 Task: Add a signature Gus Powell containing Best wishes for a happy Presidents Day, Gus Powell to email address softage.5@softage.net and add a folder Journaling
Action: Mouse moved to (114, 161)
Screenshot: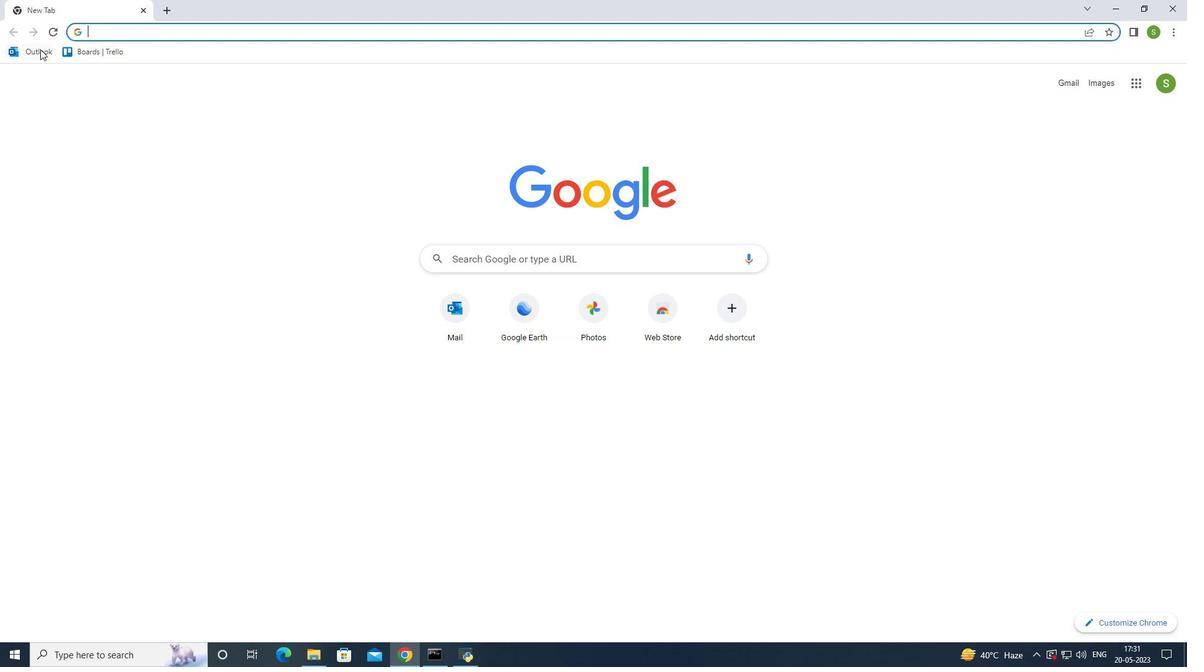 
Action: Mouse pressed left at (114, 161)
Screenshot: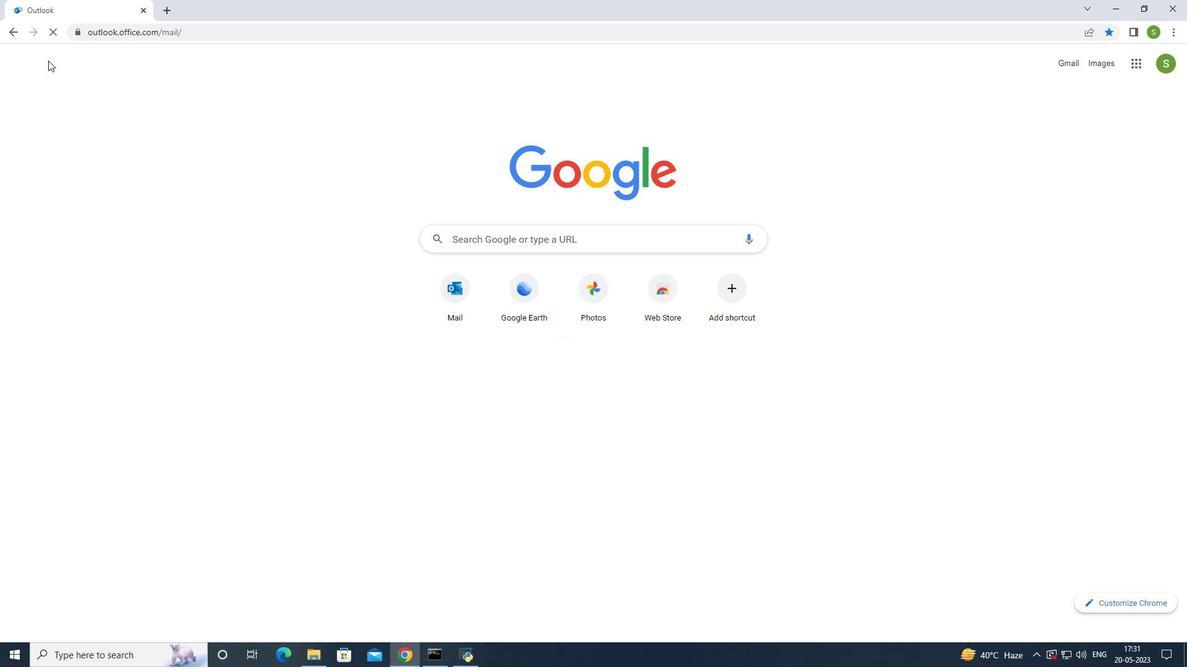 
Action: Mouse moved to (959, 166)
Screenshot: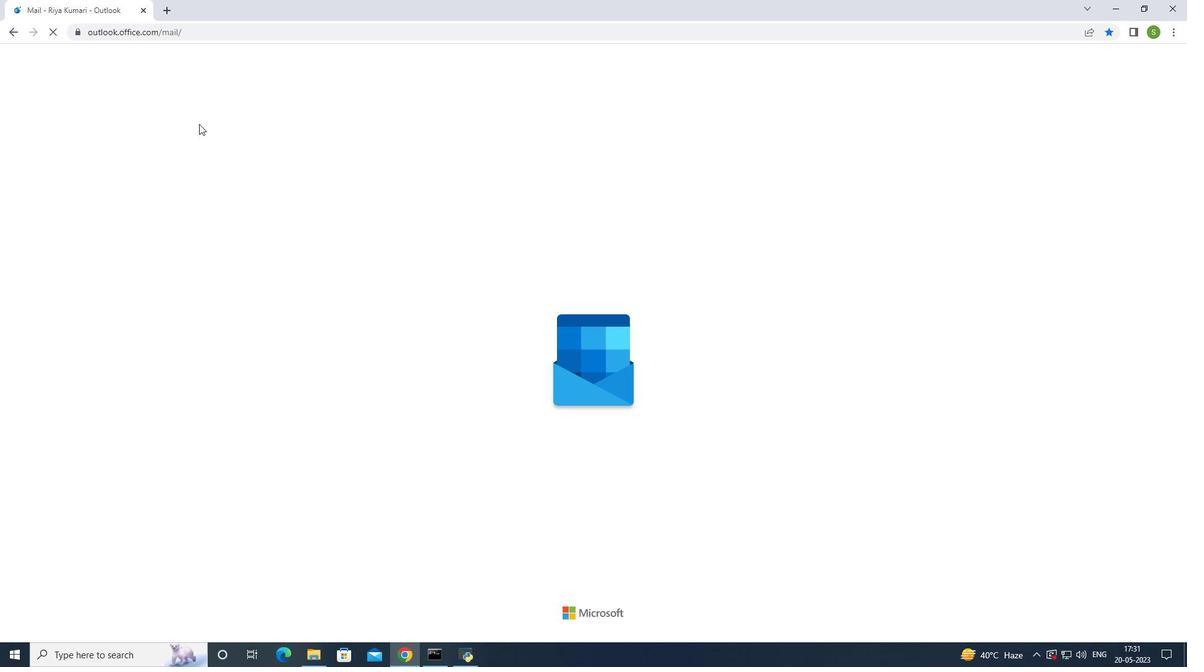 
Action: Mouse pressed left at (959, 166)
Screenshot: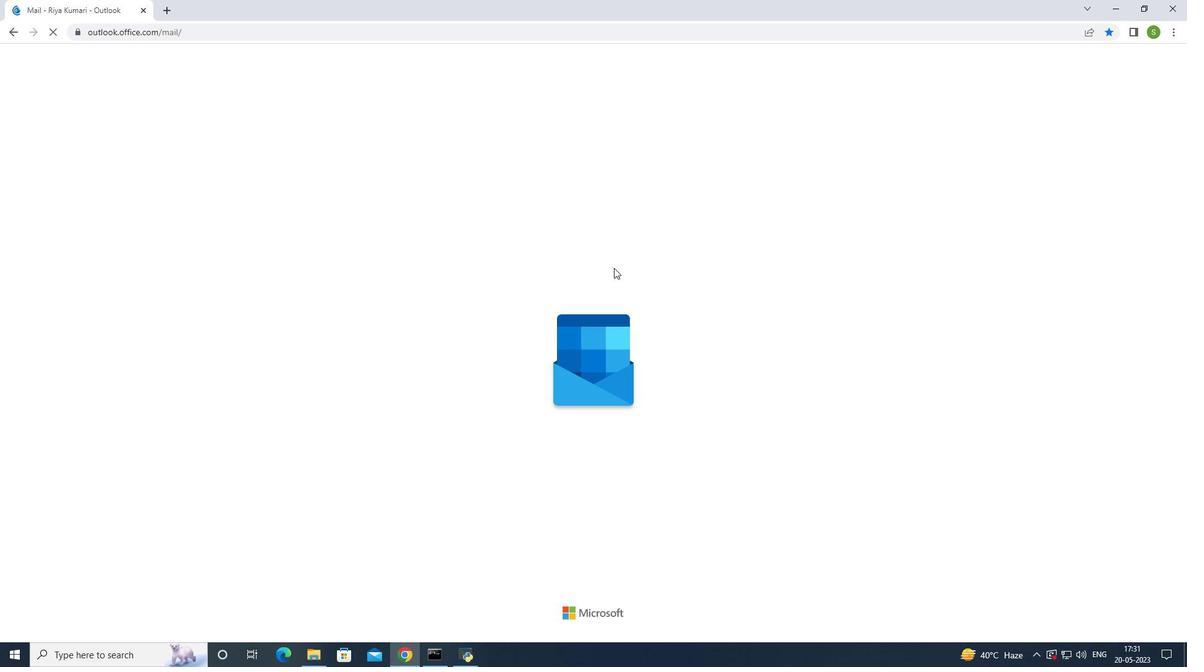 
Action: Mouse moved to (913, 565)
Screenshot: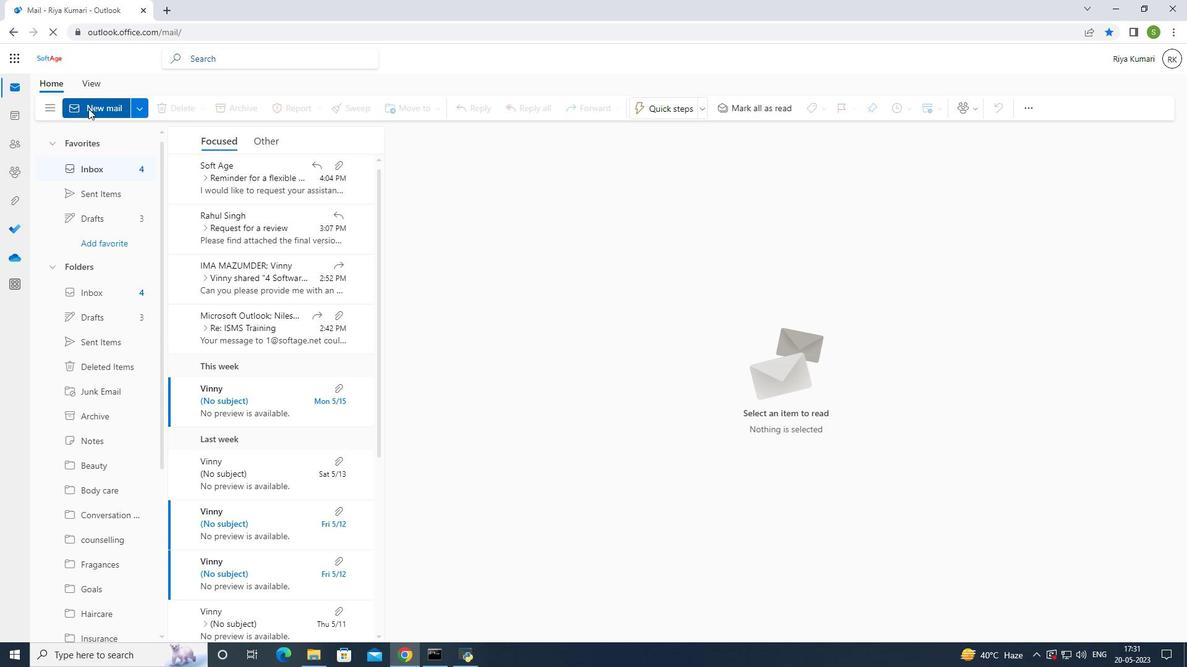 
Action: Mouse pressed left at (913, 565)
Screenshot: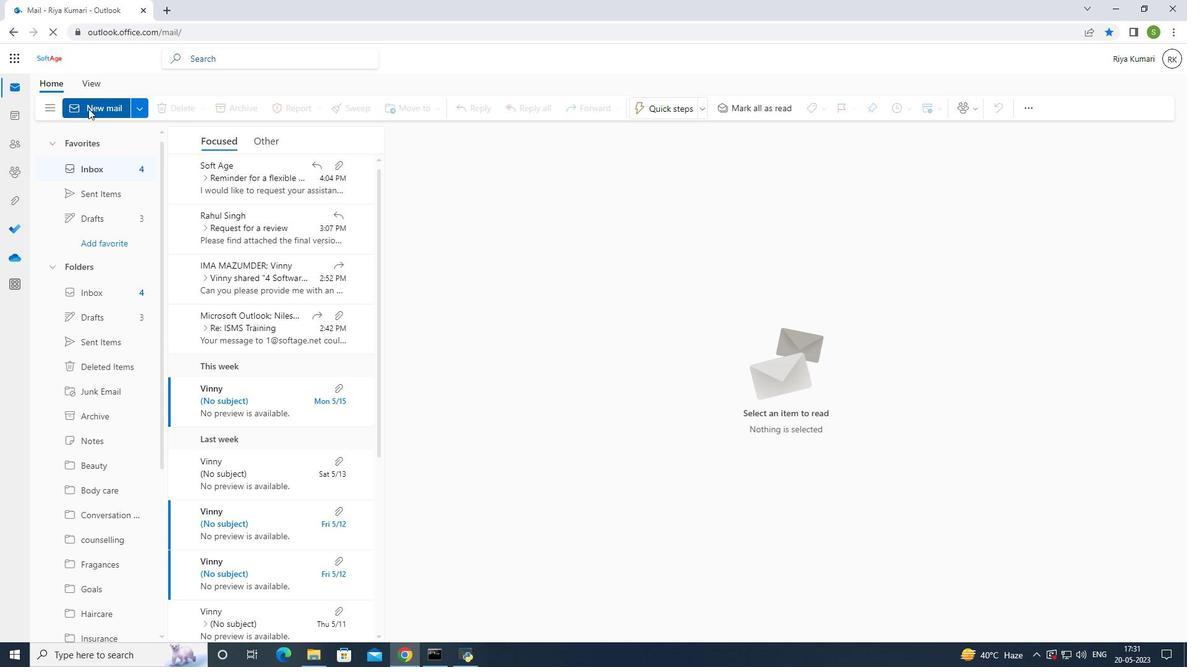 
Action: Mouse moved to (607, 275)
Screenshot: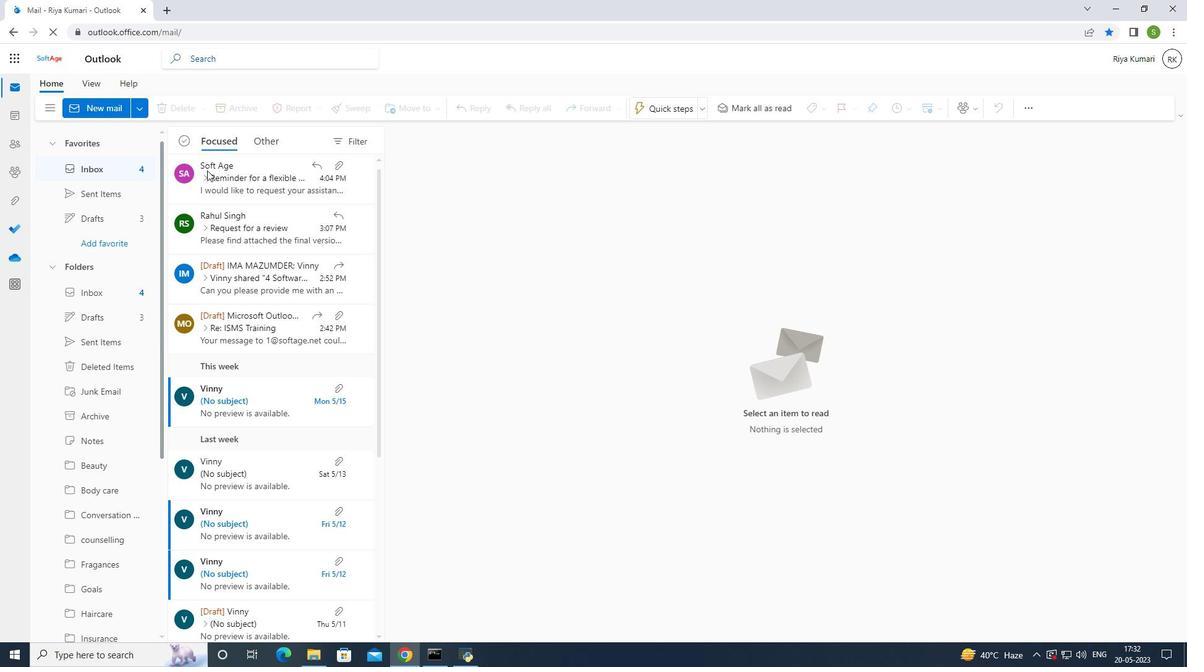 
Action: Mouse pressed left at (607, 275)
Screenshot: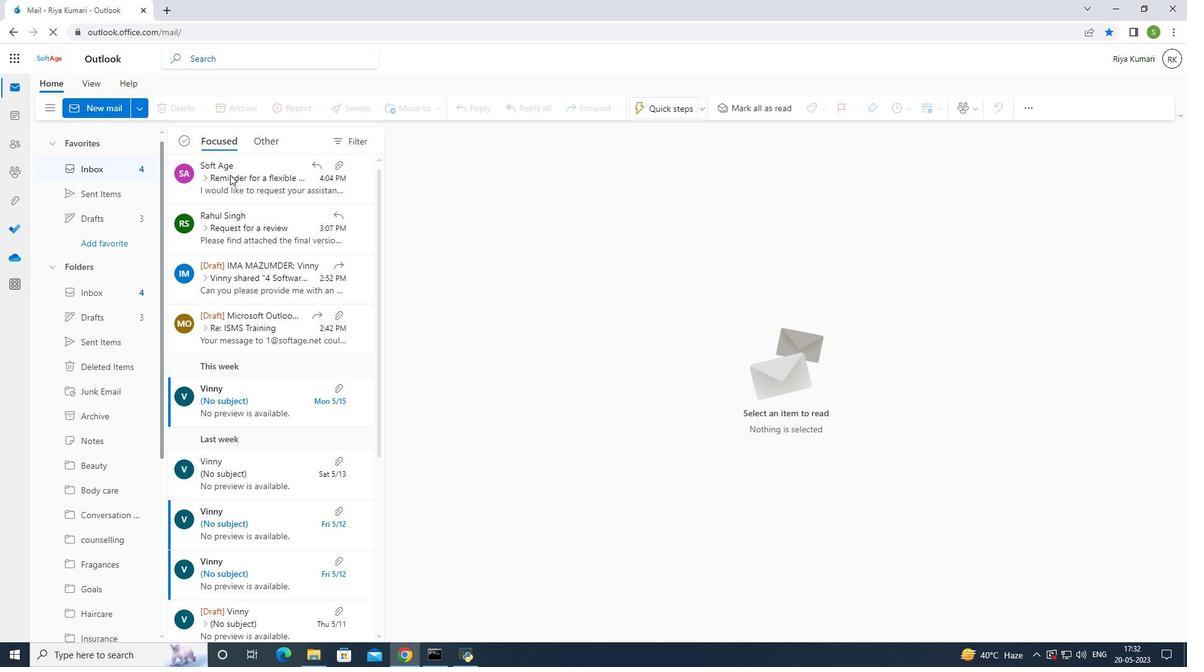 
Action: Mouse moved to (700, 288)
Screenshot: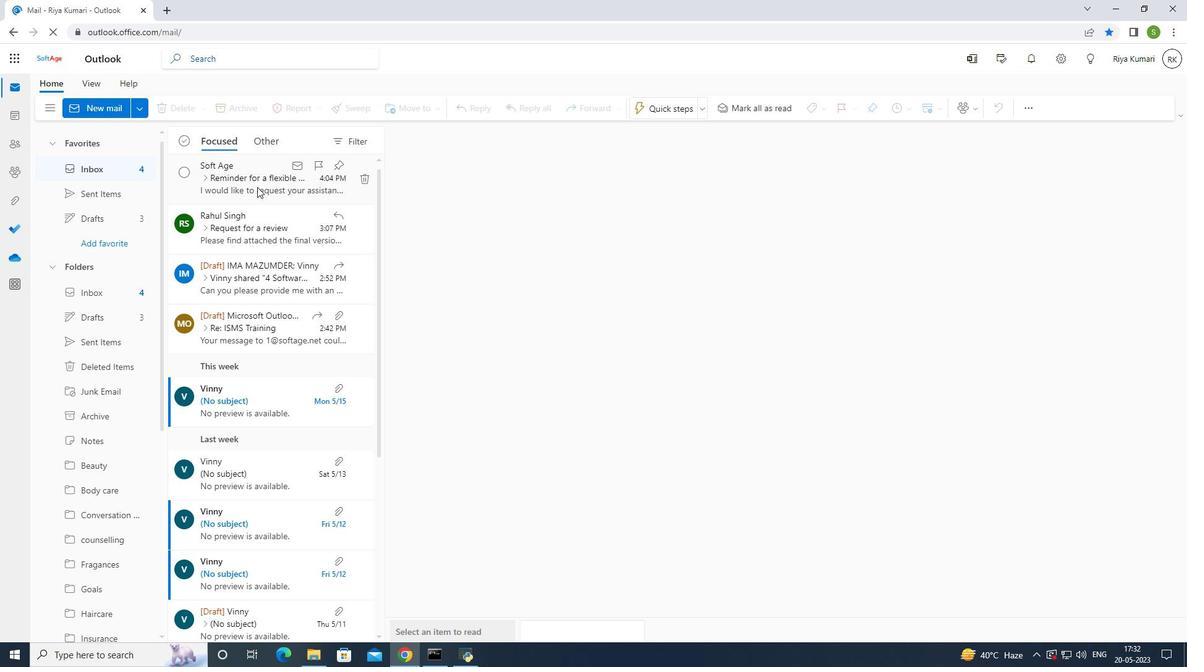 
Action: Mouse pressed left at (700, 288)
Screenshot: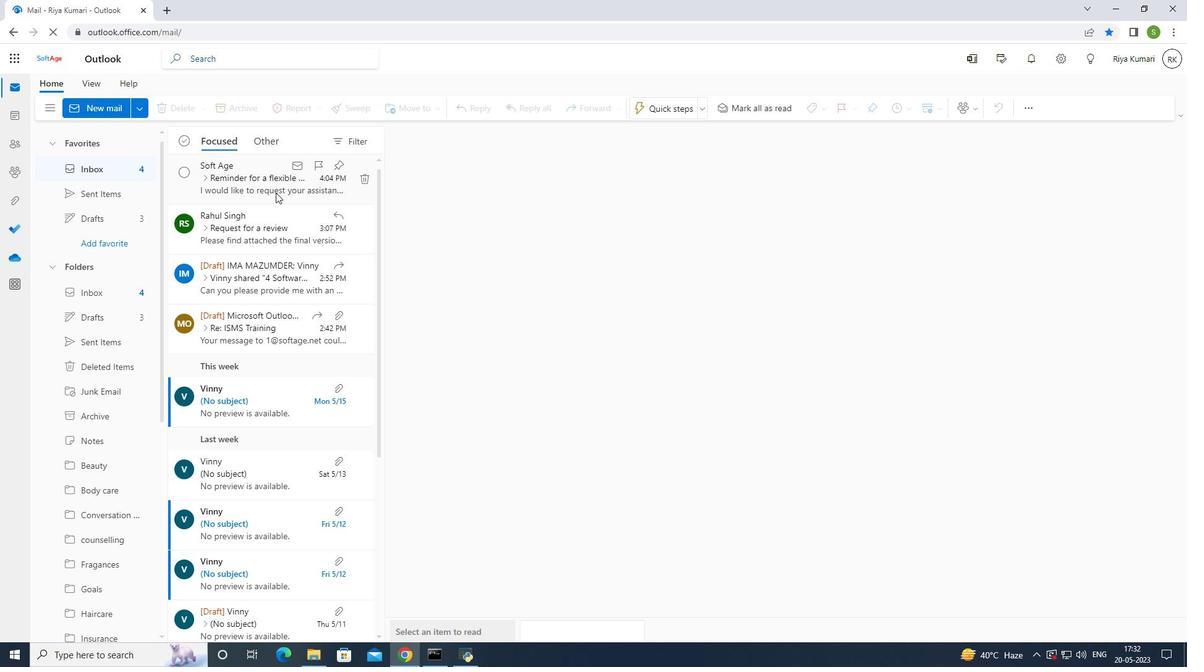
Action: Mouse moved to (843, 277)
Screenshot: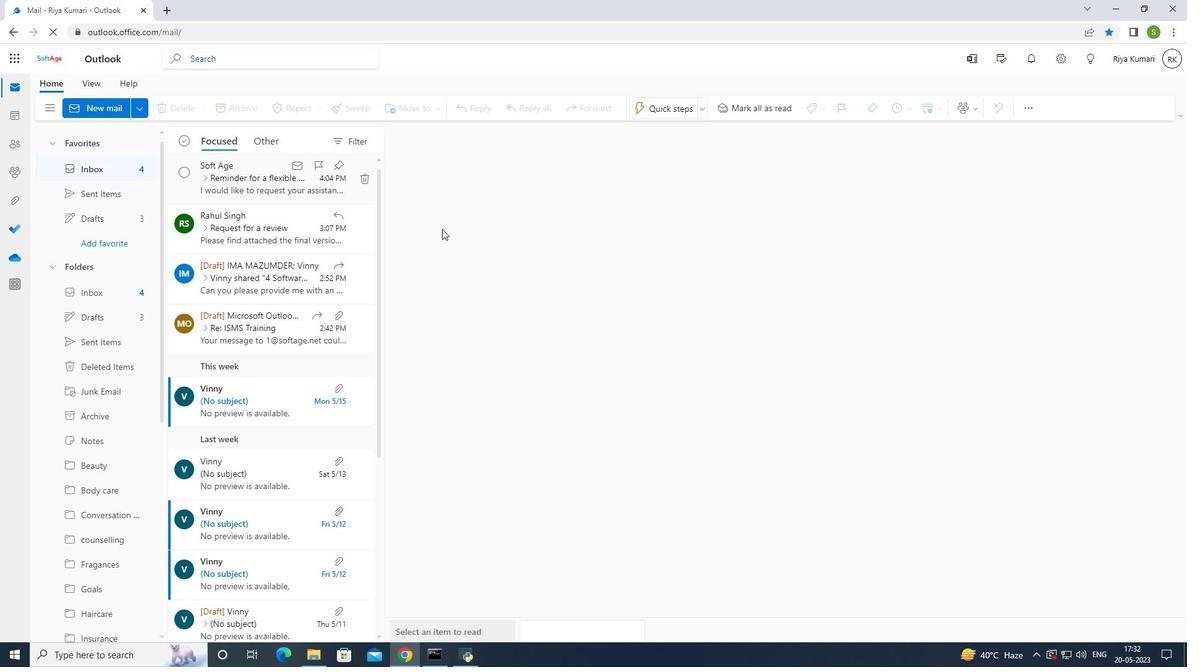
Action: Mouse pressed left at (843, 277)
Screenshot: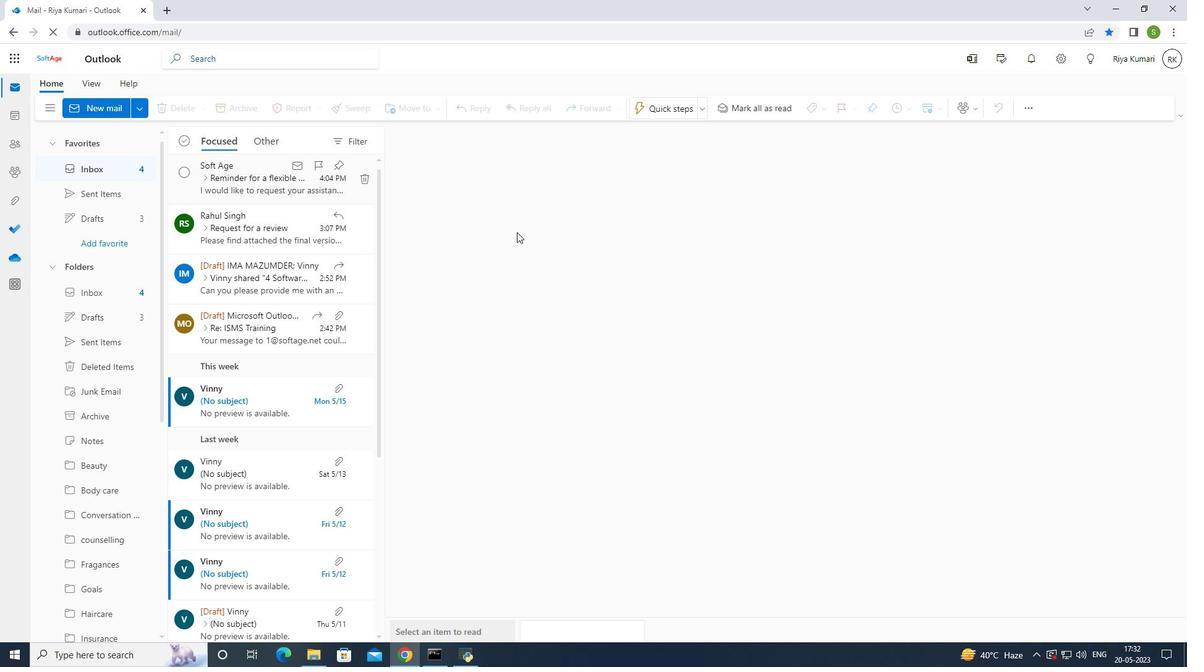 
Action: Mouse moved to (738, 283)
Screenshot: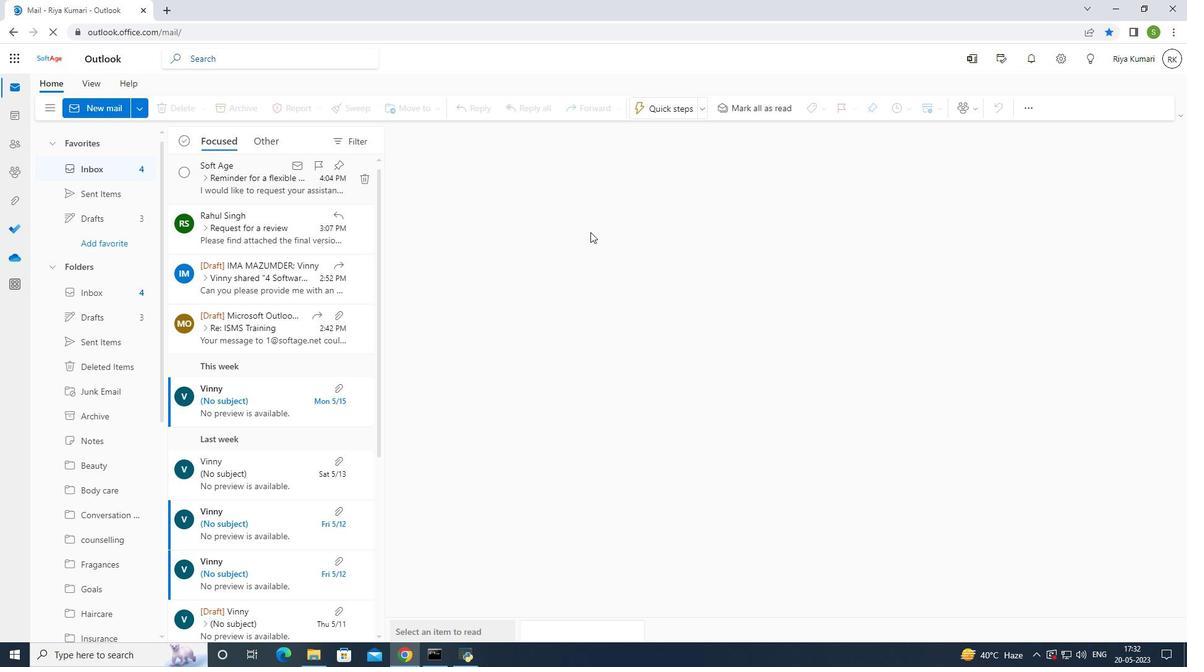 
Action: Mouse pressed left at (738, 283)
Screenshot: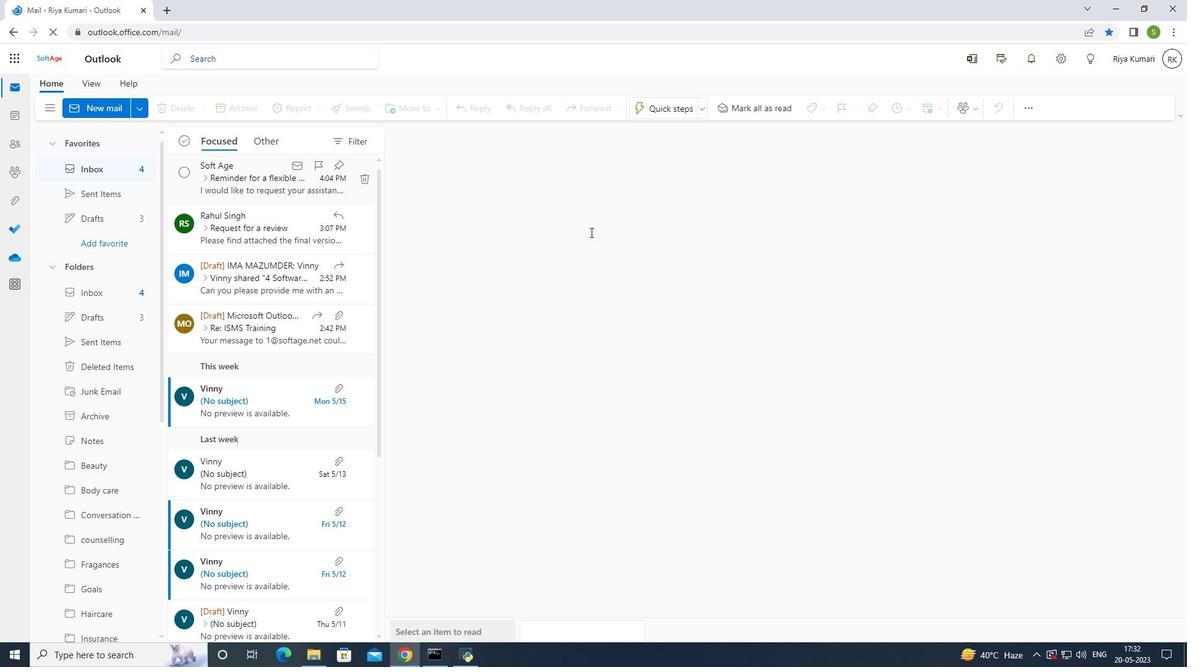 
Action: Mouse moved to (737, 282)
Screenshot: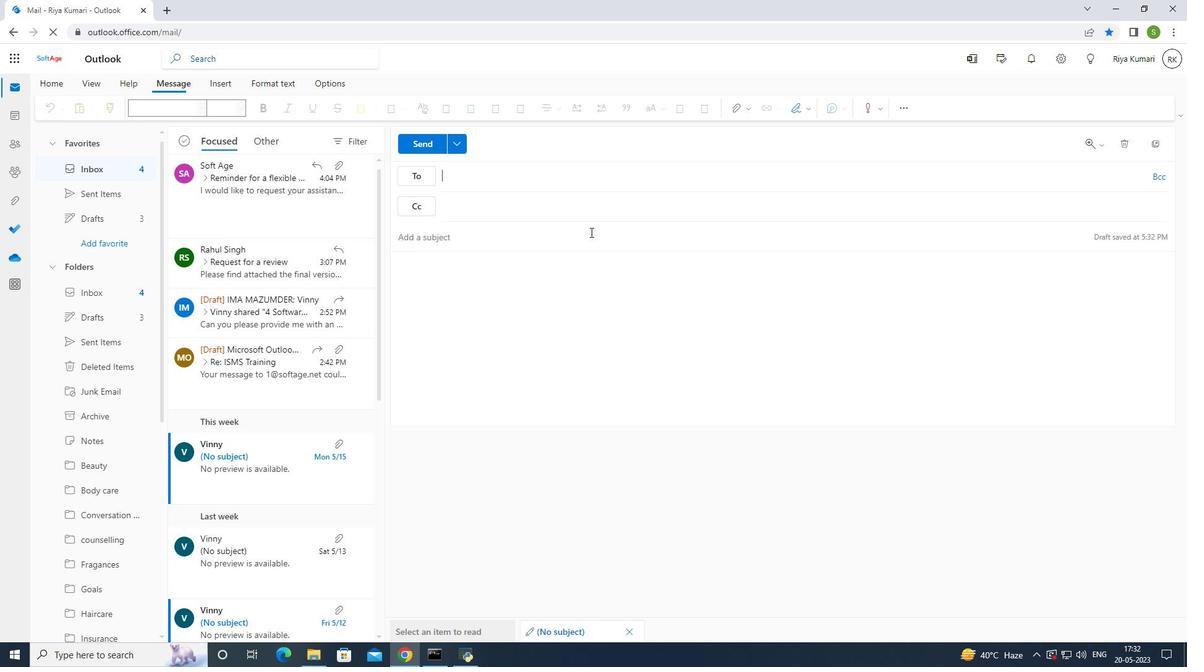 
Action: Key pressed <Key.backspace><Key.backspace><Key.backspace><Key.backspace><Key.backspace><Key.backspace><Key.backspace><Key.backspace><Key.shift>Gus<Key.space><Key.shift>Powell<Key.space>
Screenshot: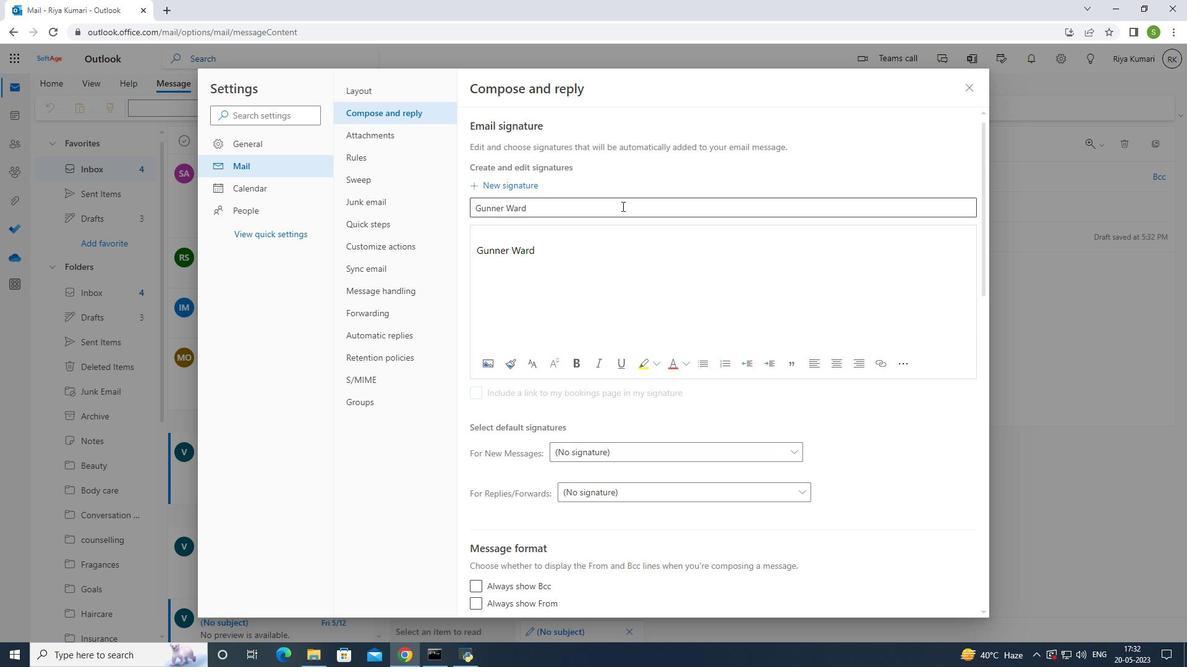 
Action: Mouse moved to (511, 316)
Screenshot: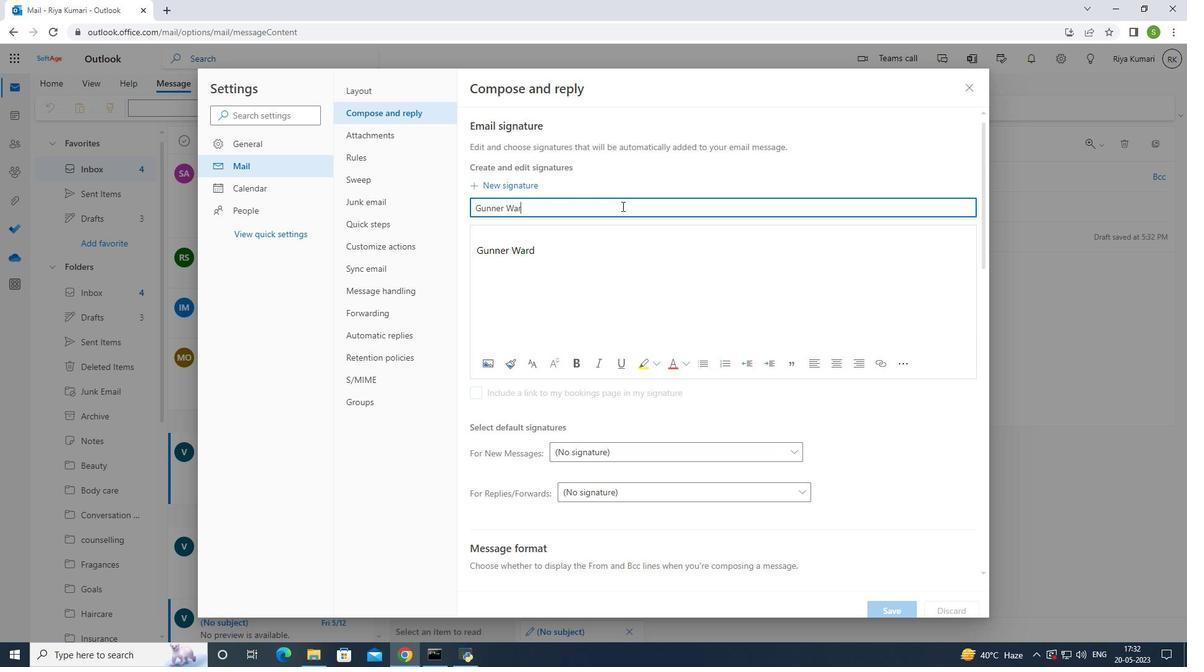 
Action: Mouse pressed left at (511, 316)
Screenshot: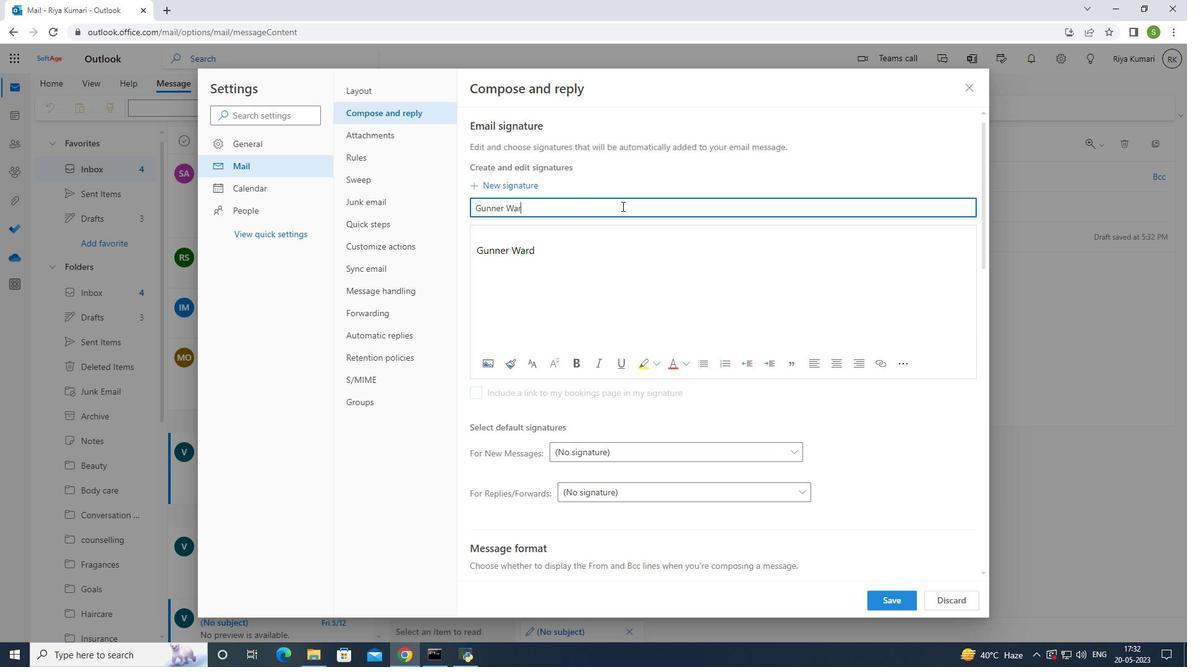 
Action: Key pressed <Key.shift>Gus<Key.space><Key.shift>Powell
Screenshot: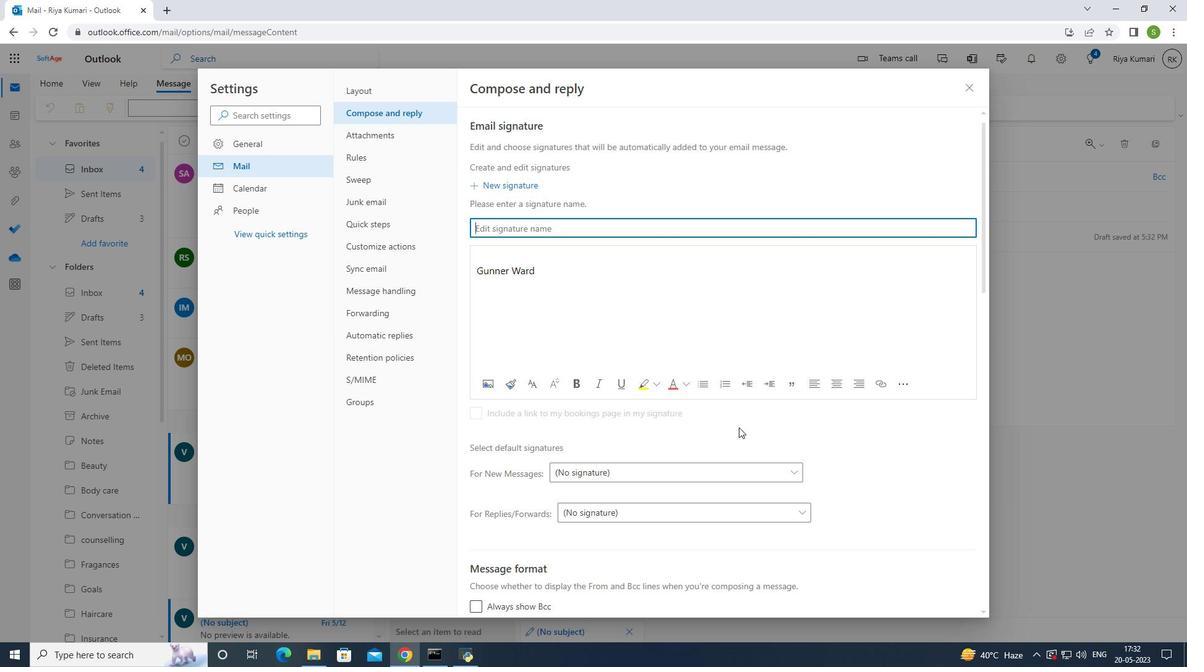 
Action: Mouse moved to (977, 582)
Screenshot: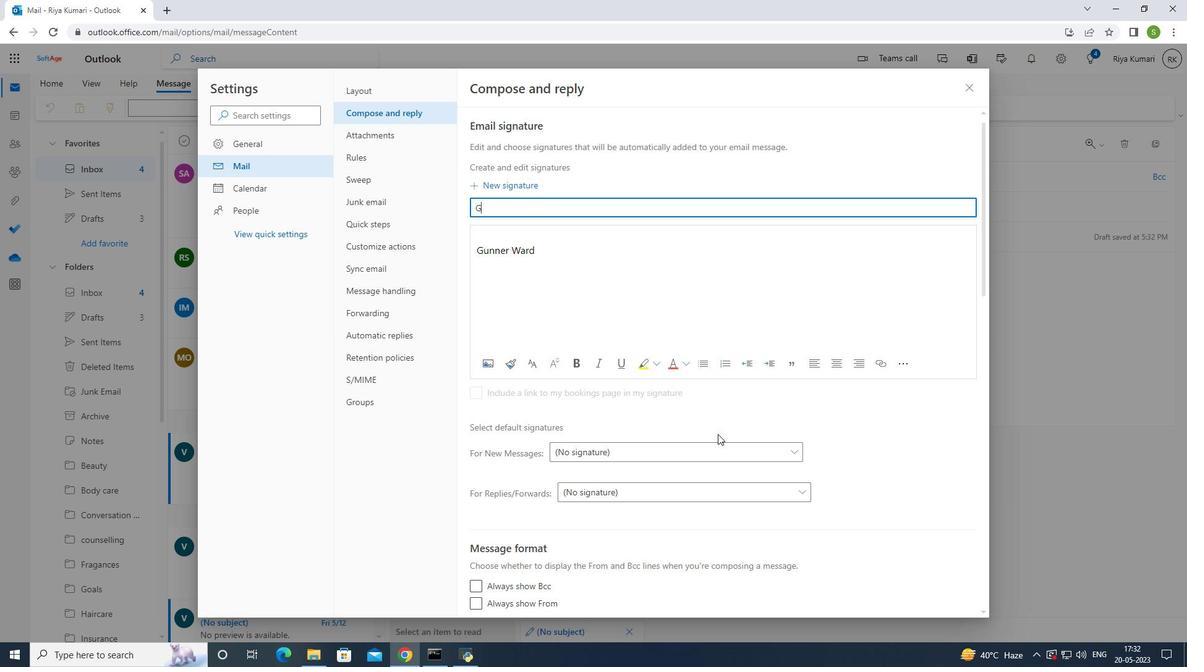 
Action: Mouse pressed left at (977, 582)
Screenshot: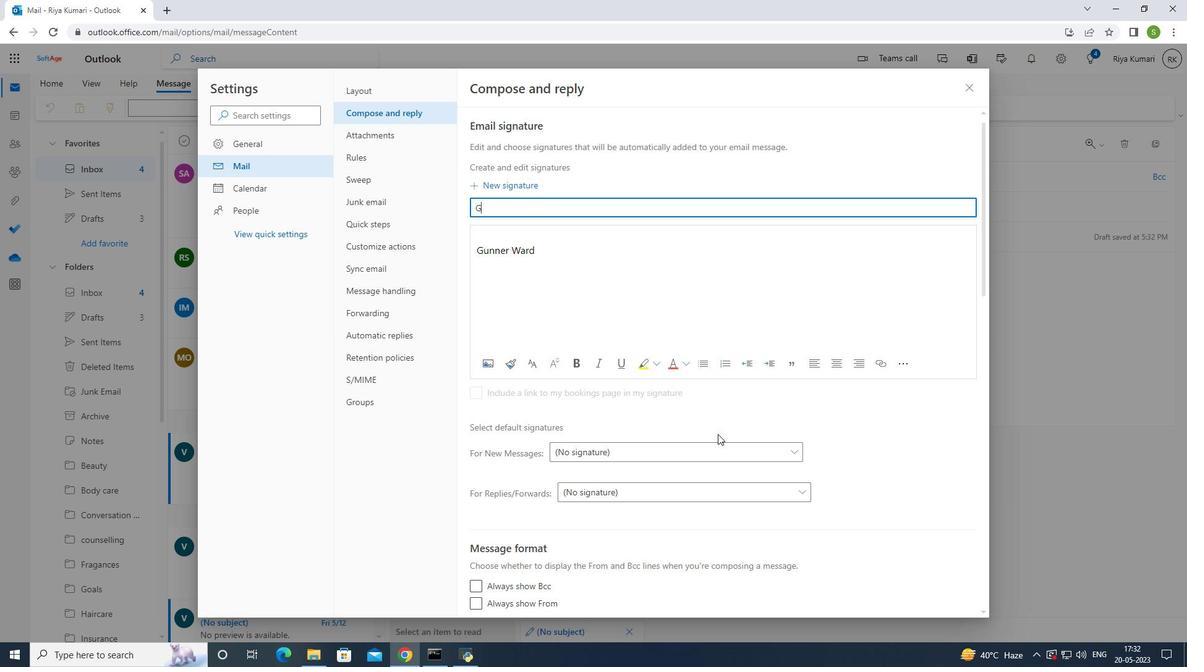 
Action: Mouse moved to (852, 385)
Screenshot: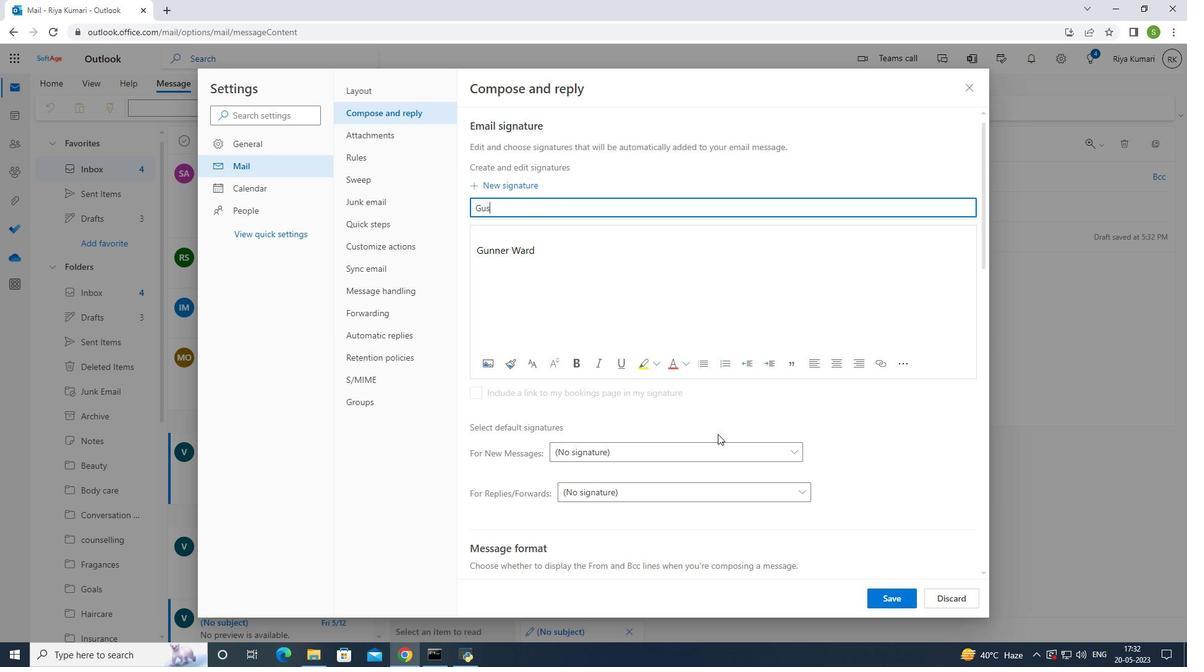 
Action: Mouse scrolled (852, 384) with delta (0, 0)
Screenshot: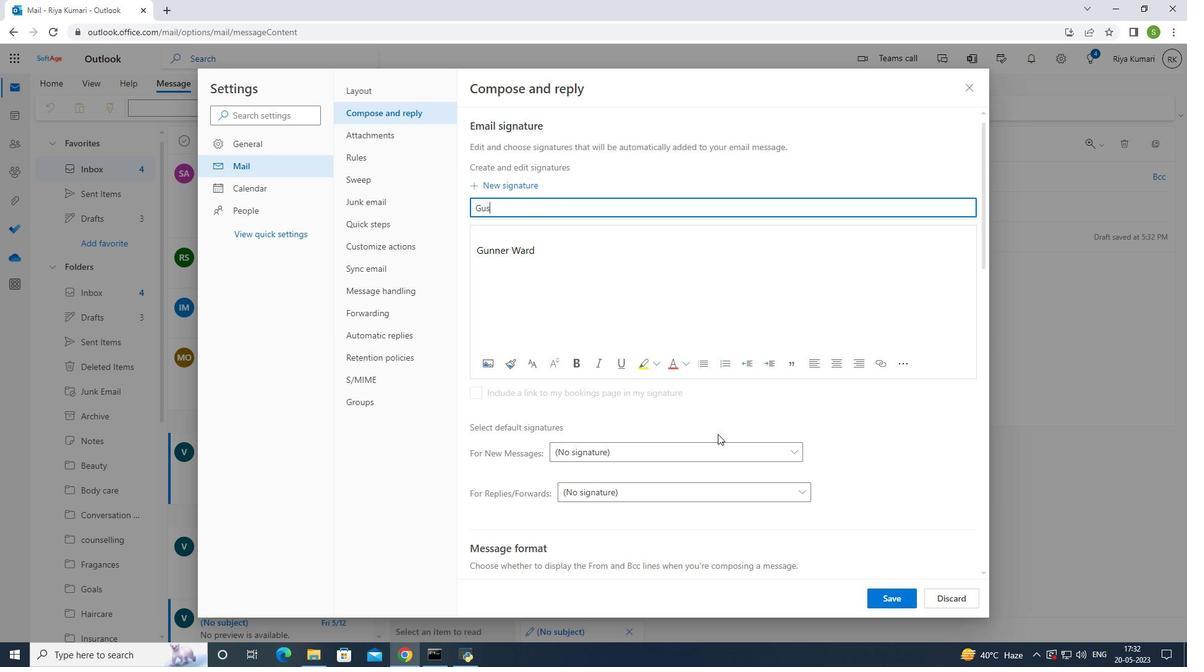 
Action: Mouse scrolled (852, 384) with delta (0, 0)
Screenshot: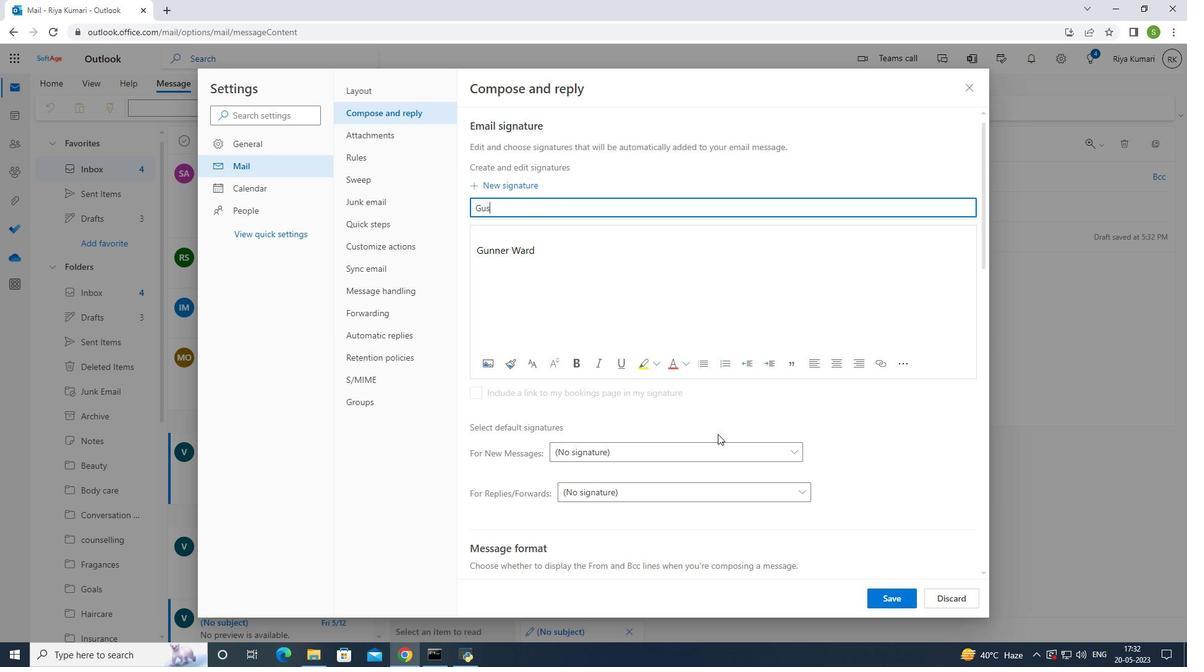 
Action: Mouse moved to (851, 384)
Screenshot: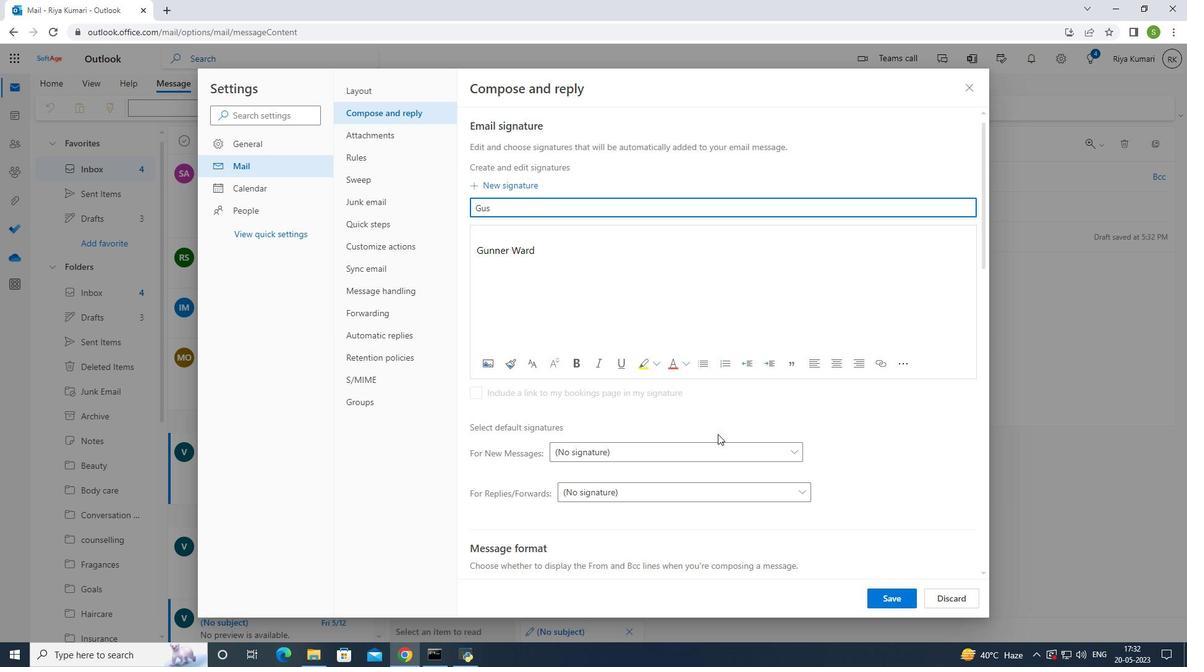 
Action: Mouse scrolled (851, 383) with delta (0, 0)
Screenshot: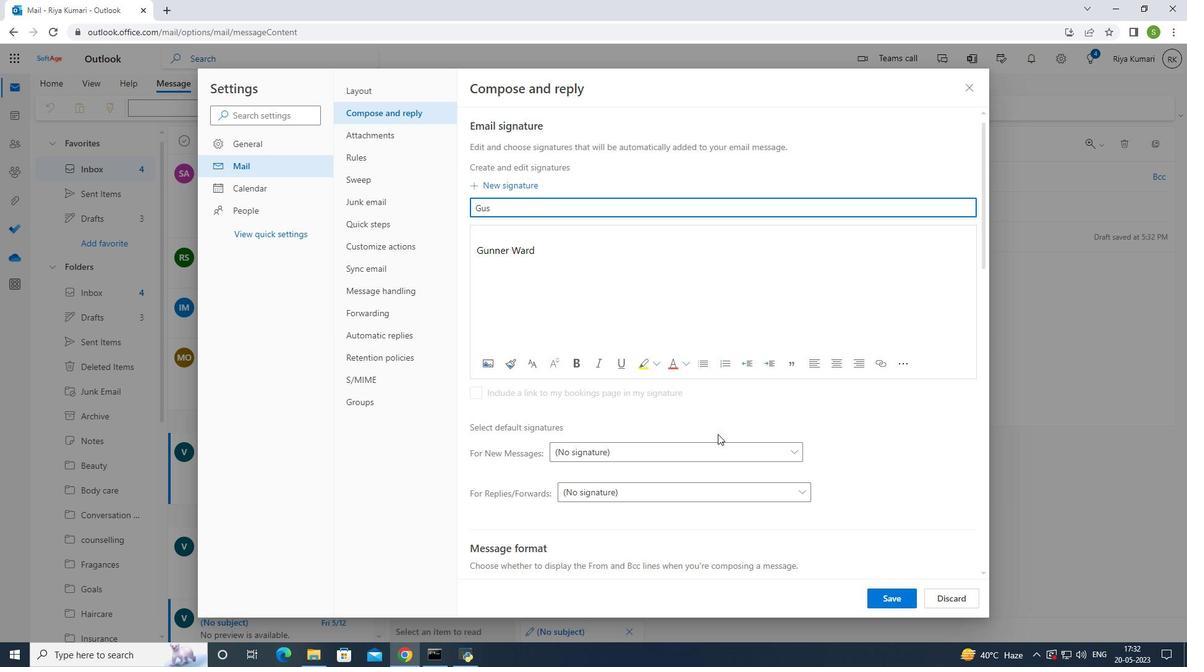 
Action: Mouse moved to (848, 381)
Screenshot: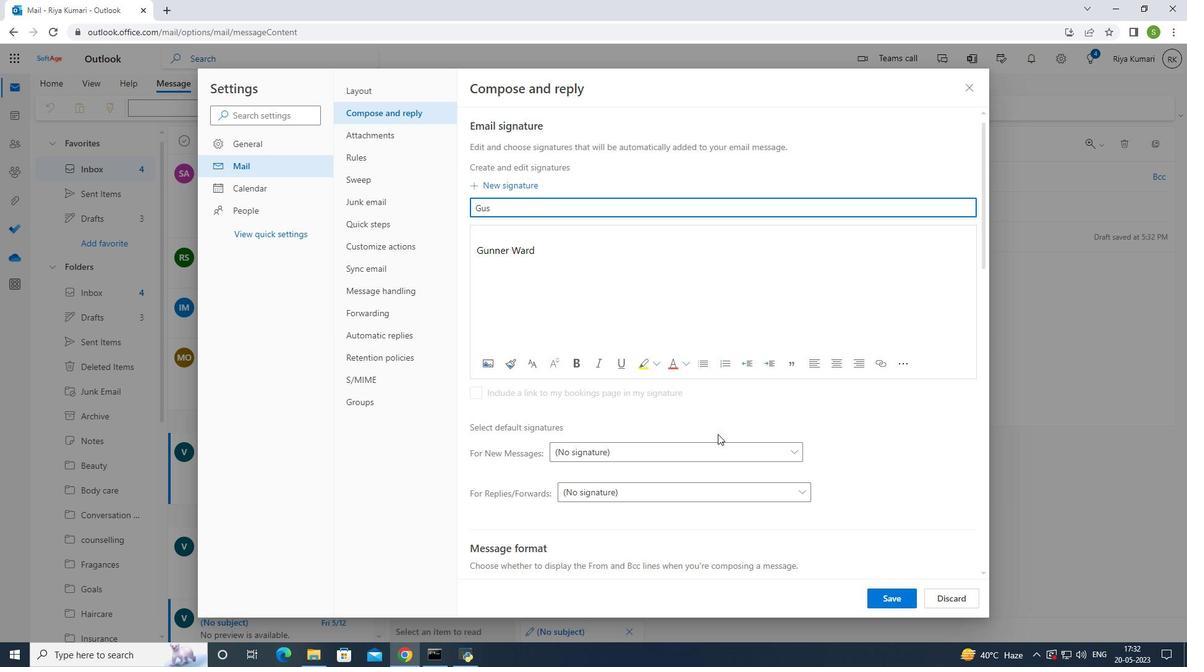 
Action: Mouse scrolled (848, 380) with delta (0, 0)
Screenshot: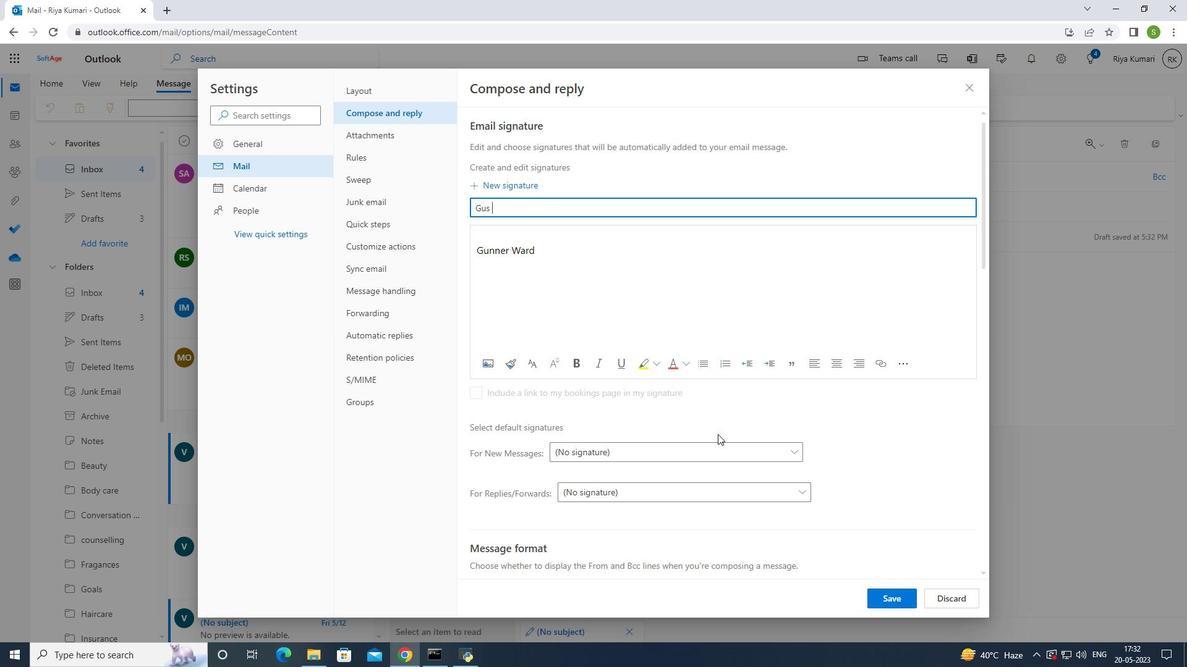 
Action: Mouse scrolled (848, 380) with delta (0, 0)
Screenshot: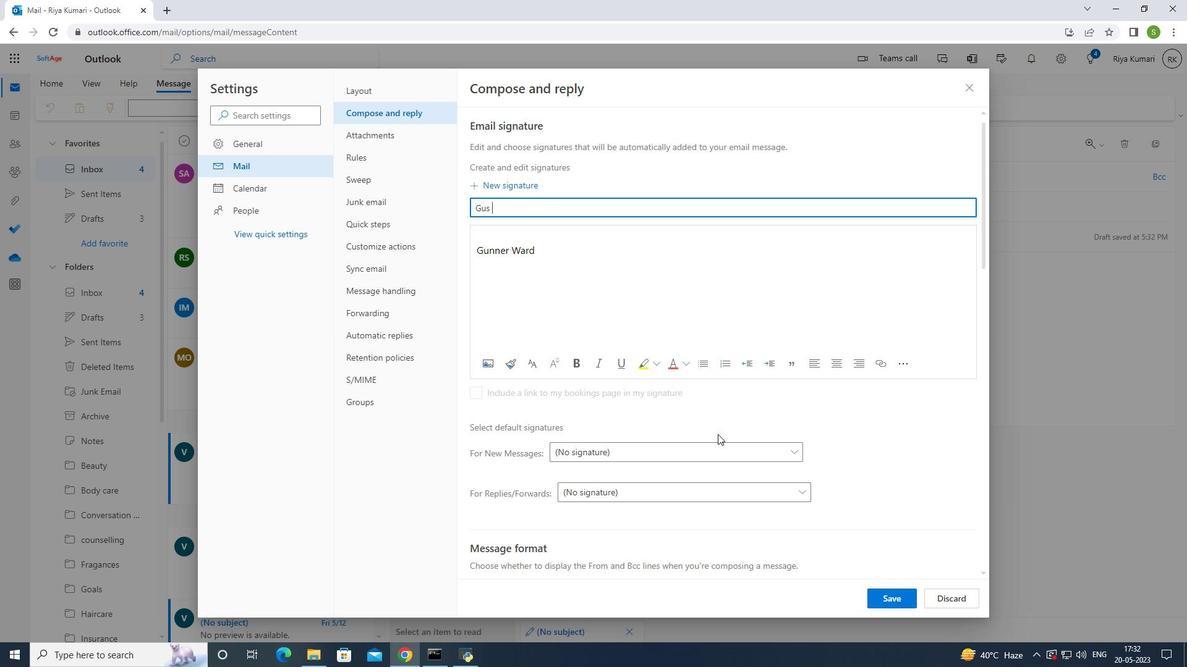 
Action: Mouse moved to (782, 200)
Screenshot: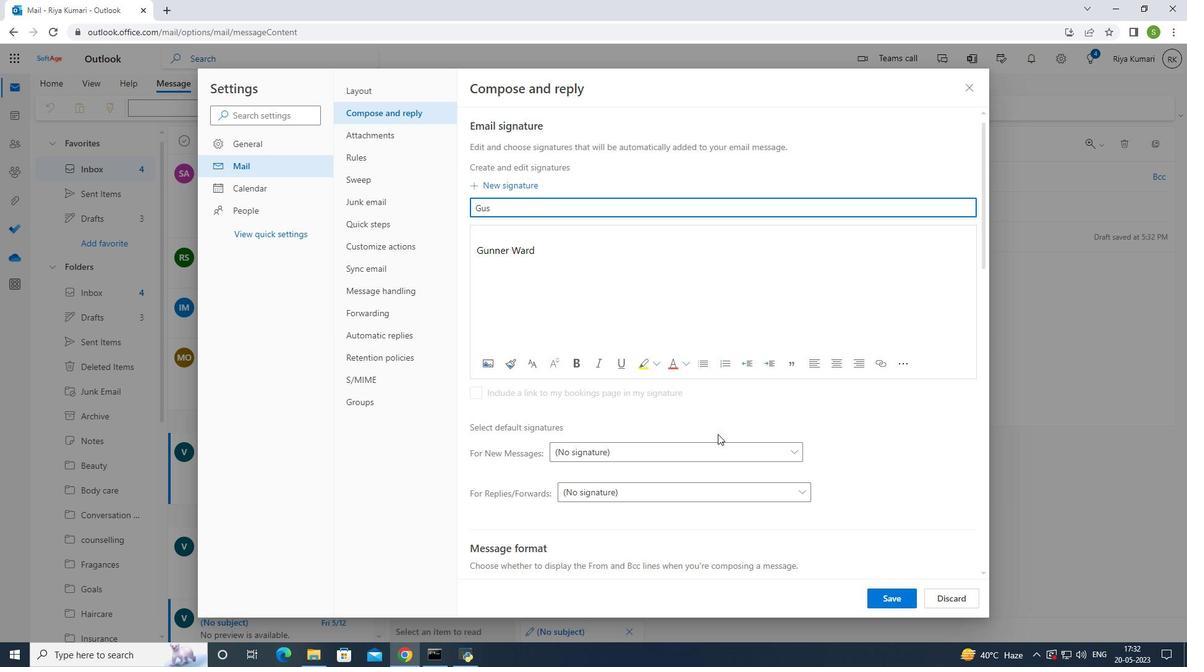 
Action: Mouse pressed left at (782, 200)
Screenshot: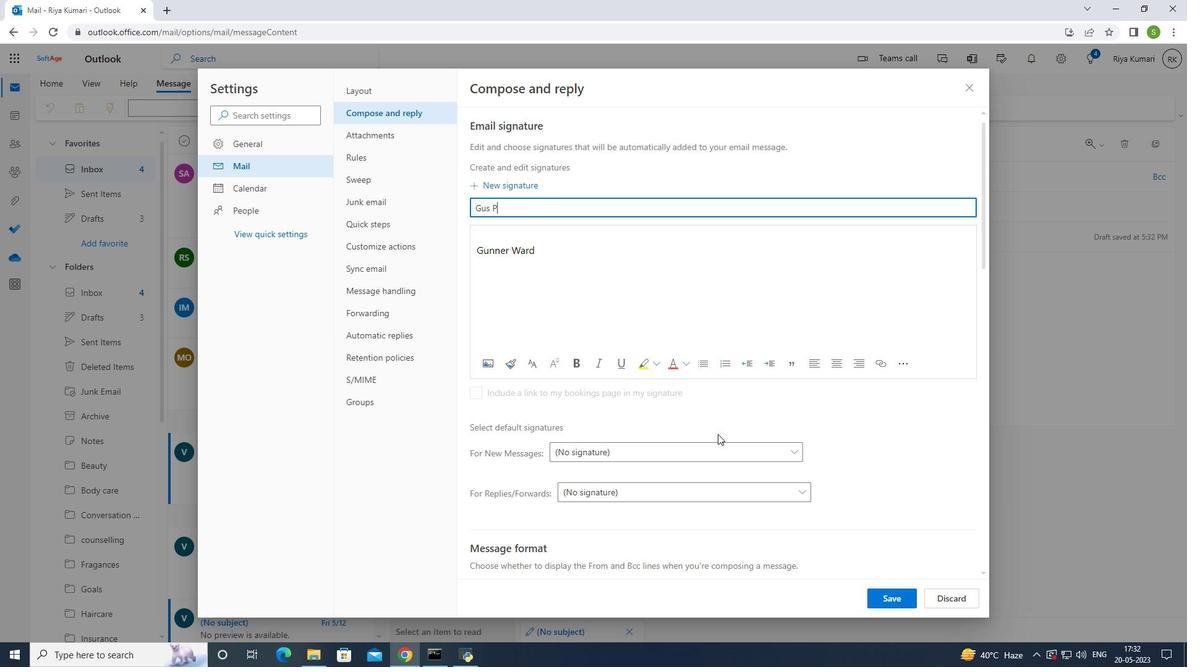 
Action: Mouse moved to (962, 598)
Screenshot: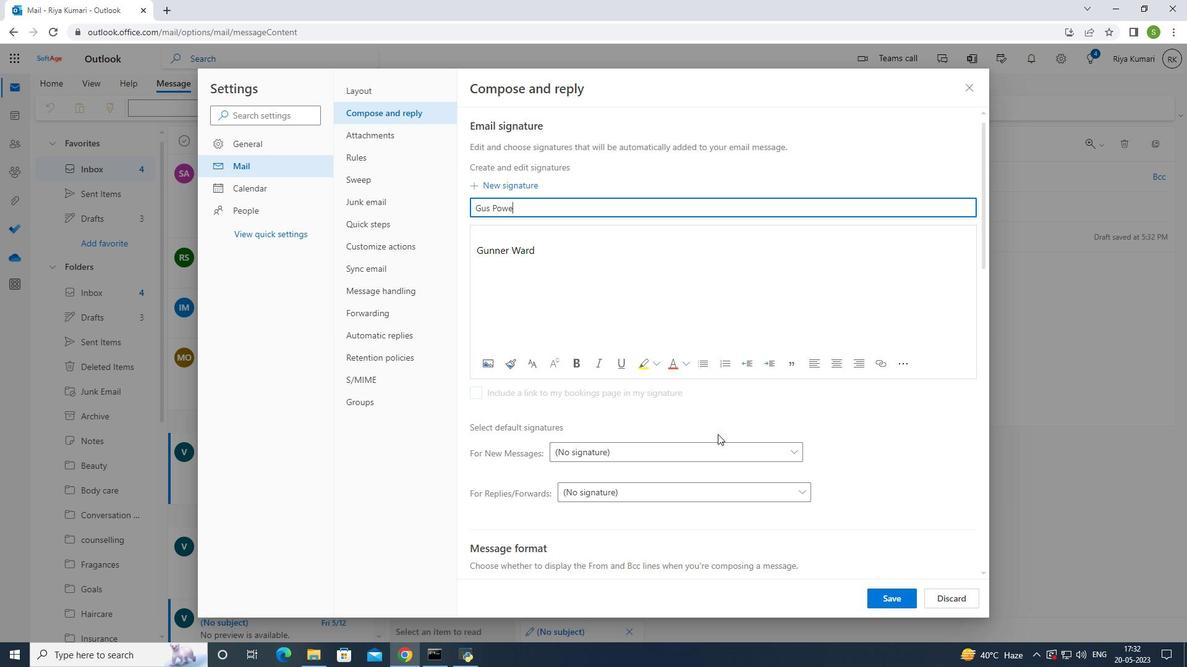 
Action: Mouse pressed left at (962, 598)
Screenshot: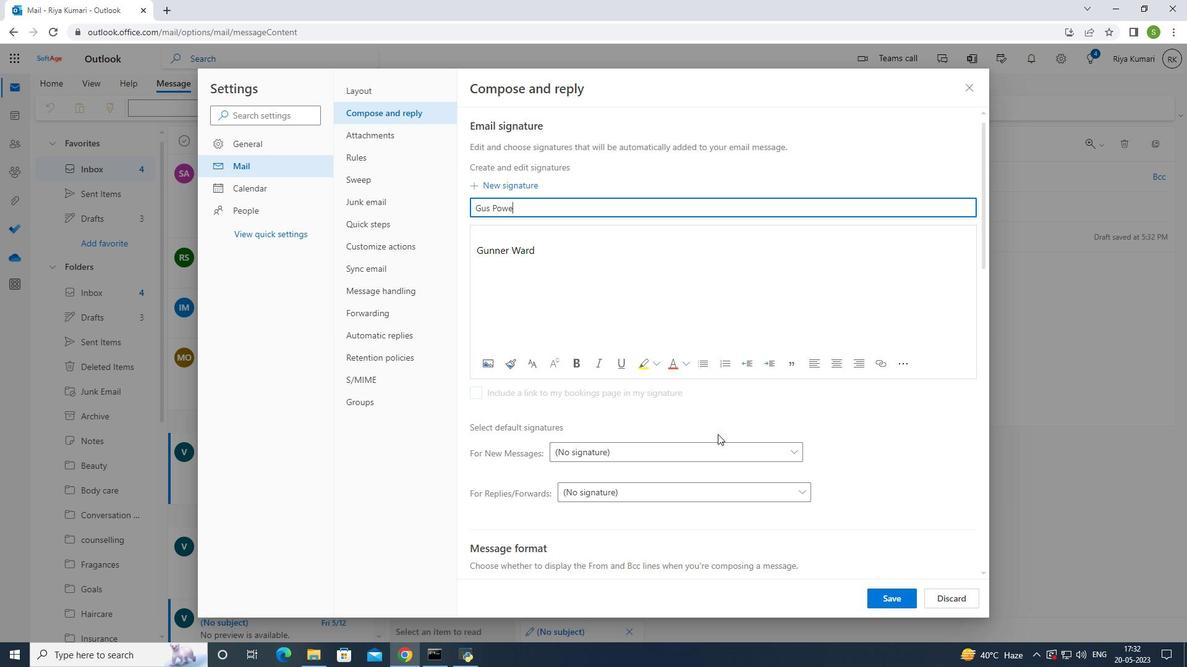 
Action: Mouse moved to (968, 581)
Screenshot: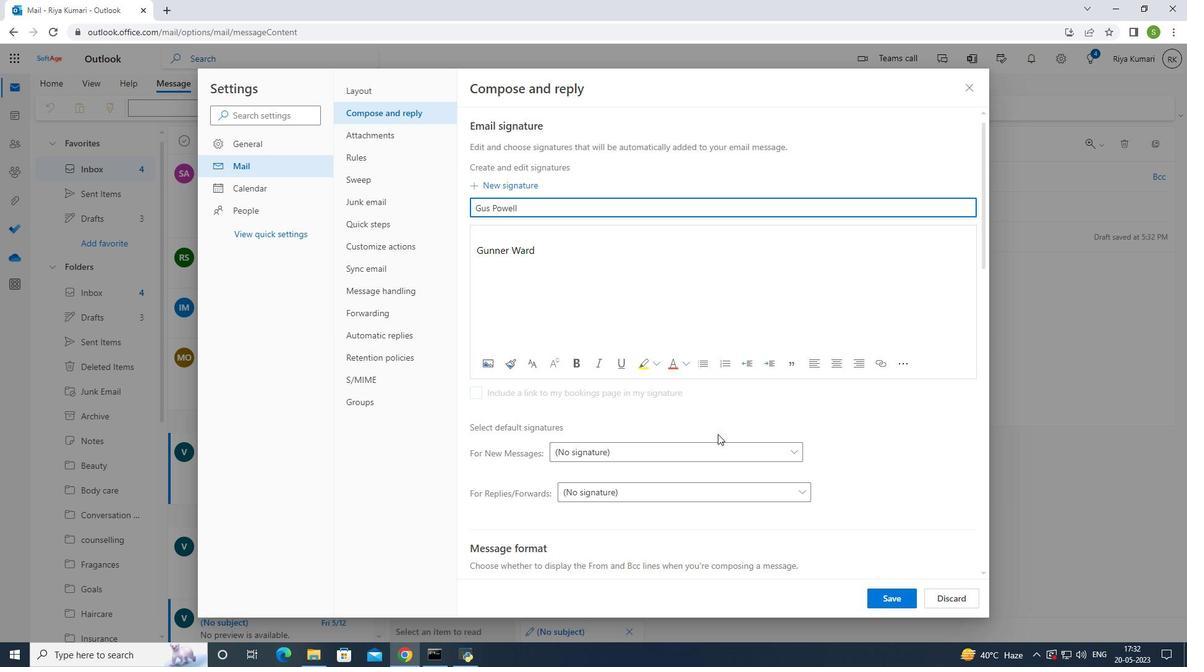
Action: Mouse pressed left at (968, 581)
Screenshot: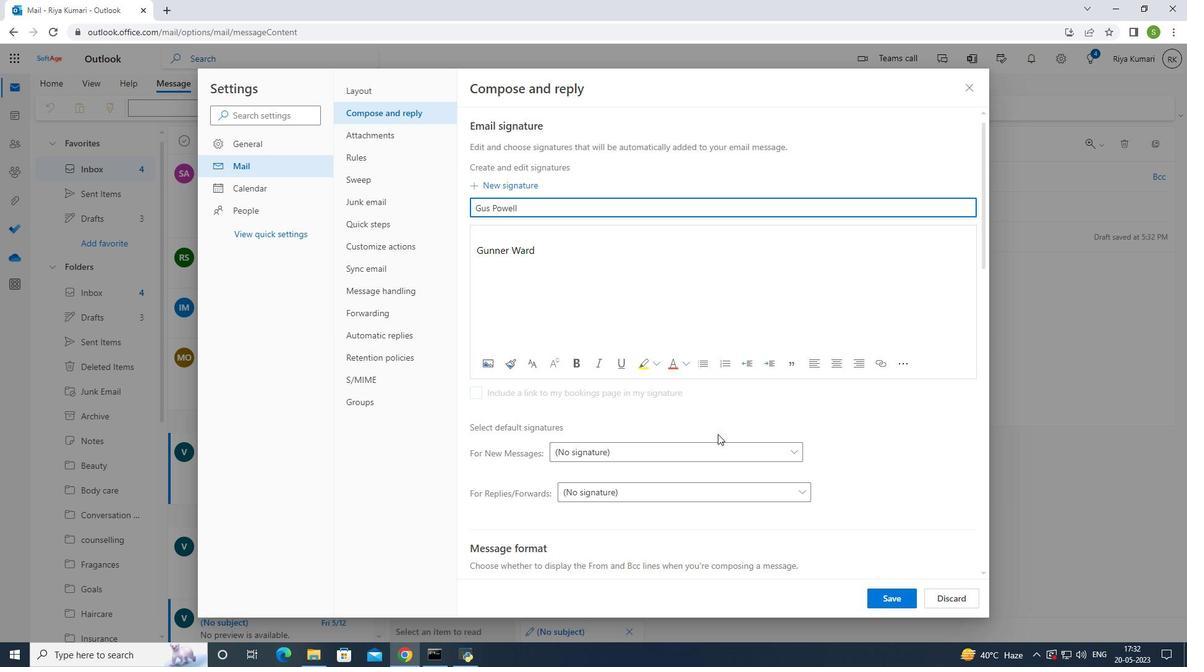 
Action: Mouse moved to (1035, 191)
Screenshot: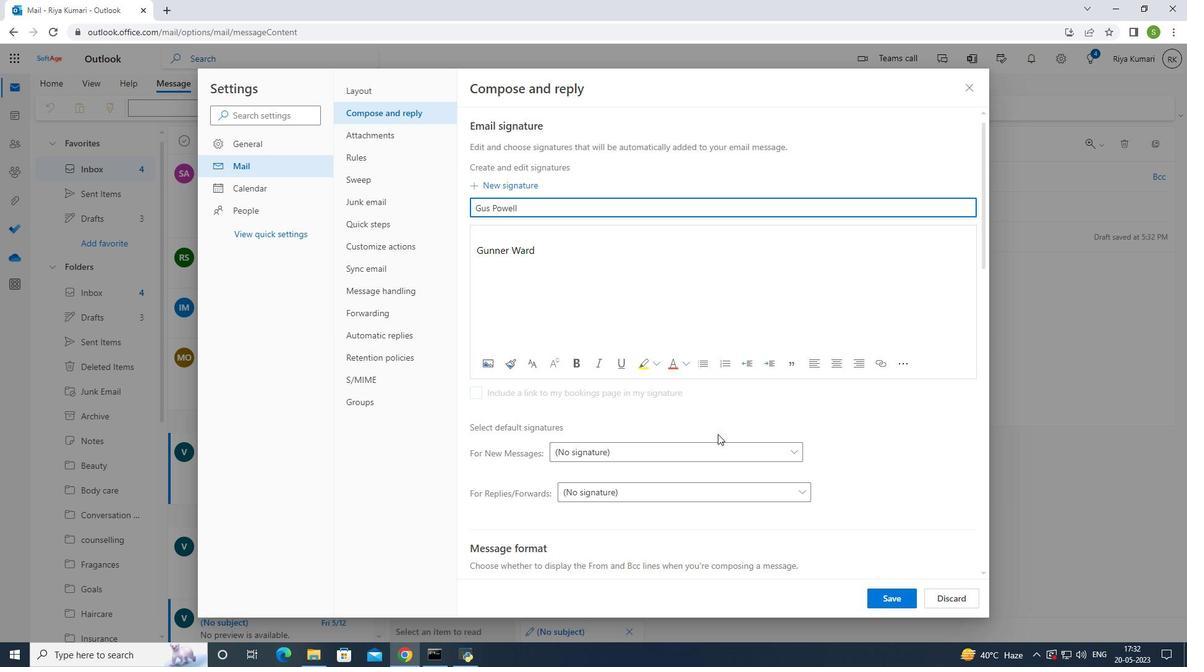 
Action: Mouse scrolled (1035, 191) with delta (0, 0)
Screenshot: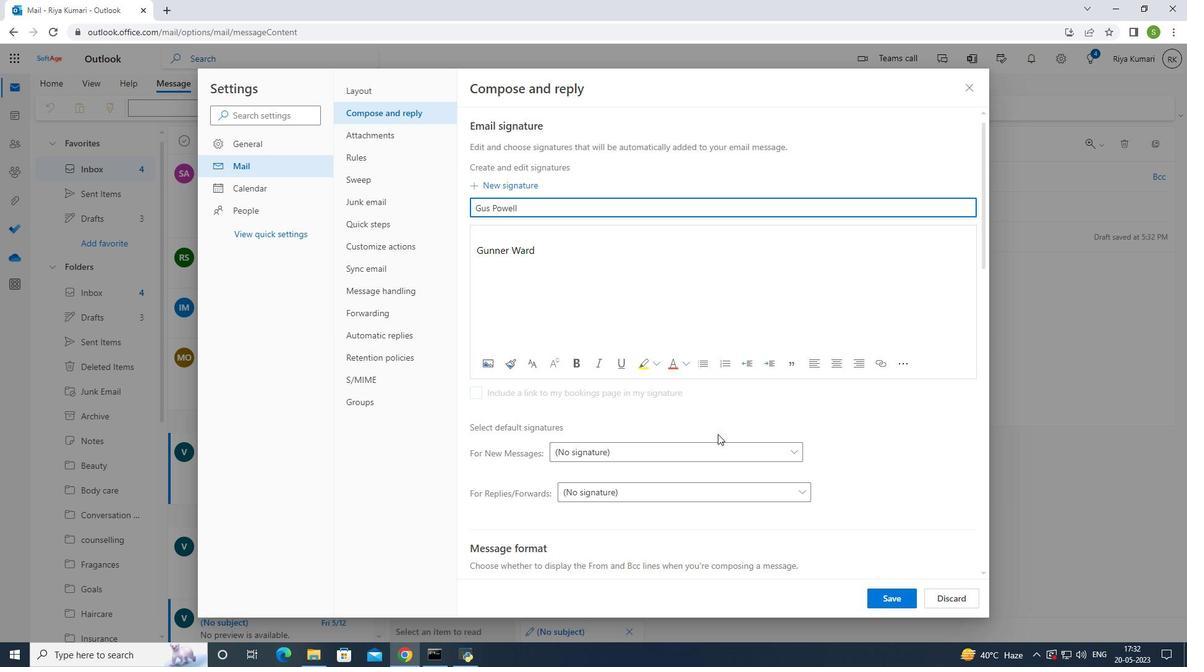 
Action: Mouse scrolled (1035, 191) with delta (0, 0)
Screenshot: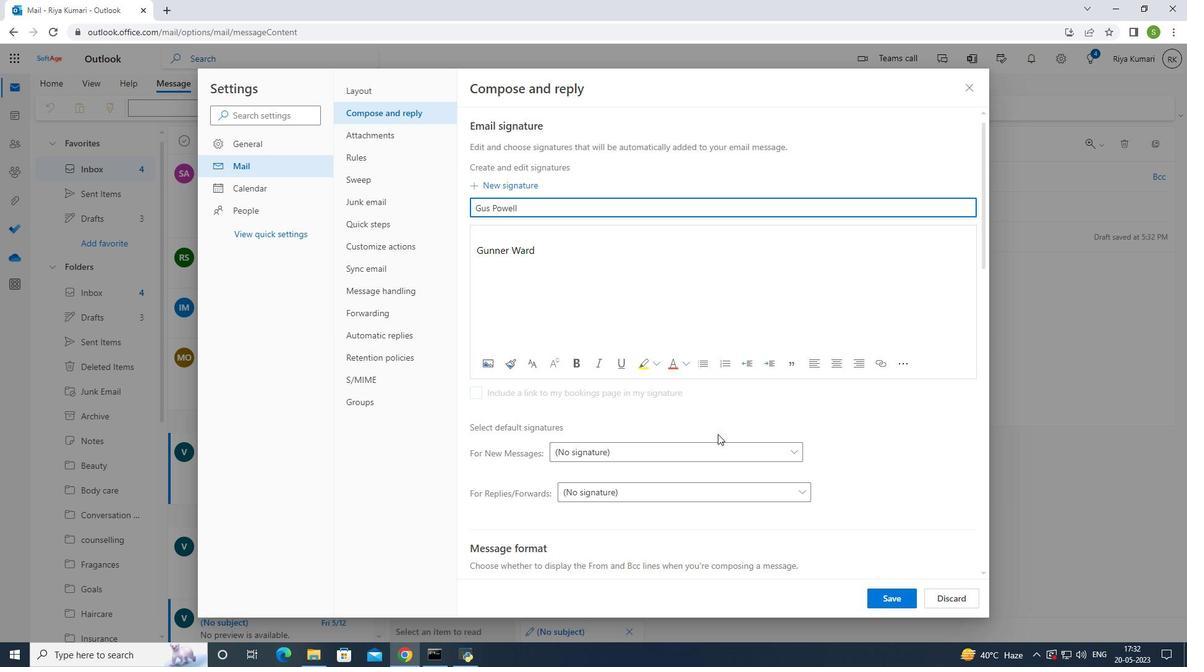 
Action: Mouse scrolled (1035, 191) with delta (0, 0)
Screenshot: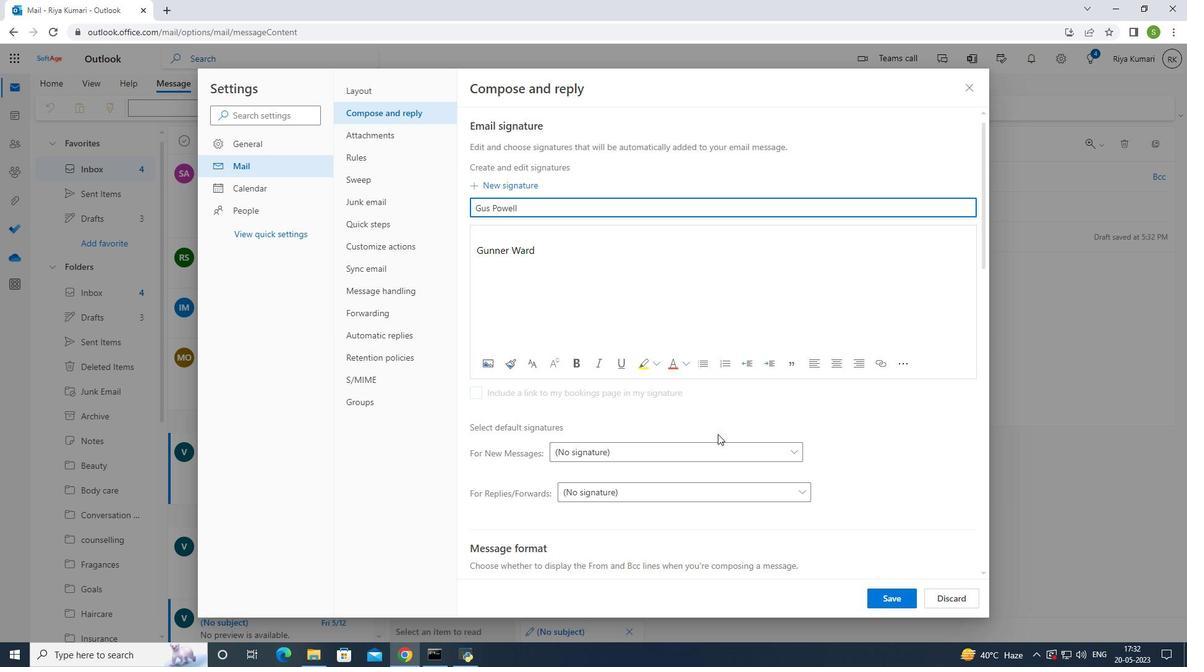 
Action: Mouse moved to (1035, 191)
Screenshot: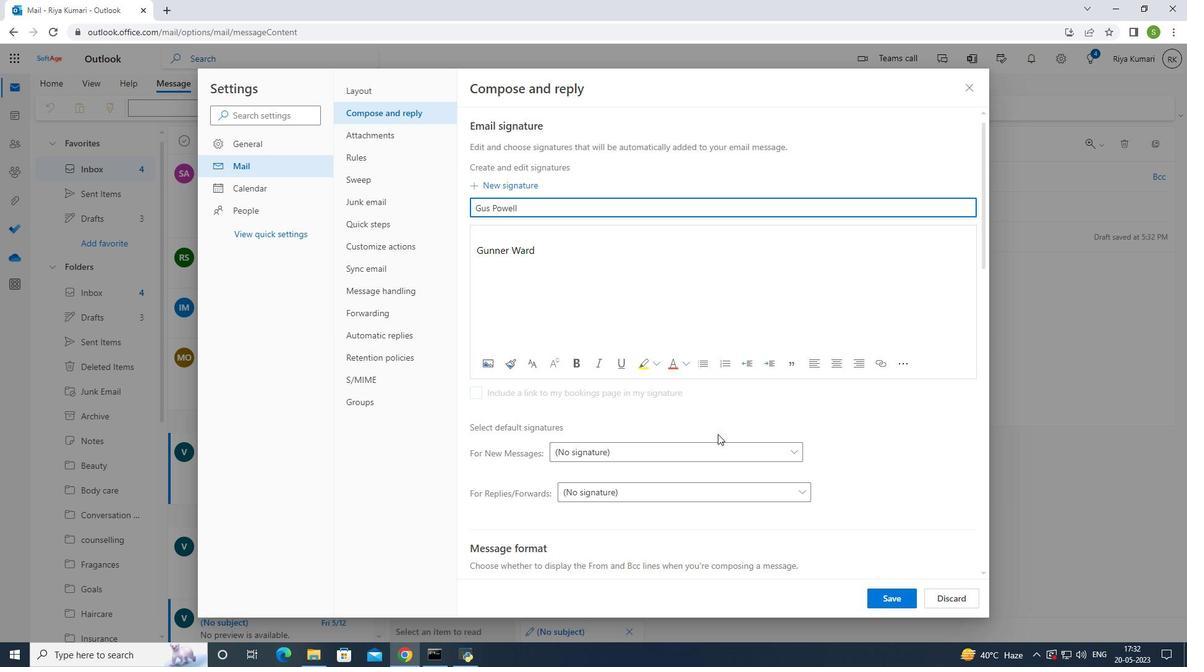 
Action: Mouse scrolled (1035, 191) with delta (0, 0)
Screenshot: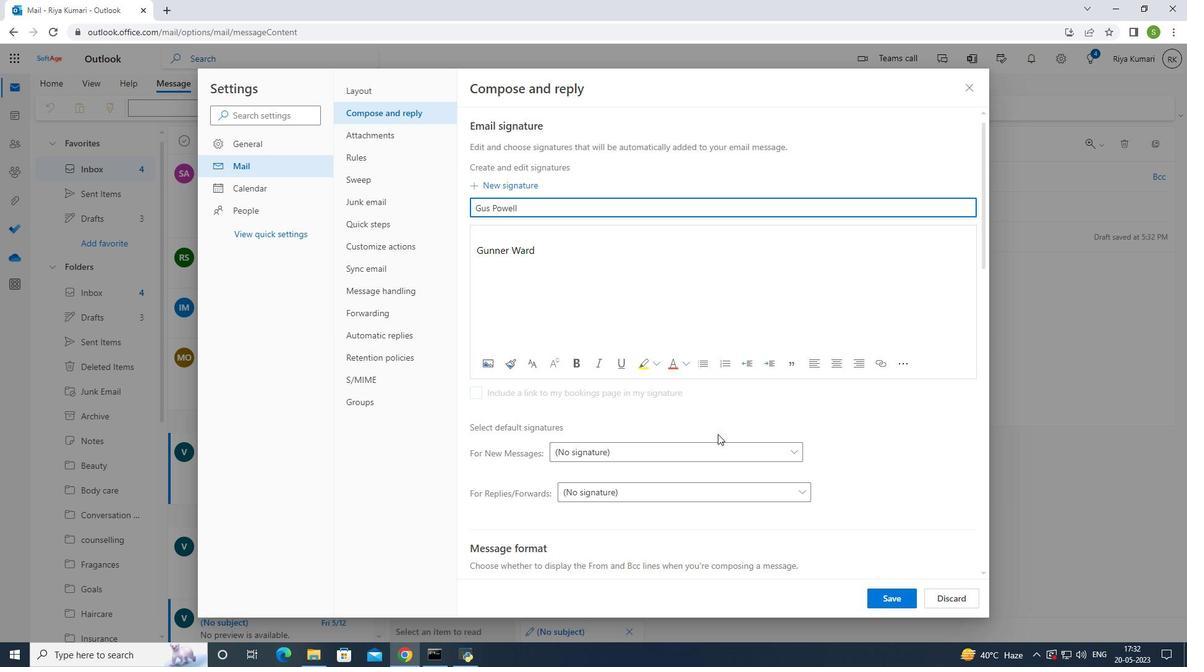 
Action: Mouse moved to (1063, 134)
Screenshot: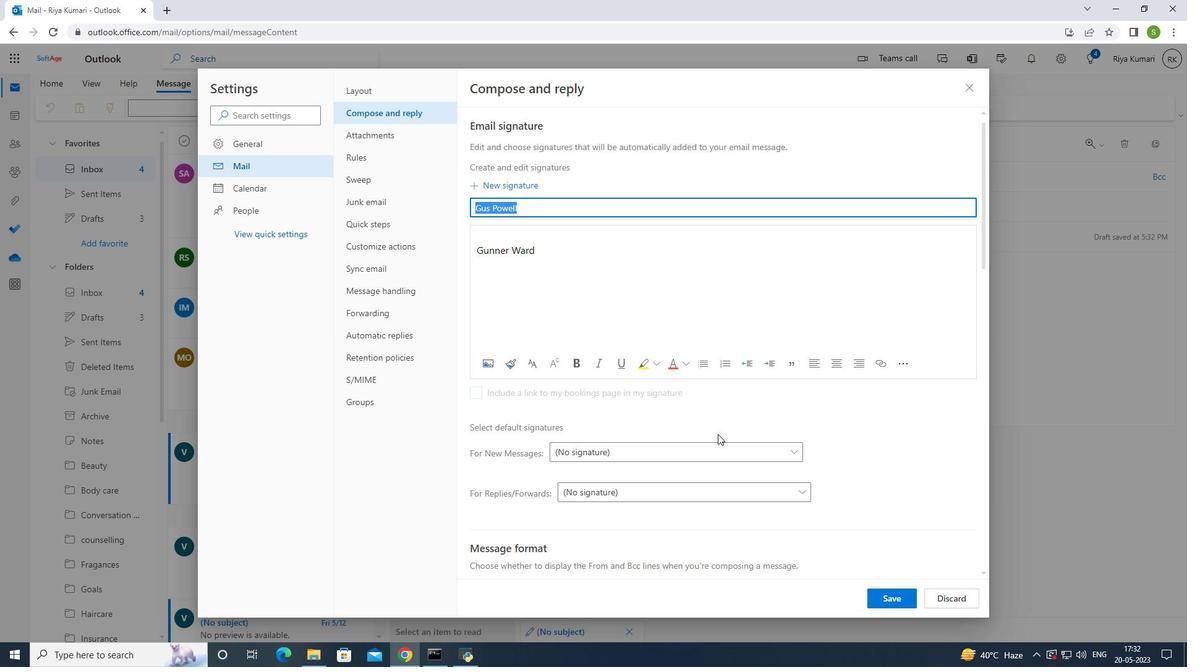 
Action: Mouse pressed left at (1063, 134)
Screenshot: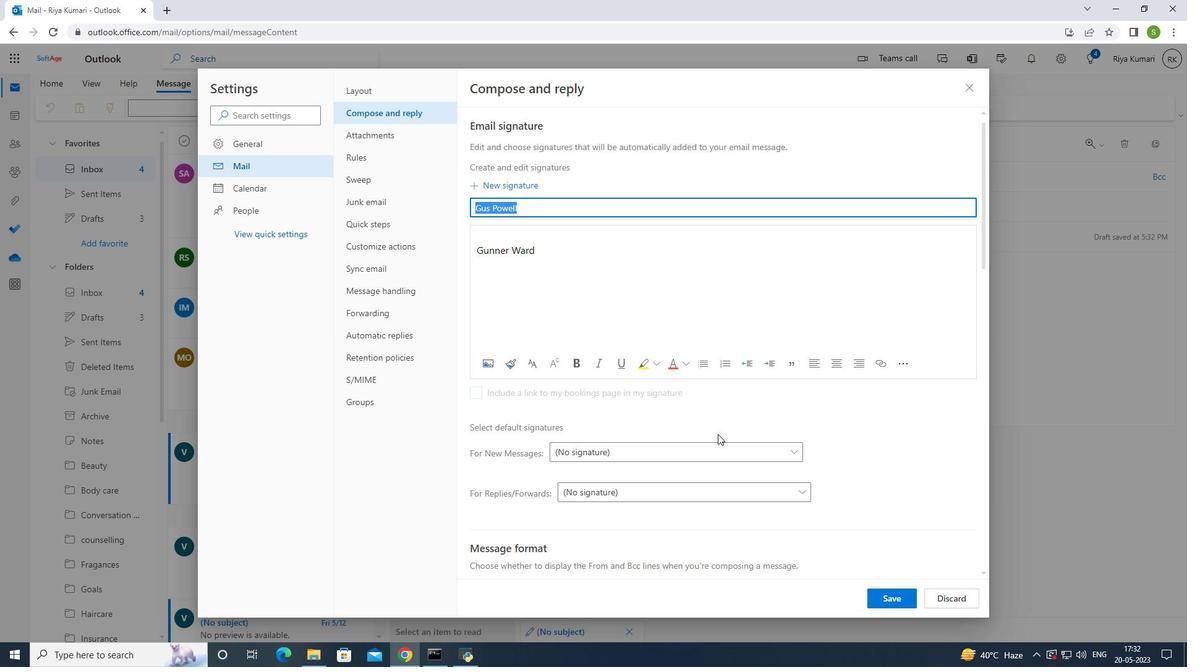 
Action: Mouse moved to (604, 387)
Screenshot: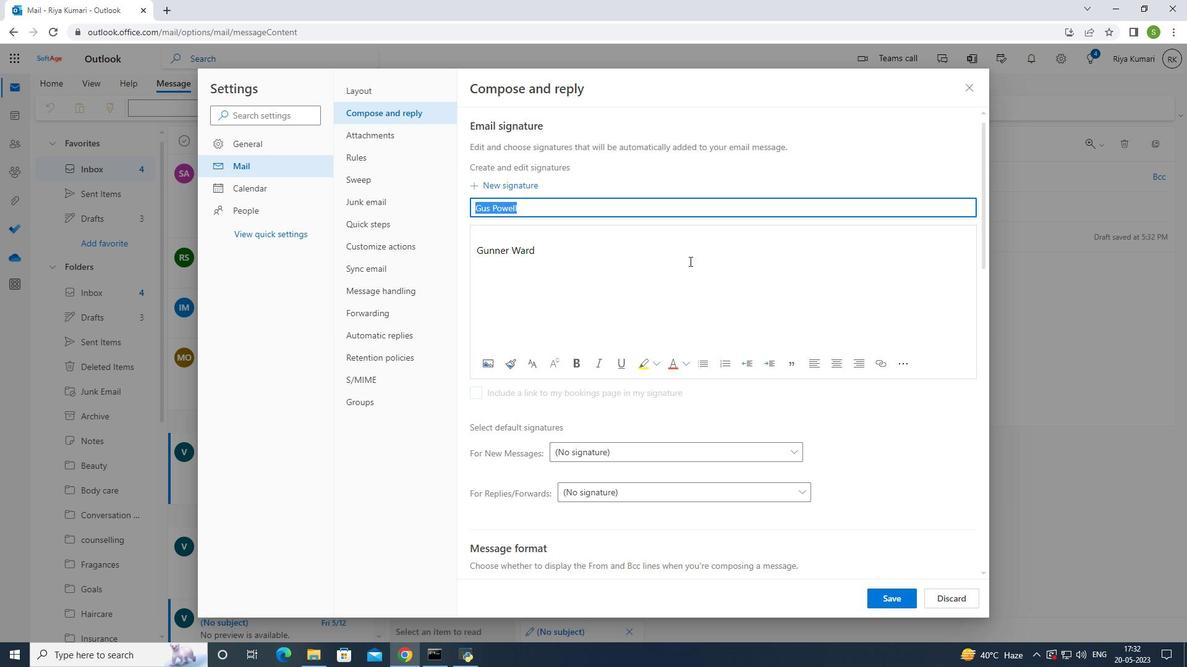
Action: Mouse pressed left at (604, 387)
Screenshot: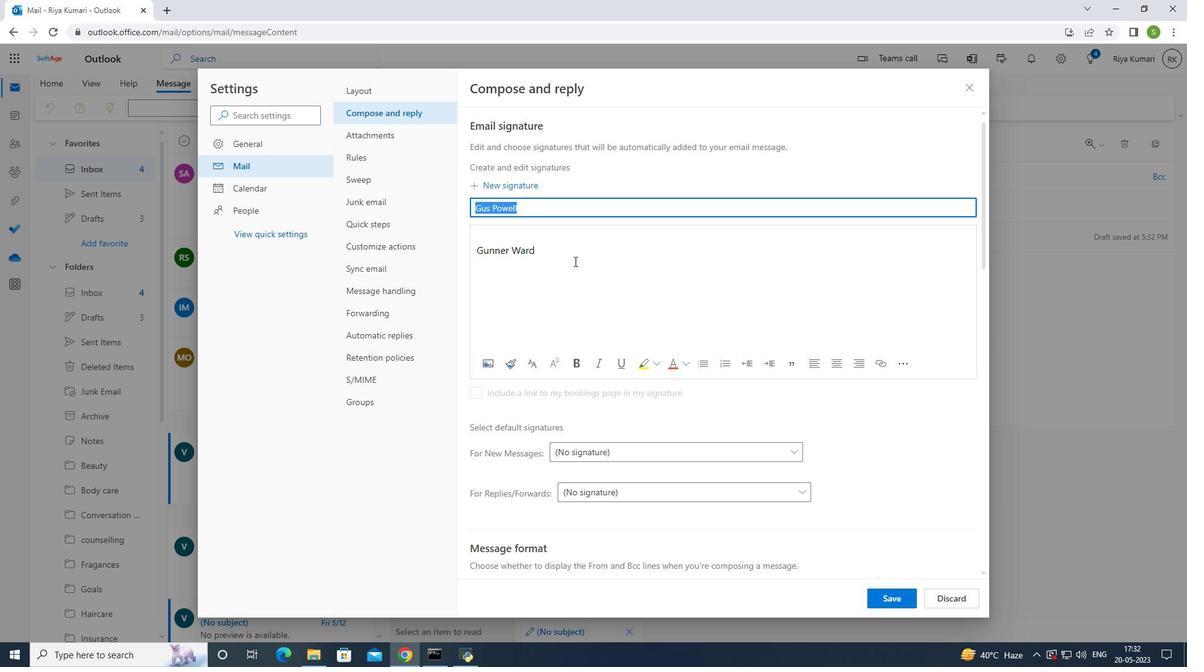 
Action: Mouse moved to (601, 388)
Screenshot: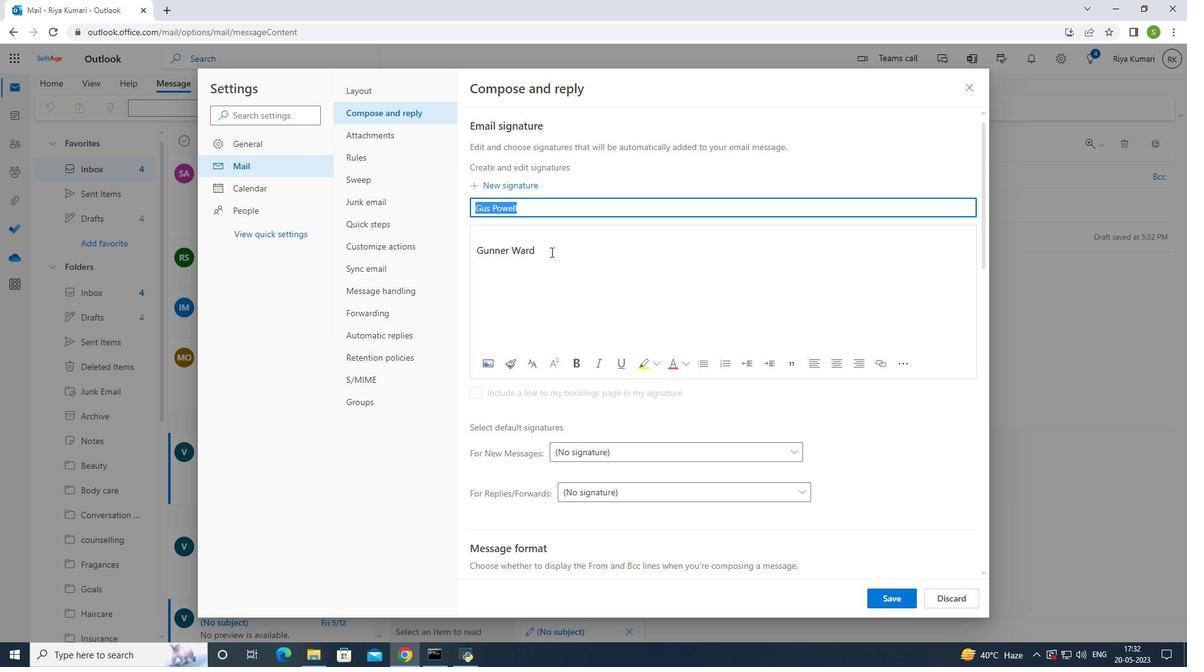 
Action: Key pressed <Key.backspace><Key.backspace><Key.backspace><Key.backspace><Key.backspace><Key.backspace><Key.backspace><Key.backspace><Key.backspace><Key.backspace><Key.backspace><Key.backspace><Key.backspace><Key.backspace><Key.backspace><Key.backspace><Key.backspace><Key.backspace><Key.backspace><Key.shift>Best<Key.space>wishes<Key.space>for<Key.space>a<Key.space>happy<Key.space><Key.shift>Presidents<Key.space>da<Key.backspace><Key.backspace><Key.shift>Day,<Key.space><Key.shift>Gus<Key.space><Key.shift>Powell
Screenshot: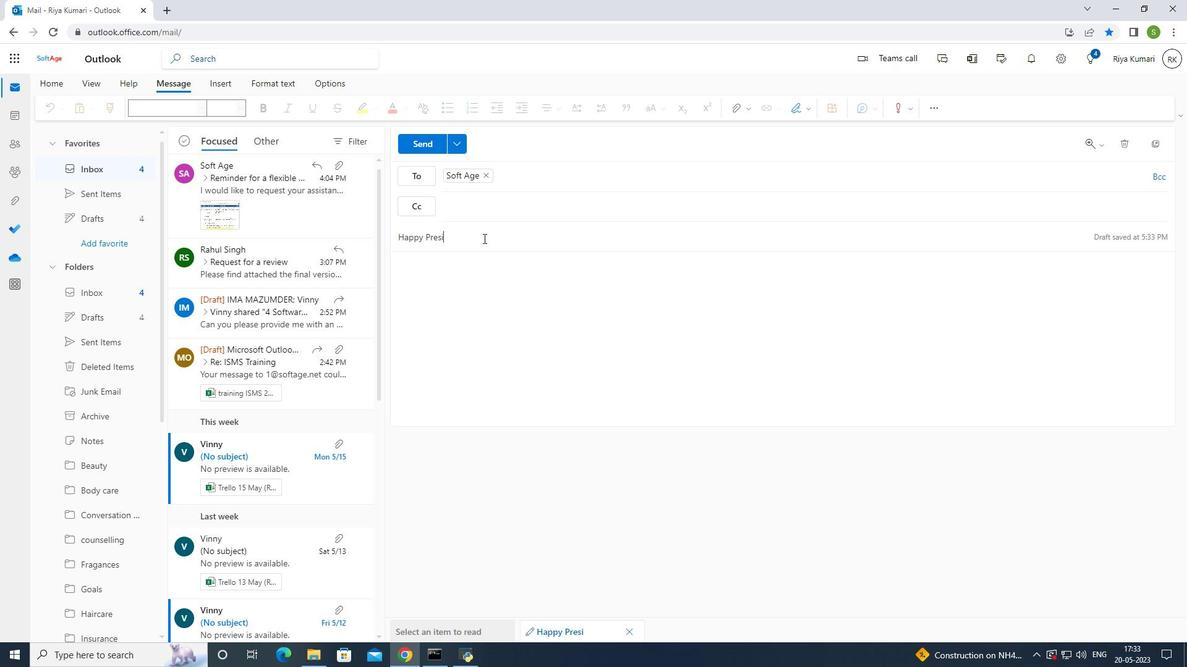 
Action: Mouse moved to (617, 247)
Screenshot: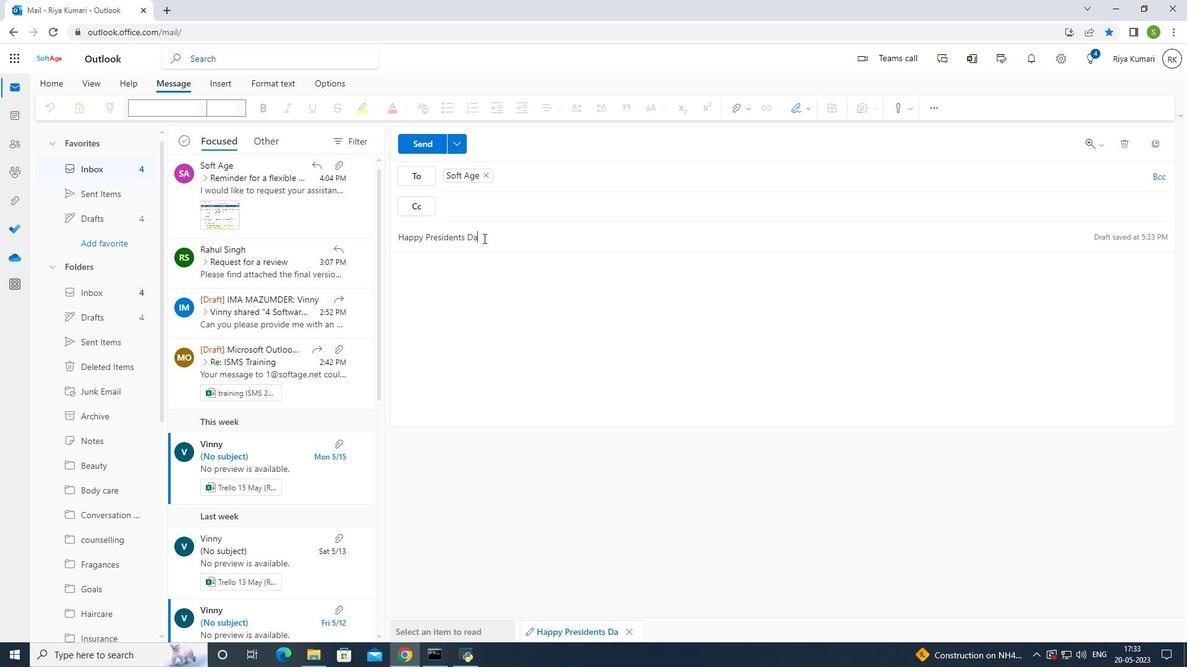 
Action: Mouse pressed left at (617, 247)
Screenshot: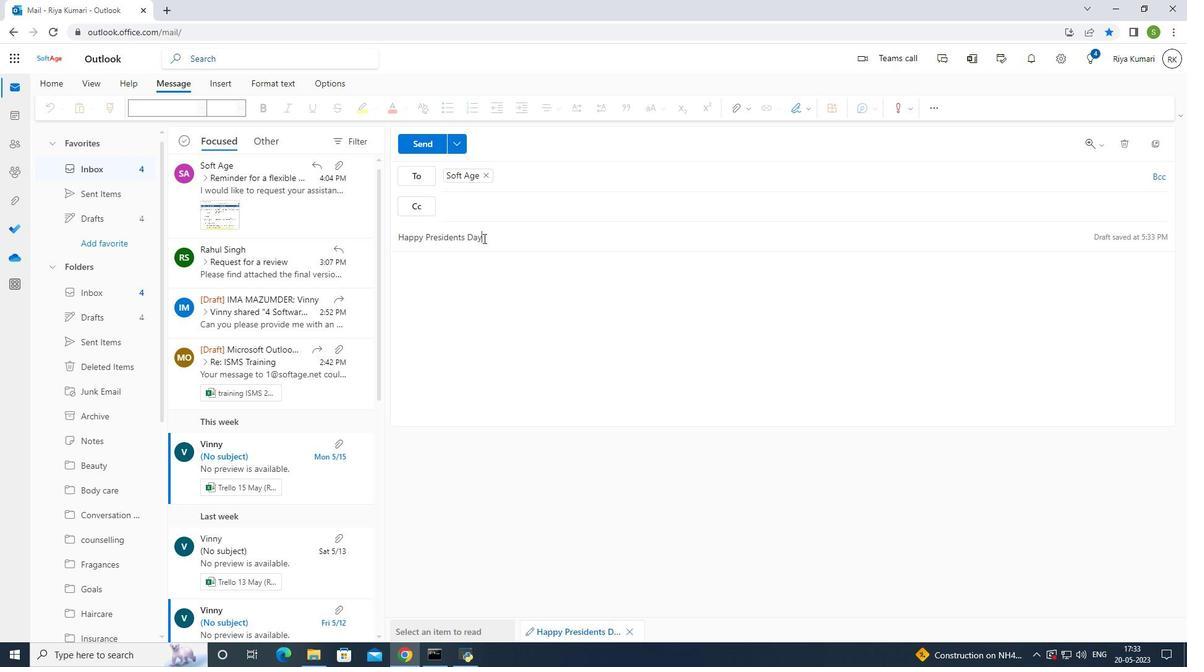 
Action: Key pressed softage.5<Key.shift>@softage.net
Screenshot: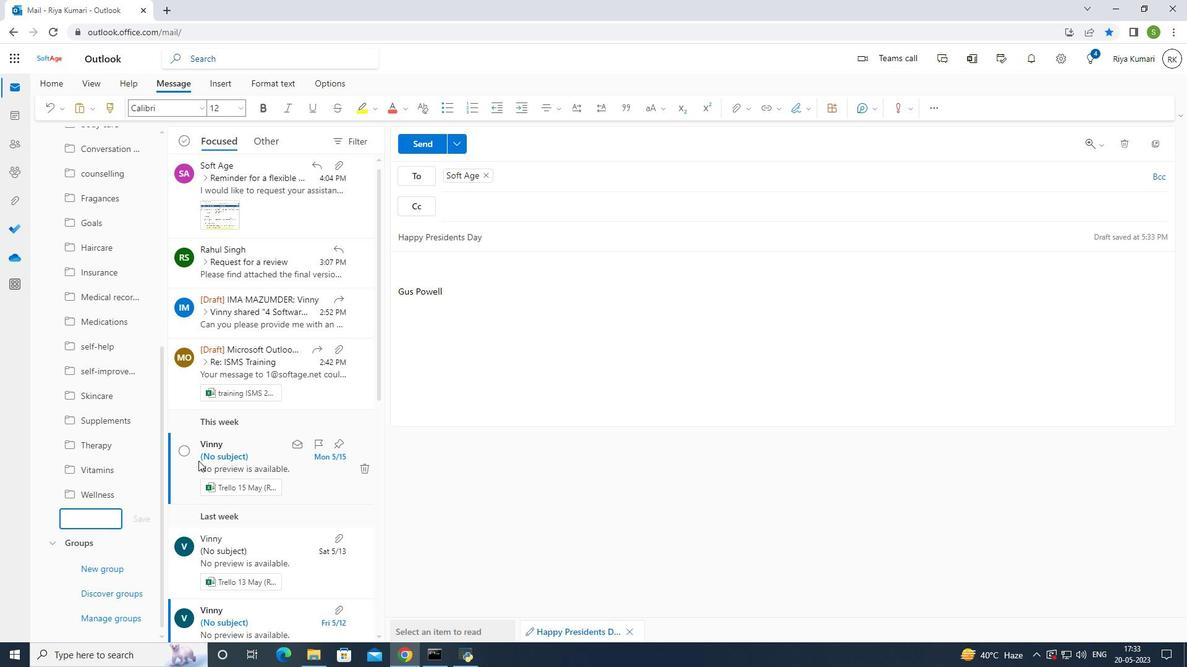 
Action: Mouse moved to (639, 278)
Screenshot: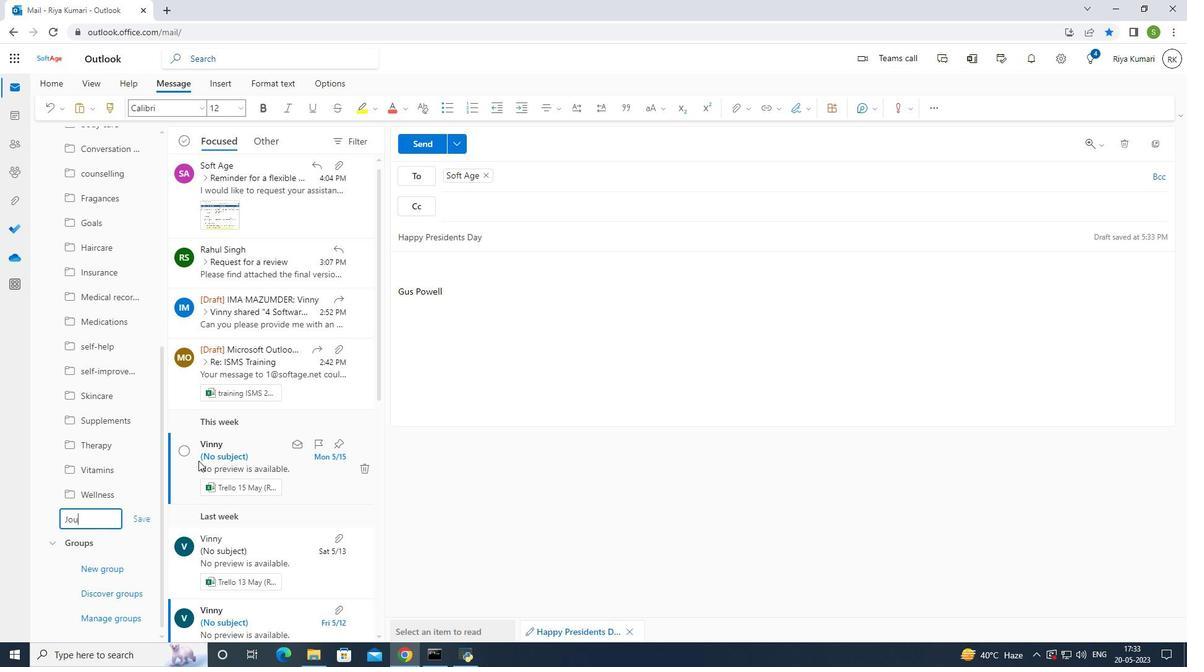 
Action: Mouse pressed left at (639, 278)
Screenshot: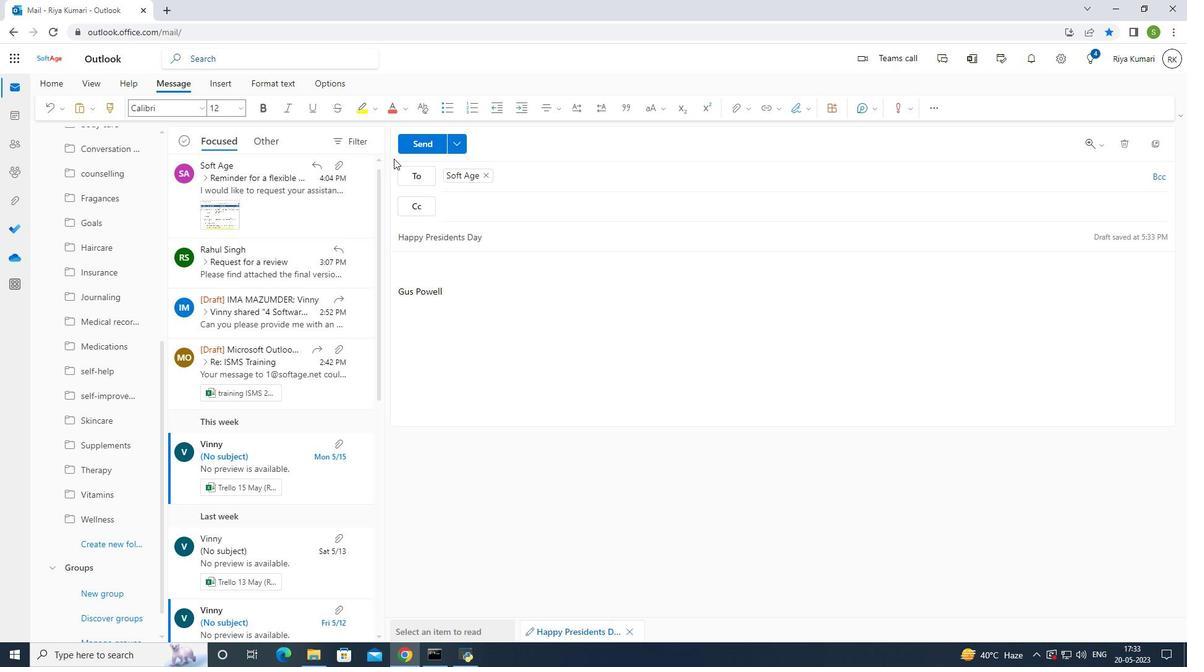 
Action: Mouse moved to (123, 541)
Screenshot: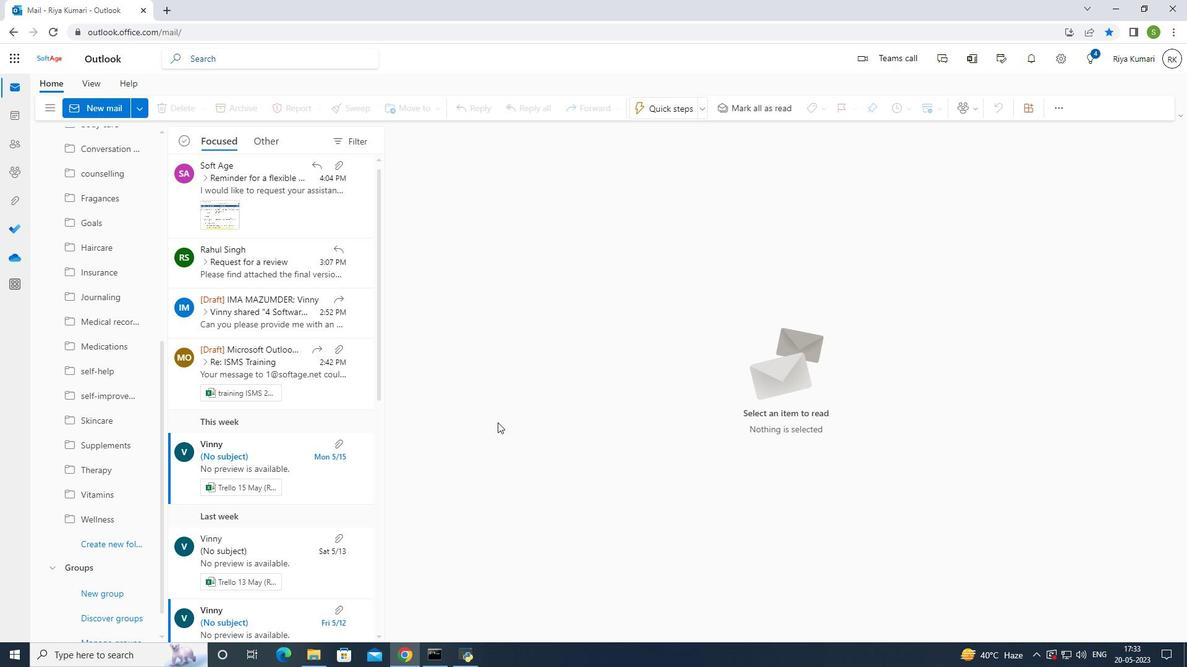 
Action: Mouse pressed left at (123, 541)
Screenshot: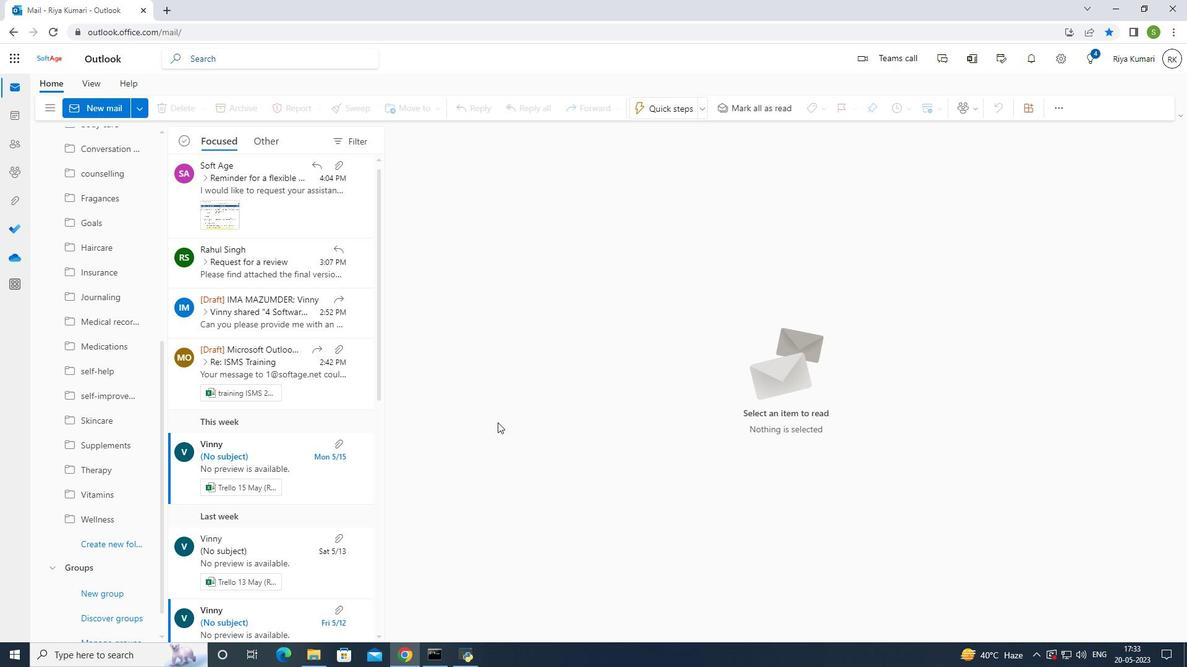 
Action: Key pressed <Key.shift><Key.shift><Key.shift>Journalin
Screenshot: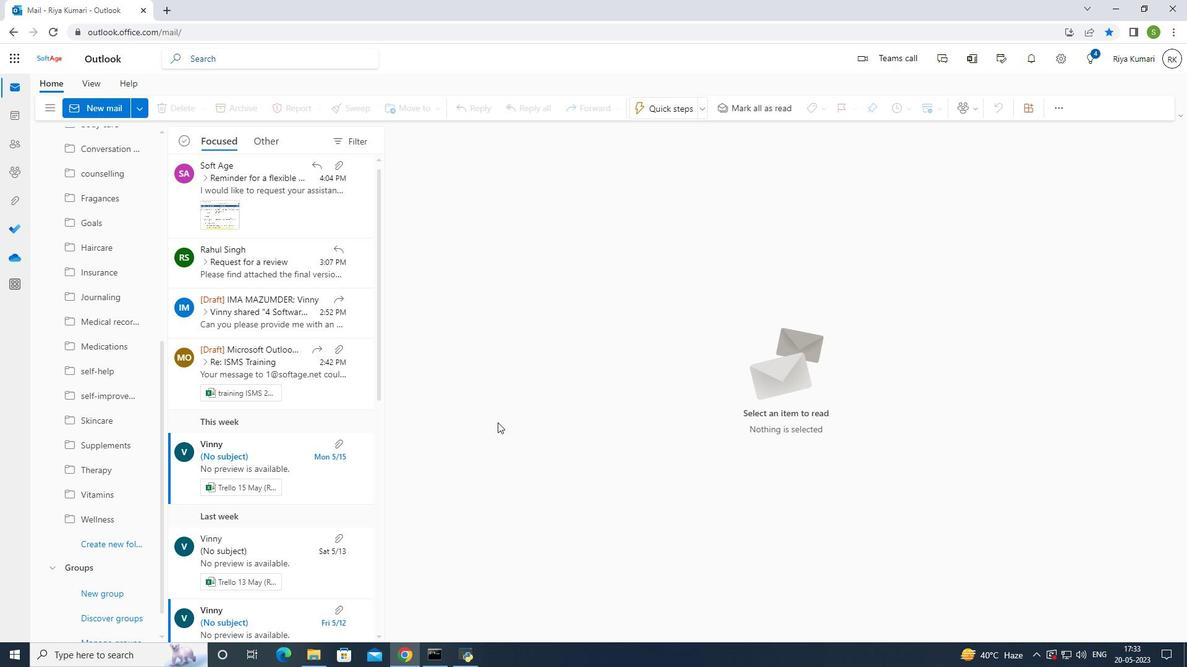 
Action: Mouse moved to (153, 76)
Screenshot: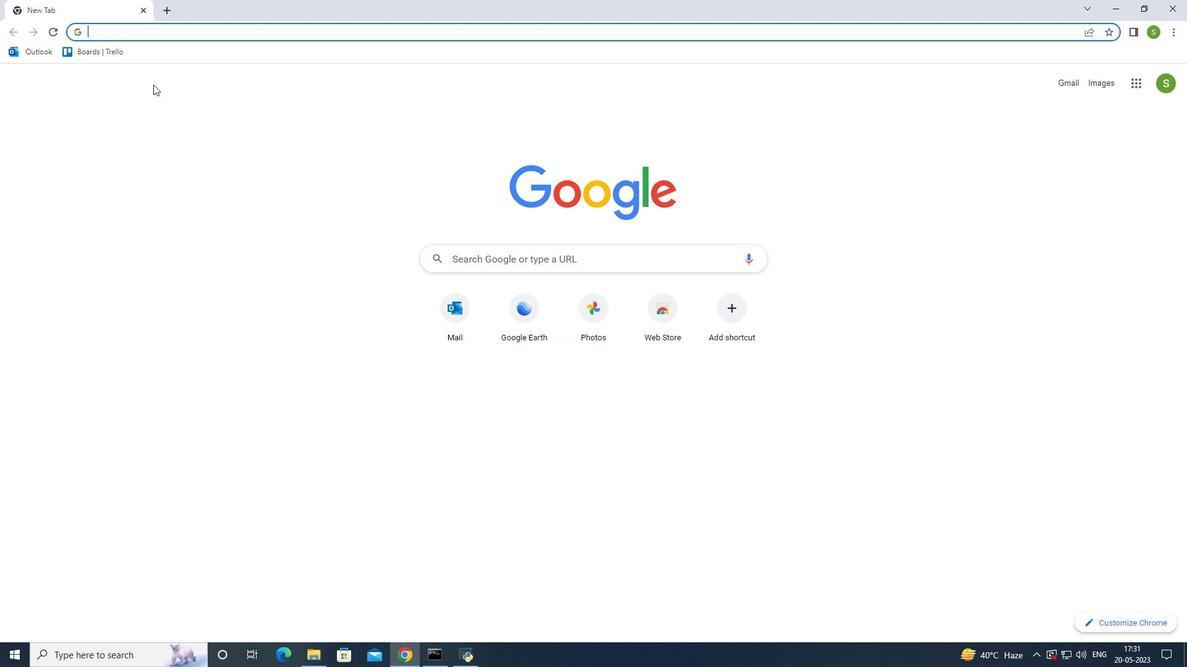 
Action: Key pressed g 8, 119)
Screenshot: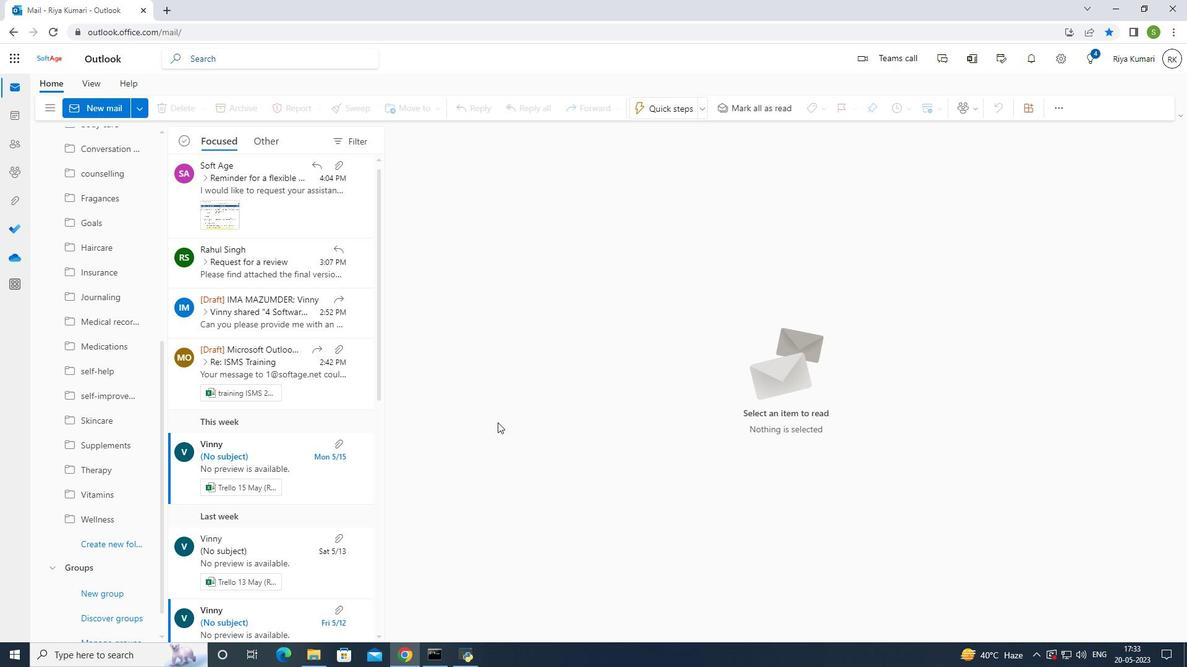 
Action: Mouse moved to (40, 49)
Screenshot: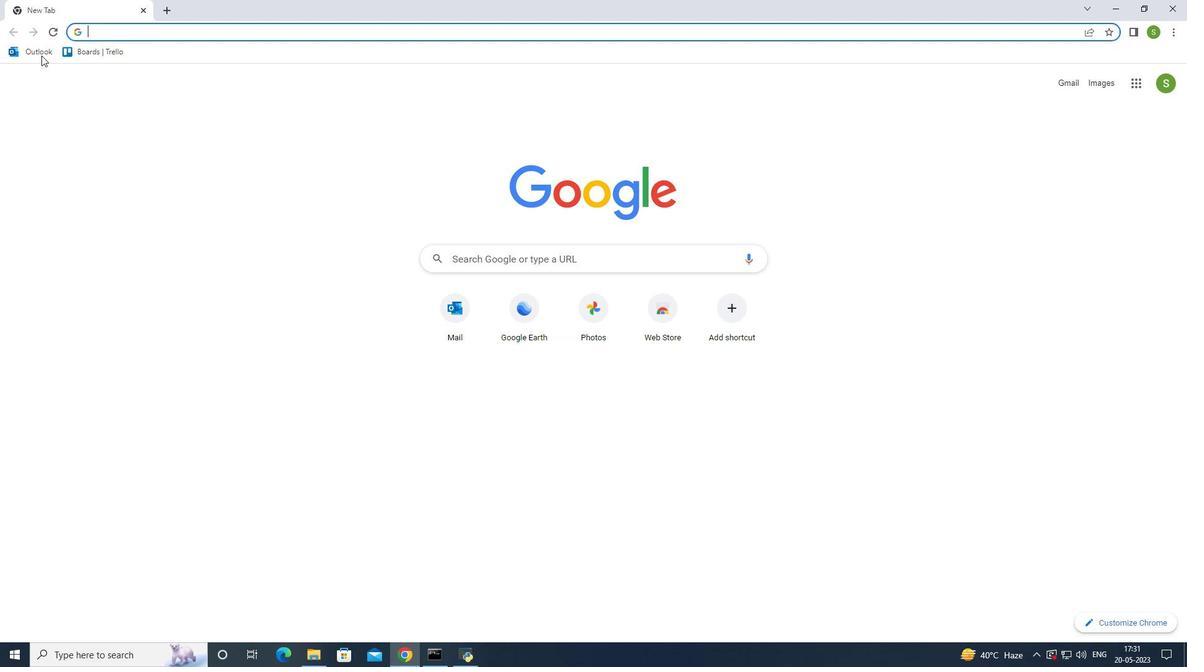
Action: Mouse pressed left at (40, 49)
Screenshot: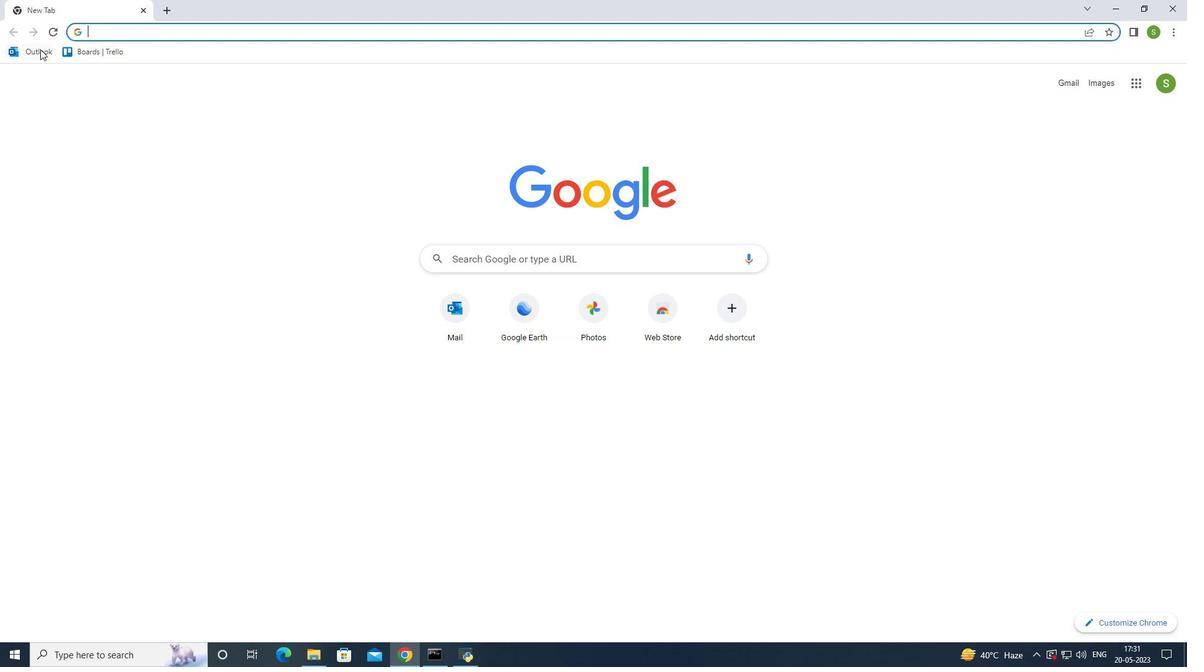 
Action: Mouse moved to (215, 139)
Screenshot: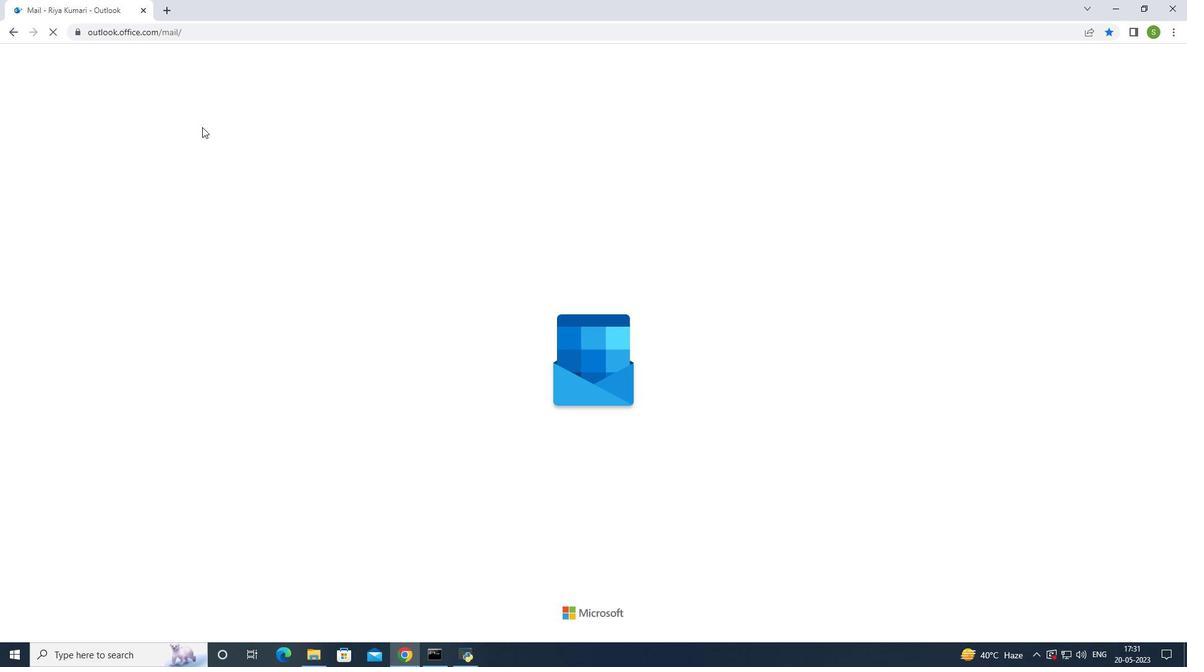 
Action: Mouse pressed left at (176, 540)
Screenshot: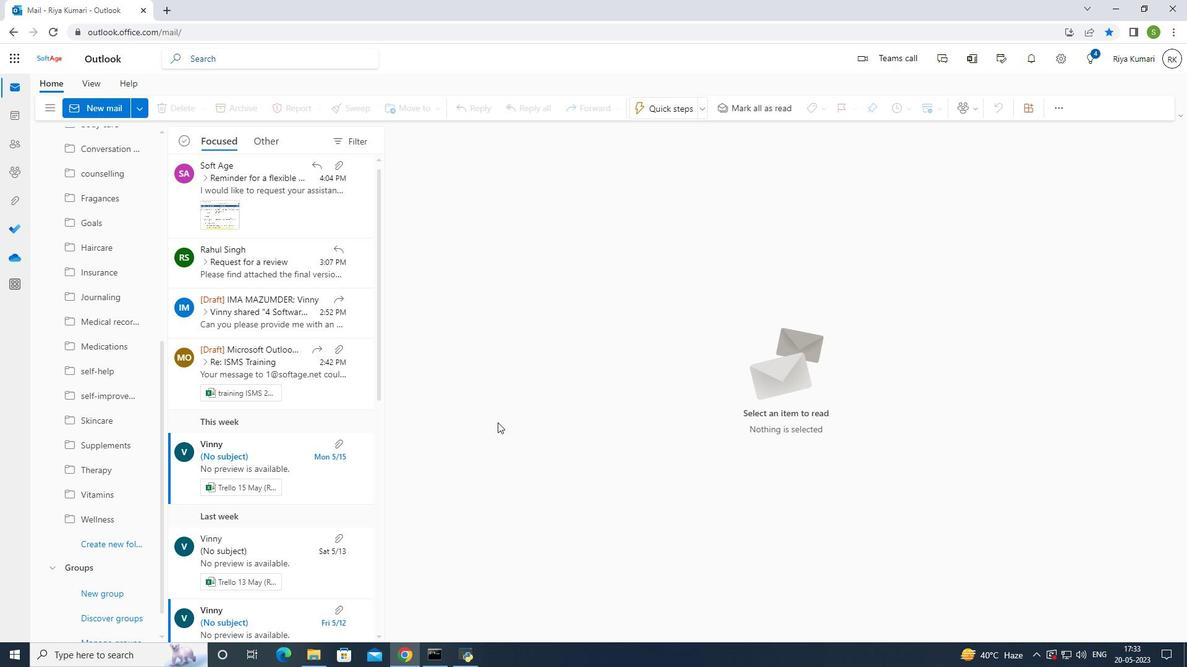 
Action: Mouse moved to (88, 108)
Screenshot: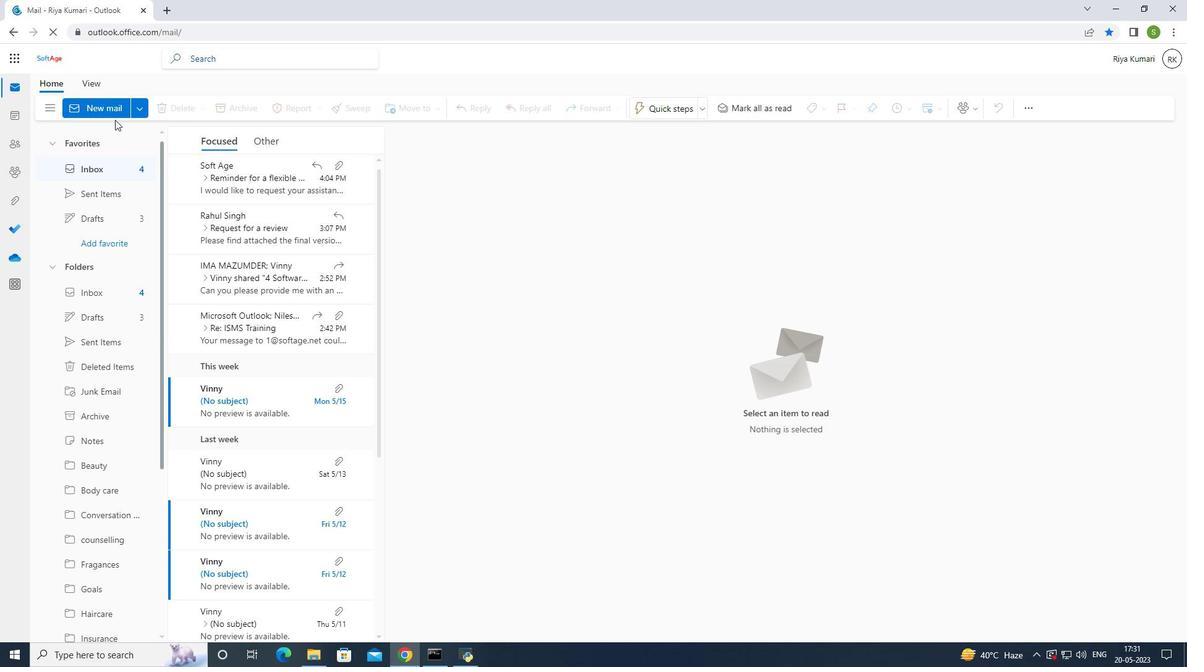 
Action: Mouse pressed left at (88, 108)
Screenshot: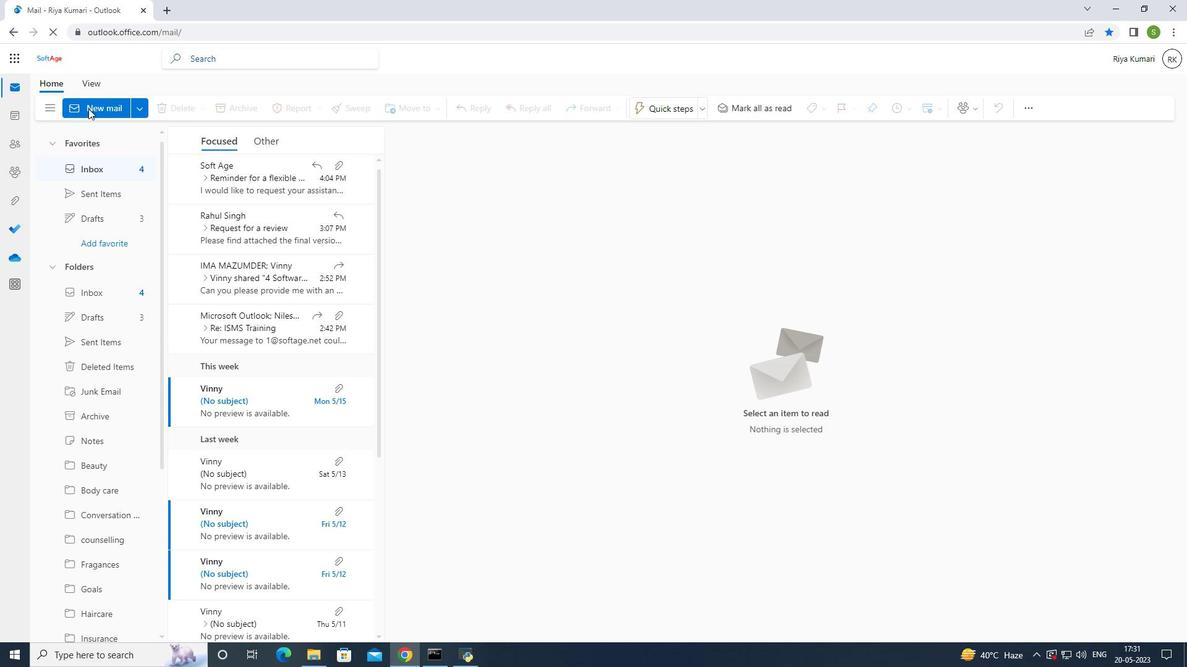 
Action: Mouse moved to (102, 123)
Screenshot: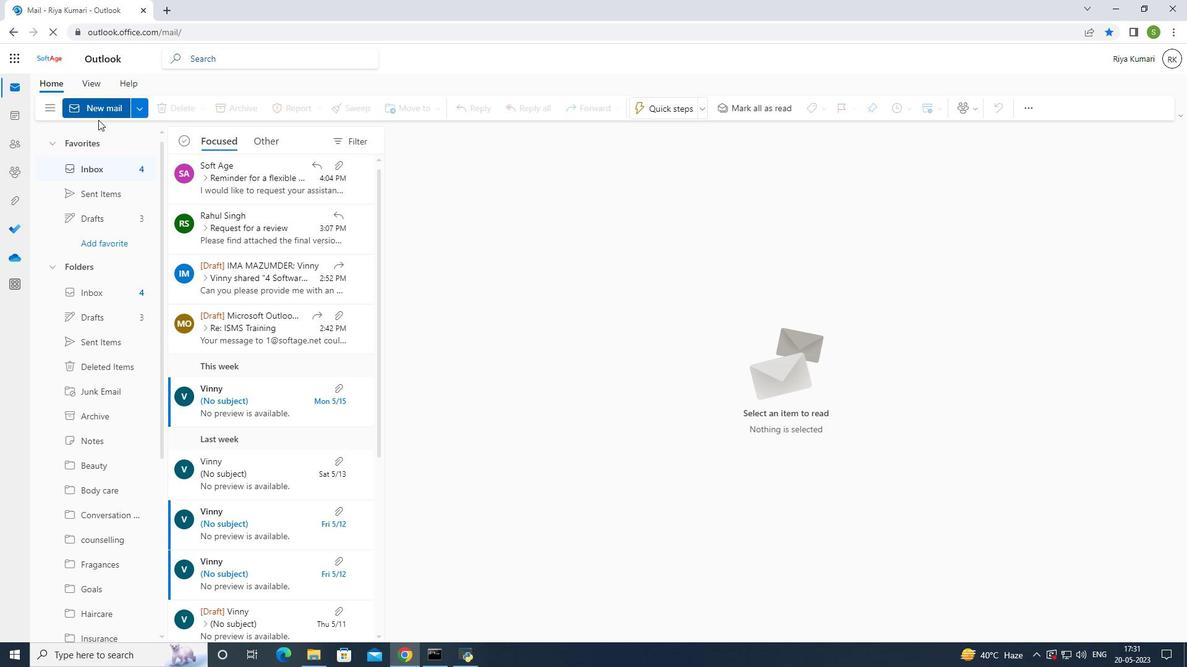 
Action: Mouse pressed left at (532, 197)
Screenshot: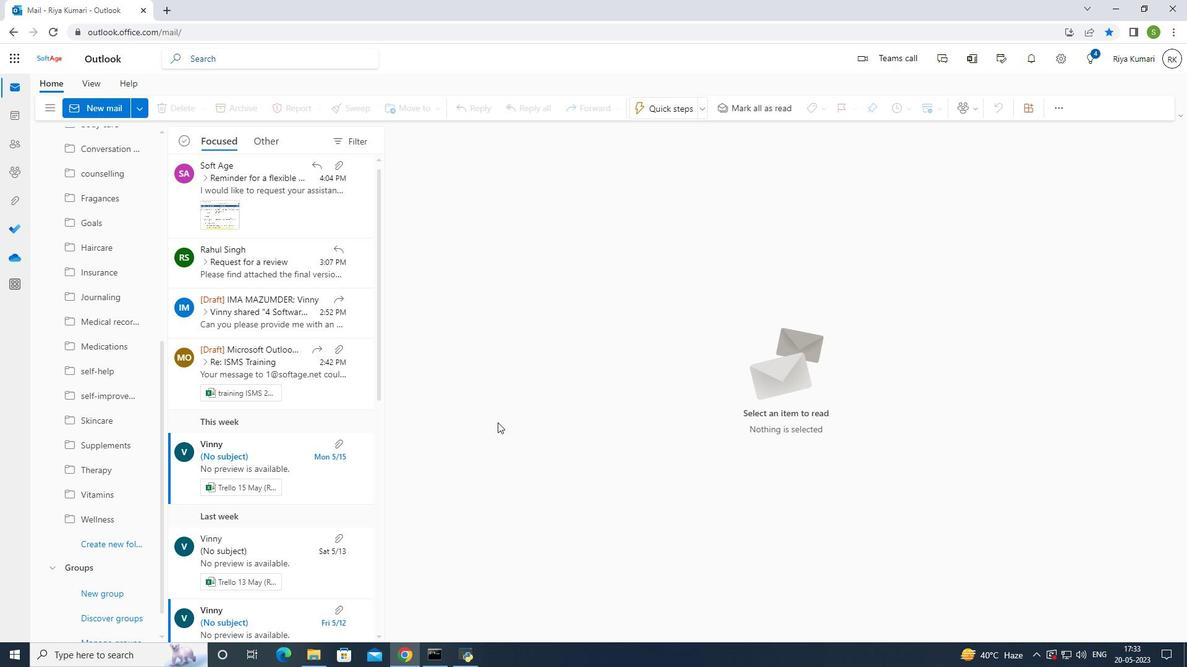 
Action: Mouse moved to (324, 207)
Screenshot: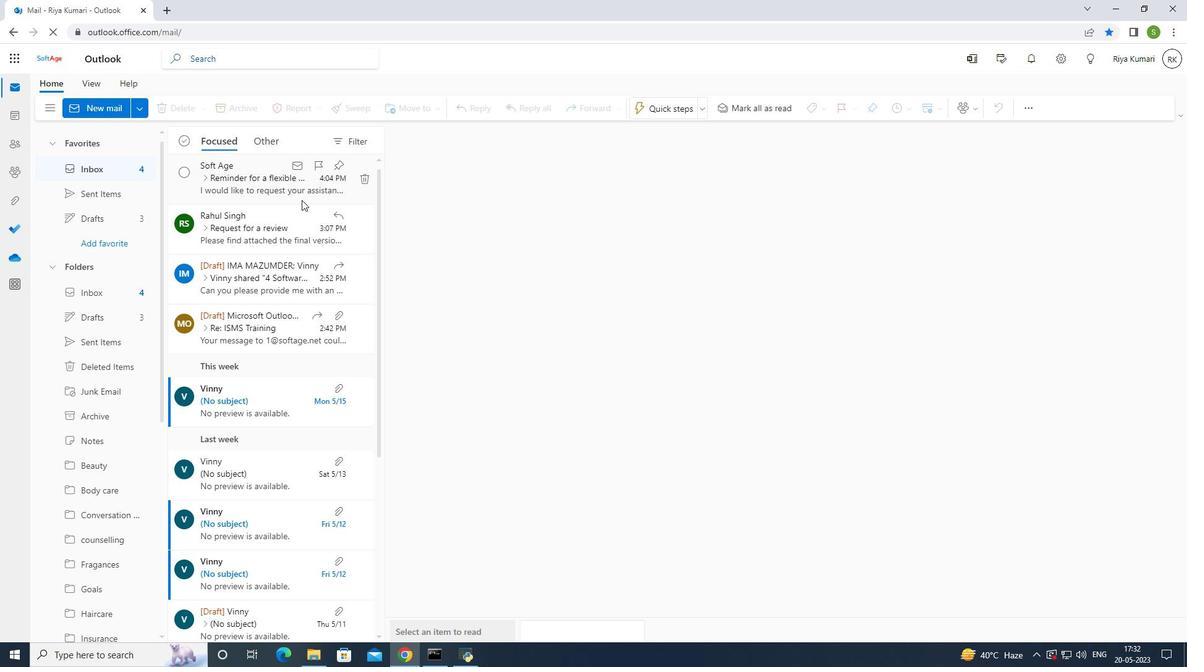 
Action: Mouse pressed left at (592, 402)
Screenshot: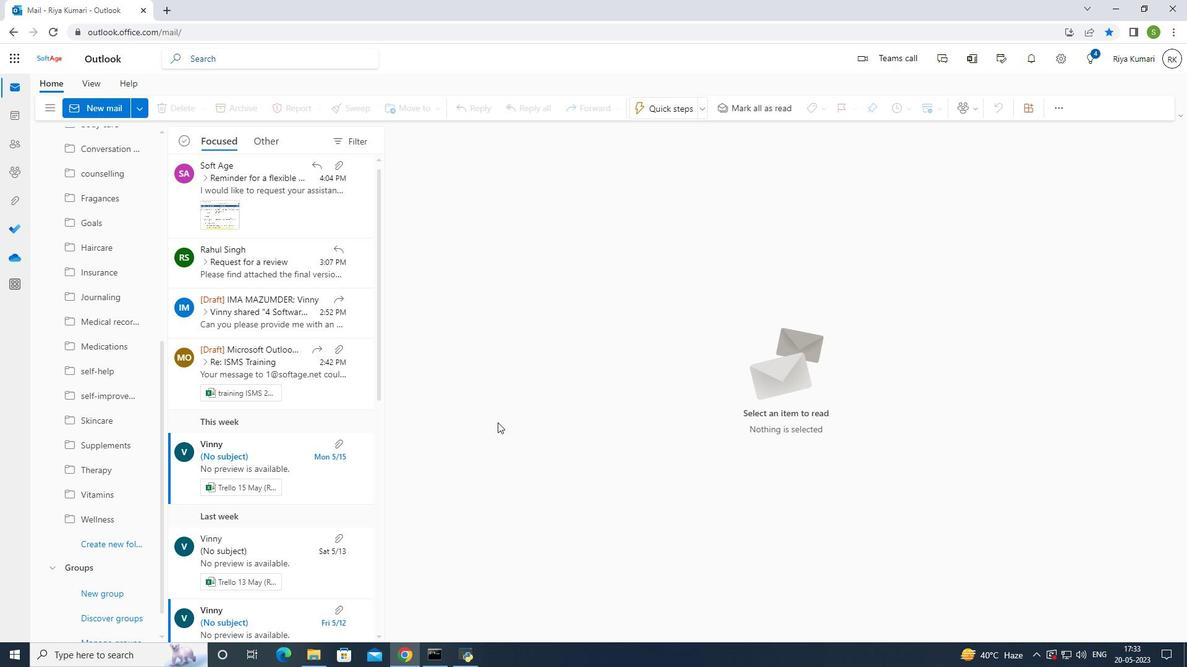 
Action: Mouse moved to (801, 103)
Screenshot: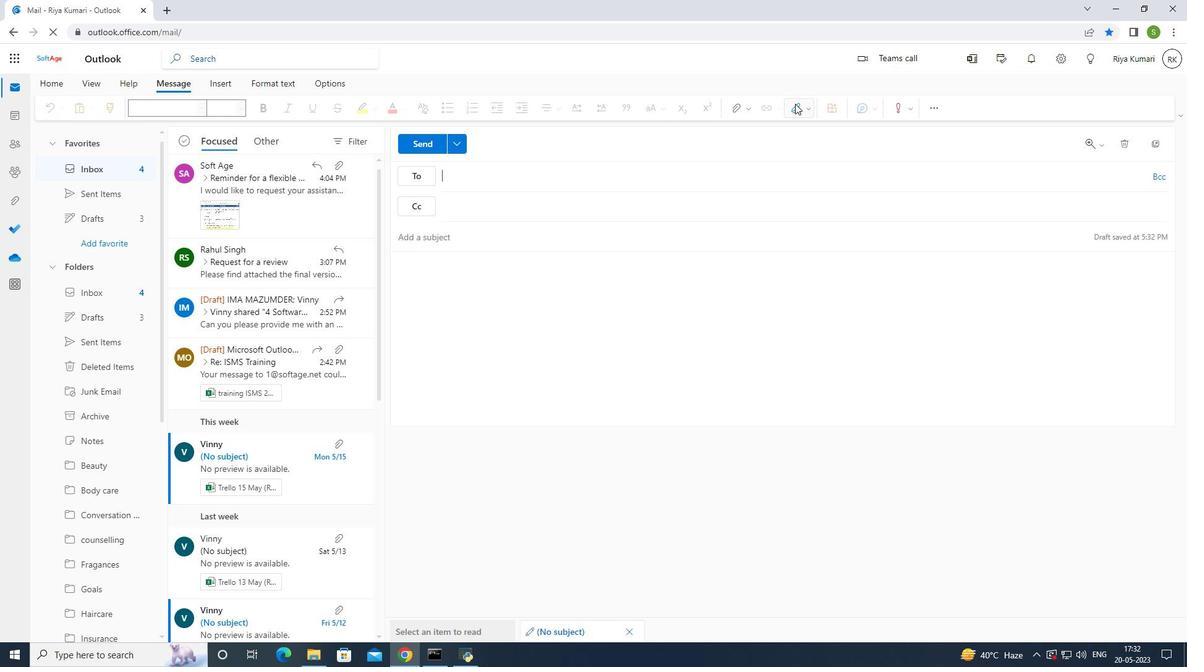 
Action: Mouse pressed left at (801, 103)
Screenshot: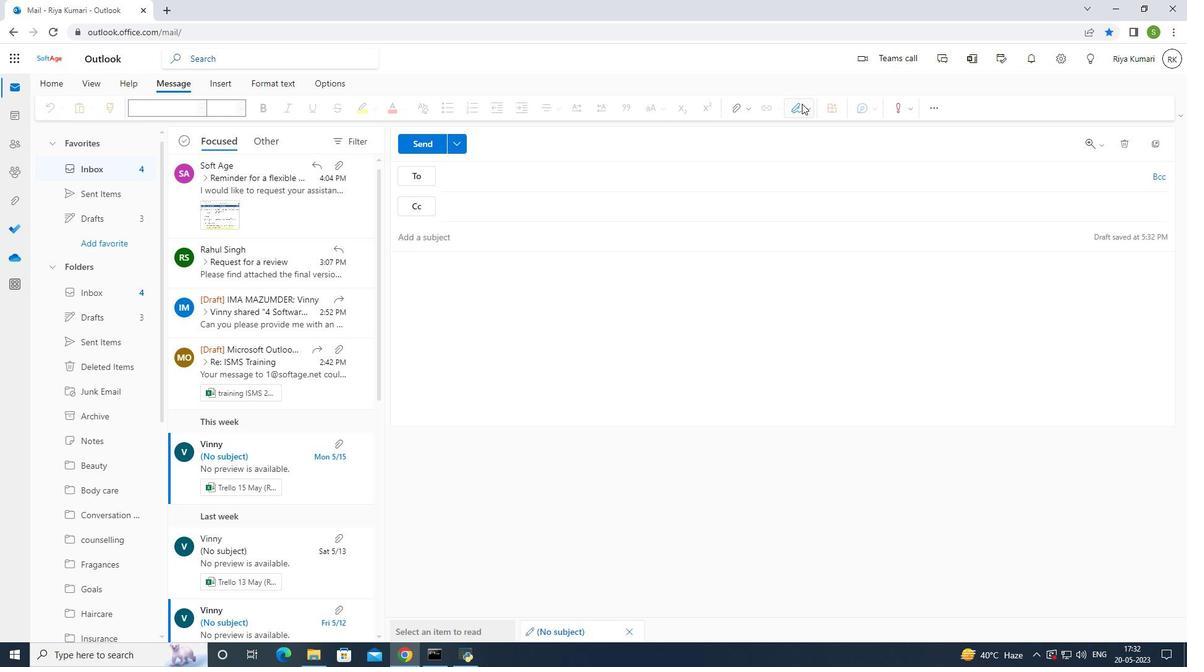 
Action: Mouse moved to (776, 156)
Screenshot: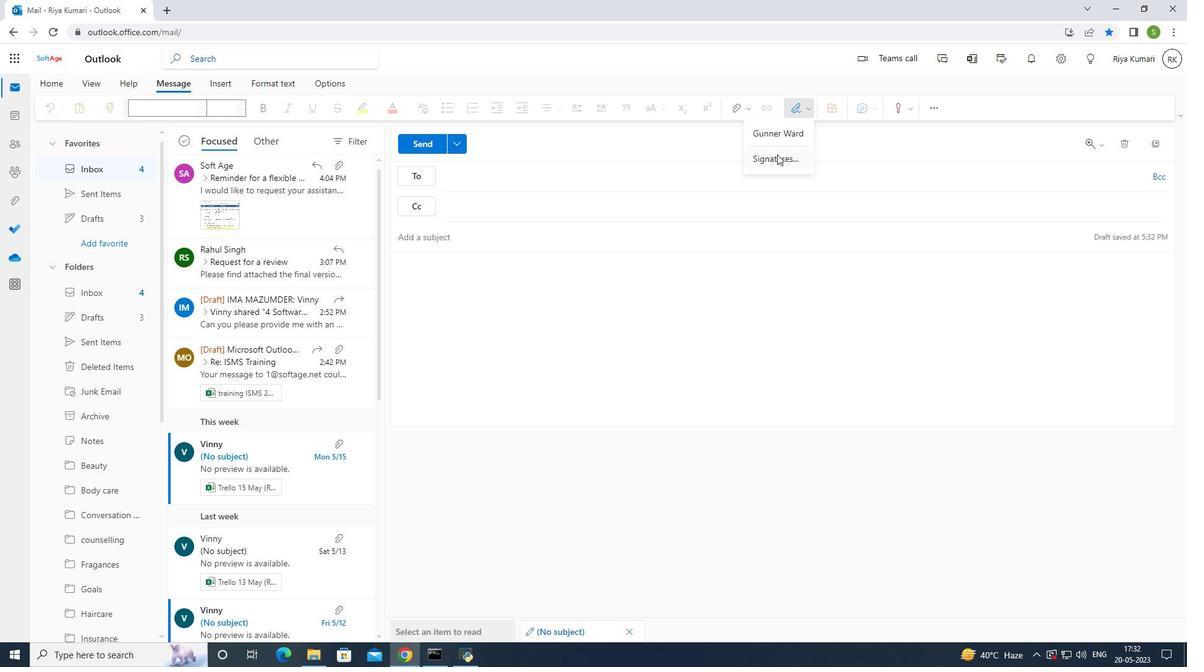 
Action: Mouse pressed left at (776, 156)
Screenshot: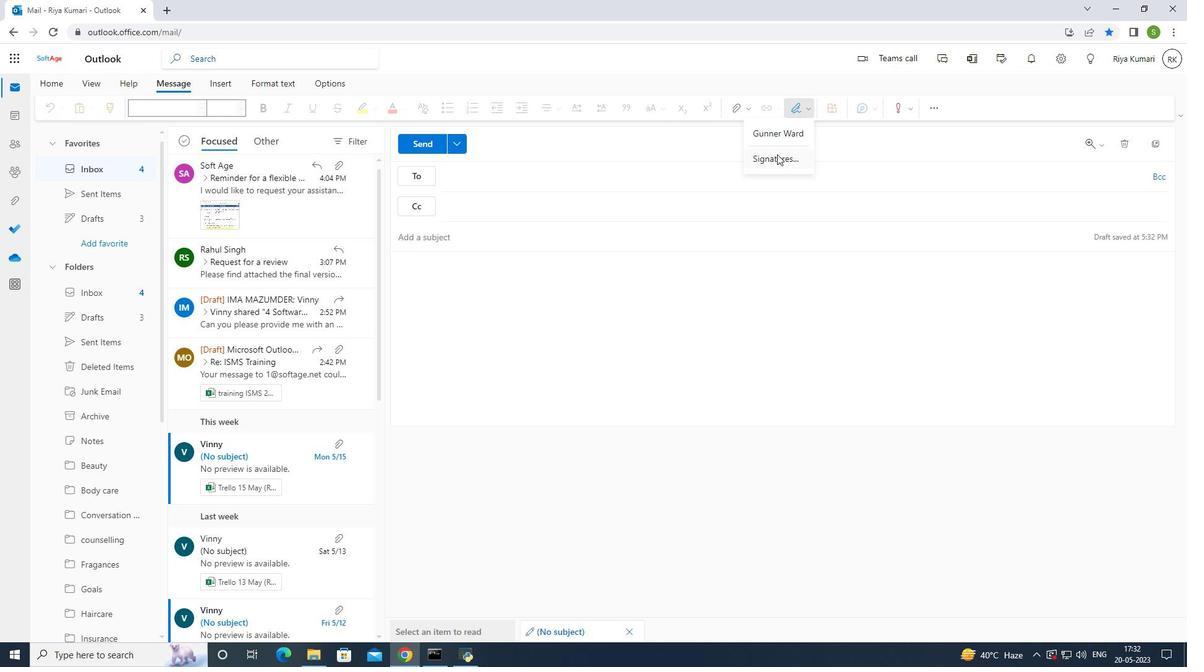 
Action: Mouse moved to (767, 205)
Screenshot: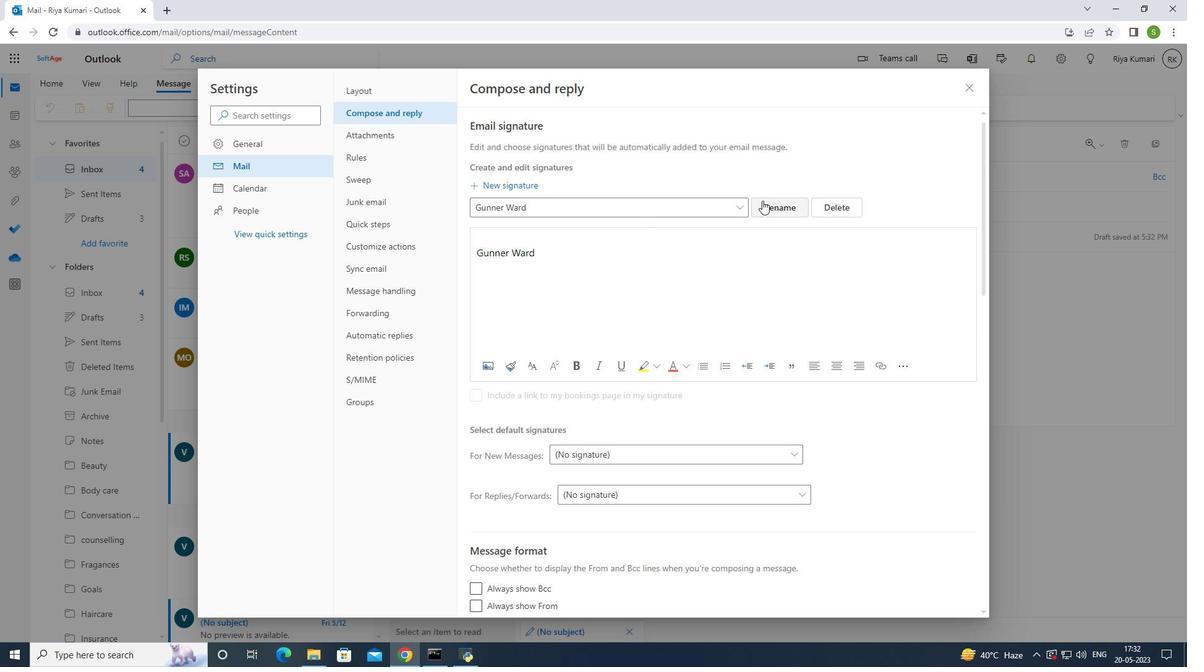 
Action: Mouse pressed left at (767, 205)
Screenshot: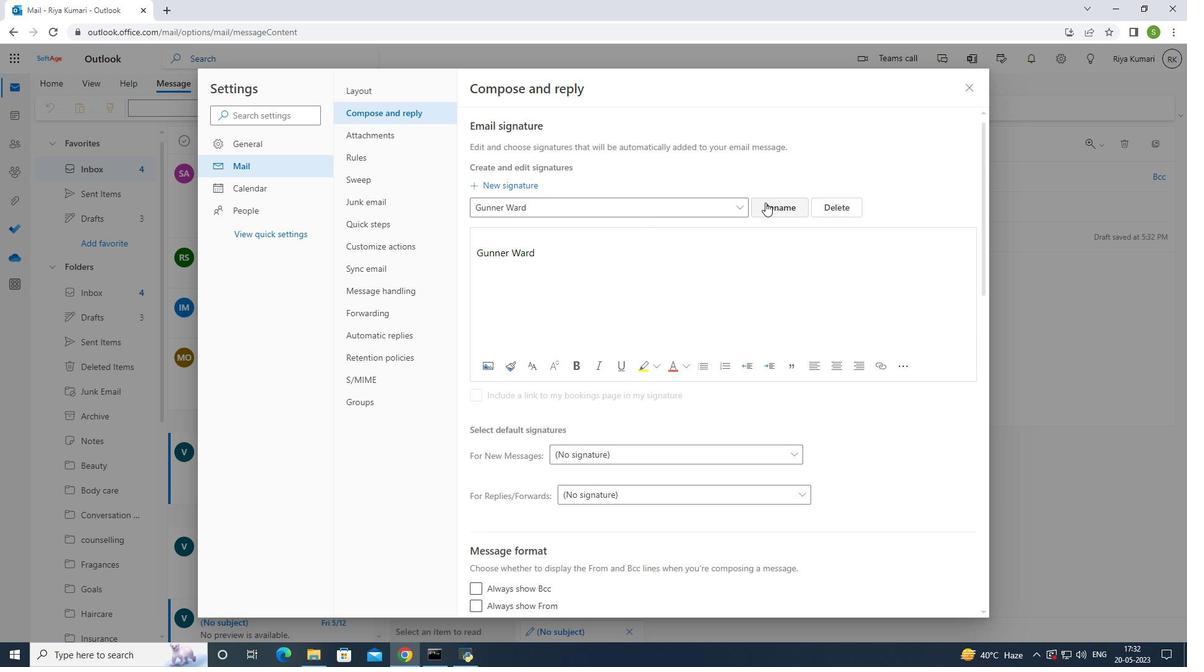 
Action: Mouse moved to (622, 206)
Screenshot: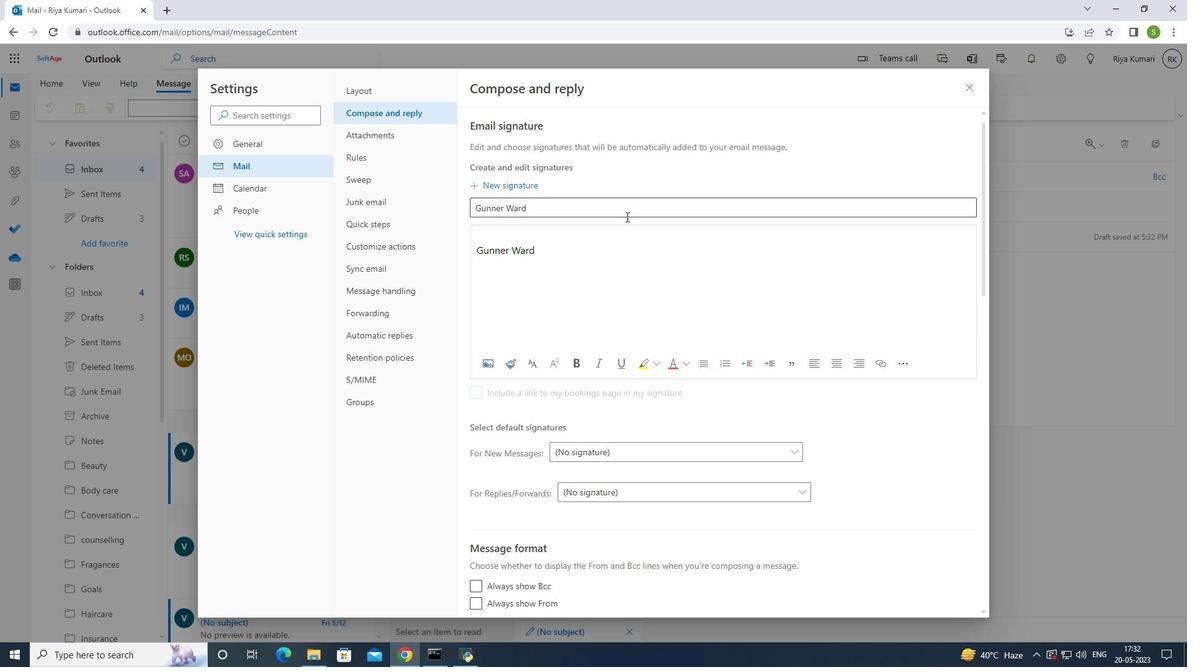 
Action: Mouse pressed left at (622, 206)
Screenshot: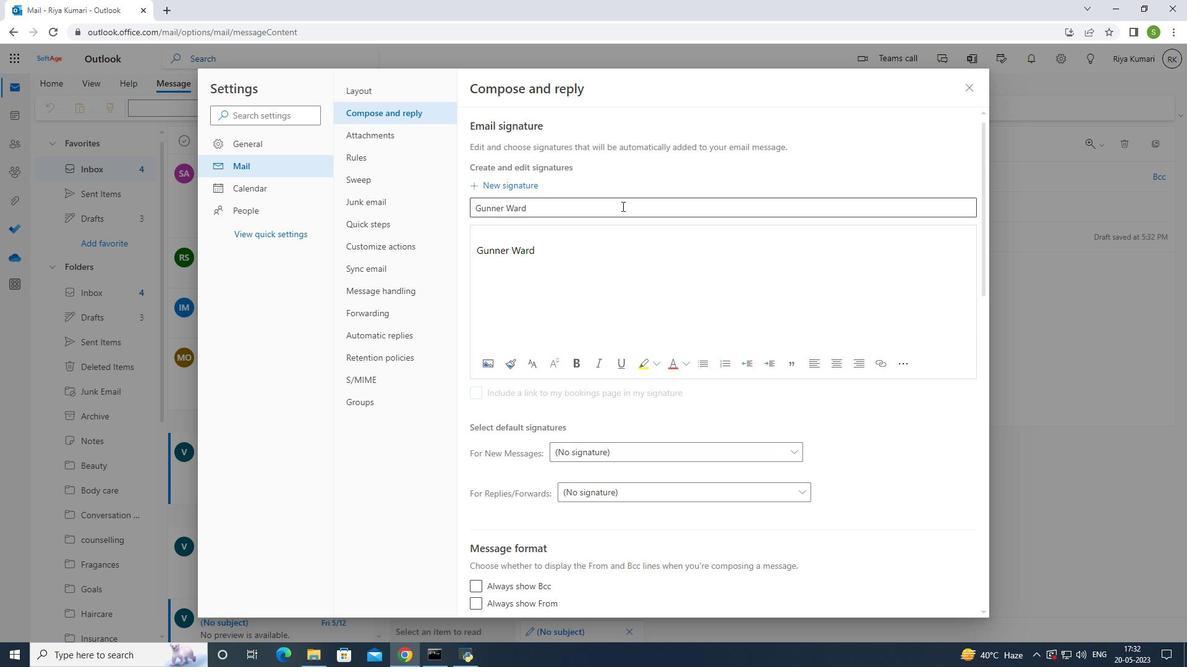 
Action: Key pressed <Key.backspace><Key.backspace><Key.backspace><Key.backspace><Key.backspace><Key.backspace><Key.backspace><Key.backspace><Key.backspace><Key.backspace><Key.backspace><Key.backspace><Key.backspace><Key.backspace><Key.backspace><Key.backspace><Key.backspace><Key.backspace><Key.backspace><Key.backspace><Key.backspace><Key.backspace><Key.backspace><Key.backspace><Key.backspace><Key.backspace><Key.backspace><Key.backspace><Key.backspace><Key.backspace><Key.backspace><Key.backspace><Key.backspace><Key.backspace><Key.backspace>
Screenshot: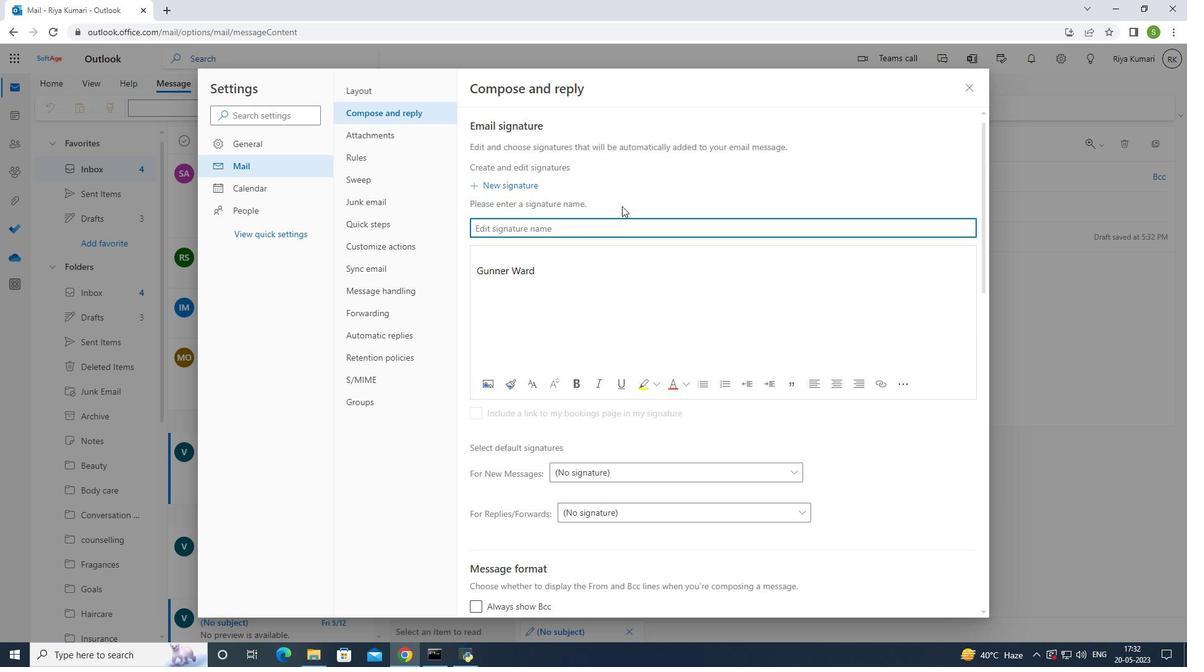 
Action: Mouse moved to (717, 434)
Screenshot: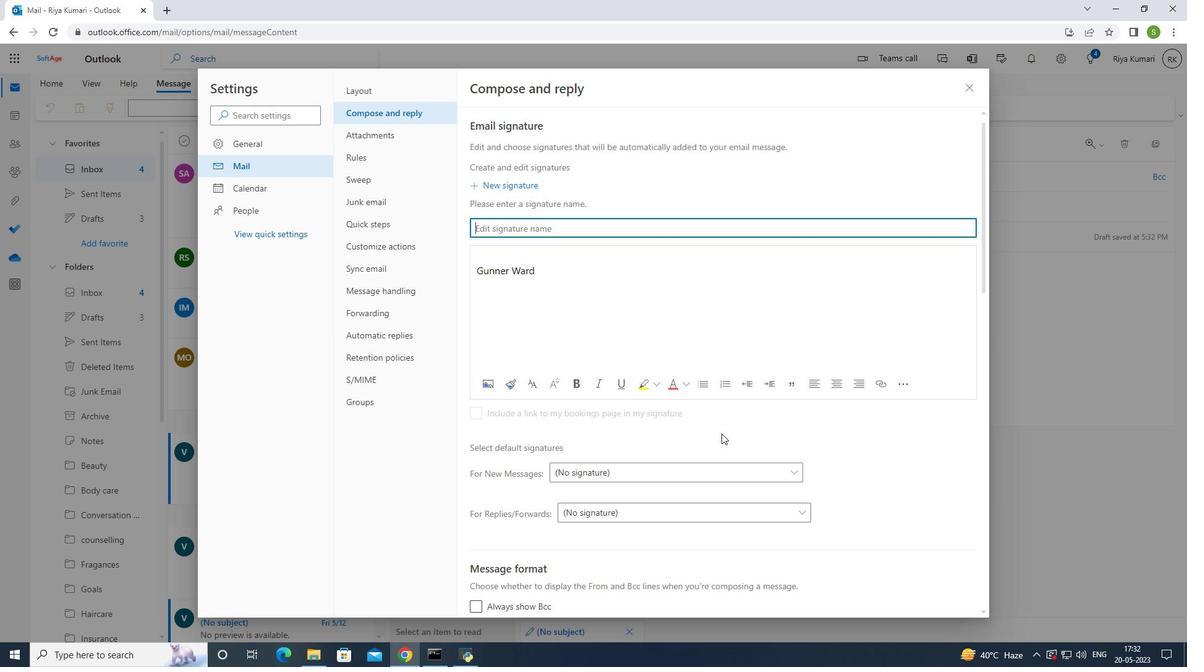 
Action: Key pressed <Key.shift>Gus<Key.space><Key.shift>Powellctrl+A<'\x03'>
Screenshot: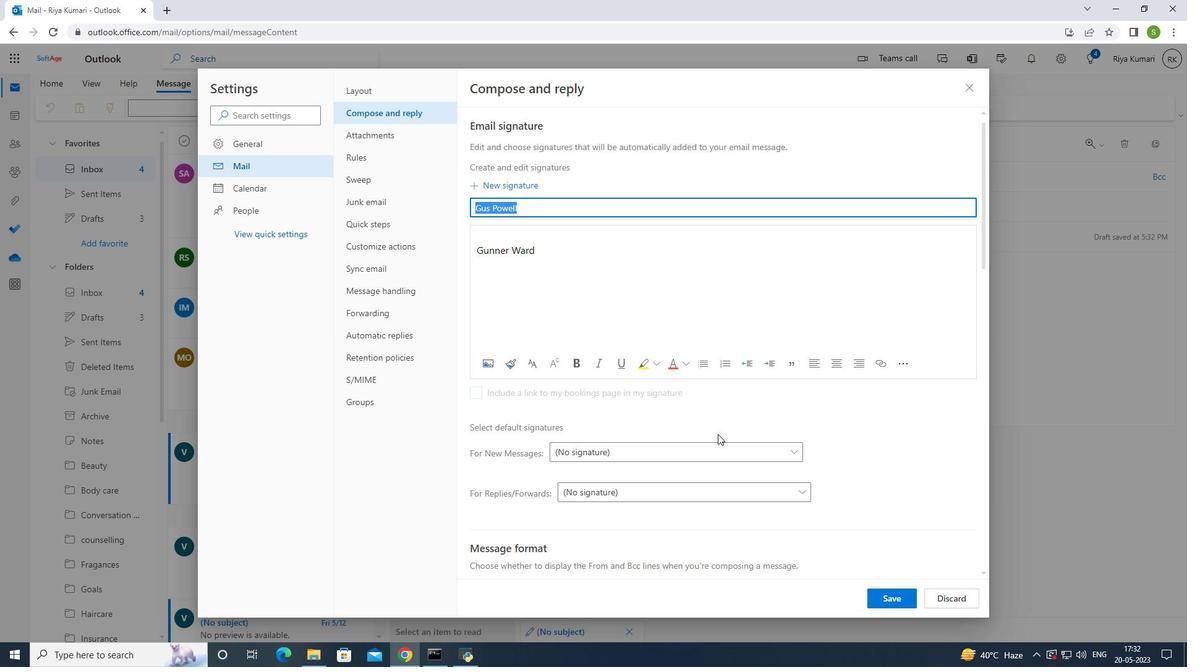 
Action: Mouse moved to (550, 252)
Screenshot: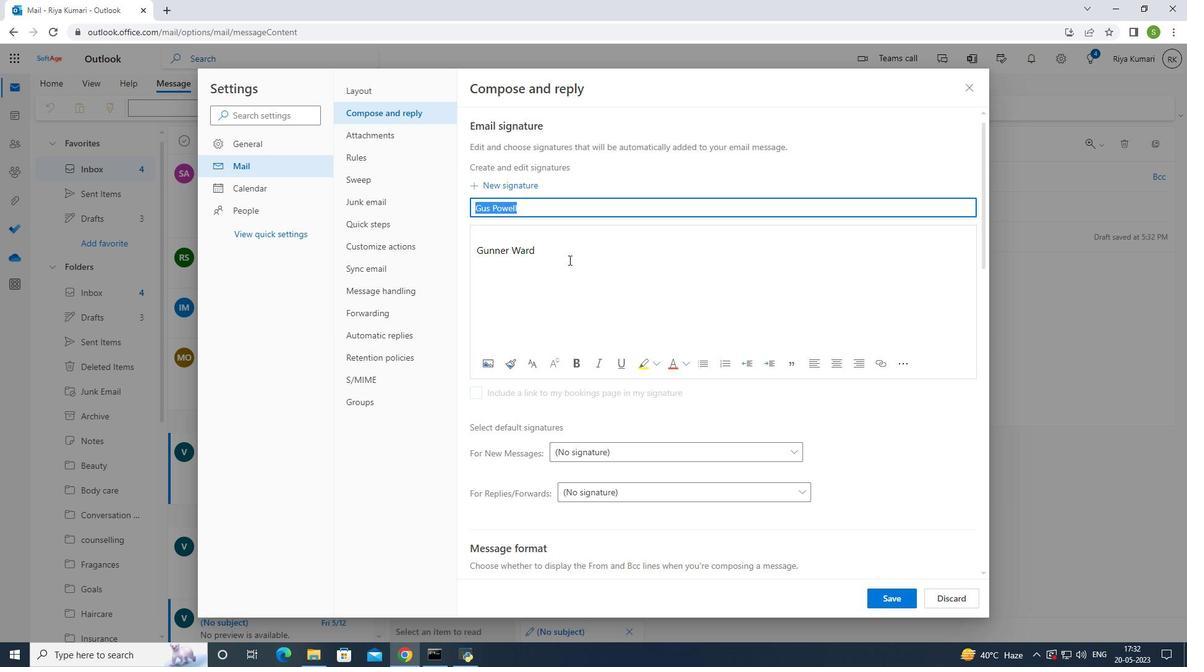
Action: Mouse pressed left at (550, 252)
Screenshot: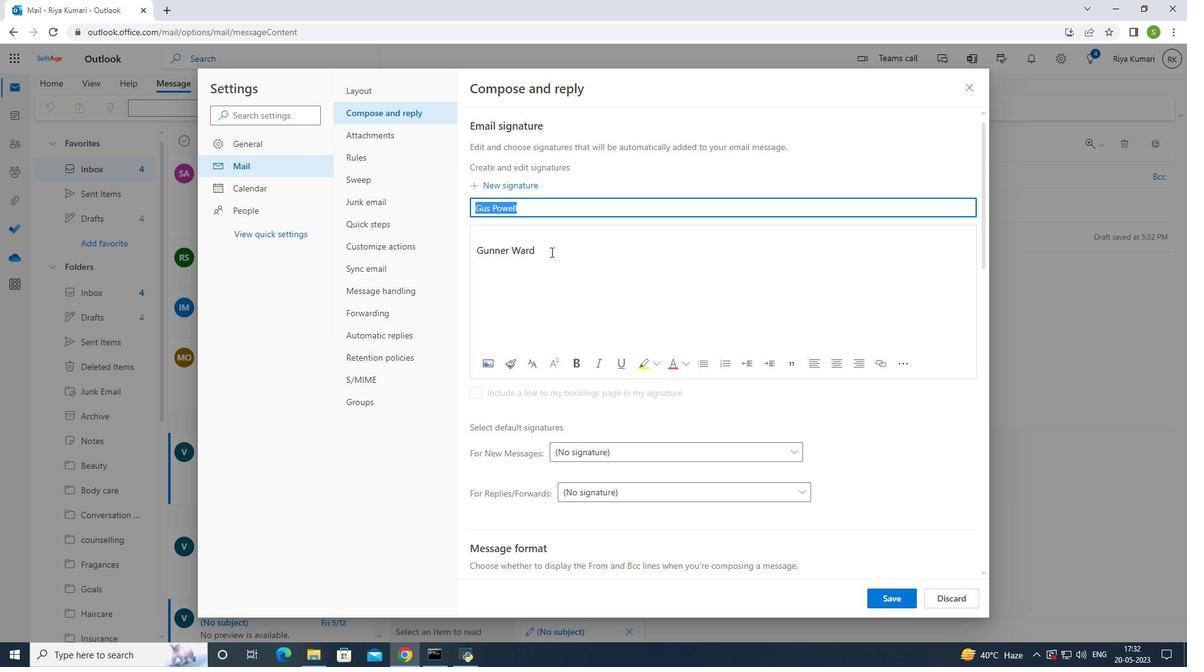 
Action: Mouse moved to (540, 252)
Screenshot: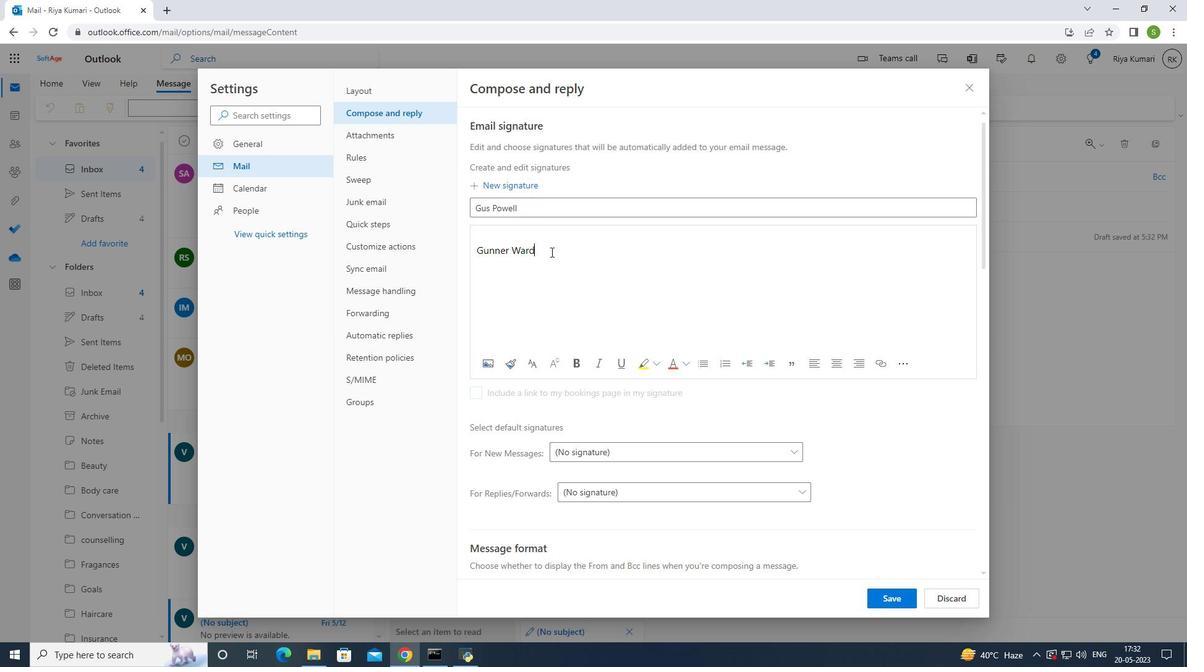
Action: Key pressed <Key.backspace><Key.backspace><Key.backspace><Key.backspace><Key.backspace><Key.backspace><Key.backspace><Key.backspace><Key.backspace><Key.backspace><Key.backspace><Key.backspace><Key.backspace><Key.backspace><Key.backspace><Key.backspace><Key.backspace>ctrl+V
Screenshot: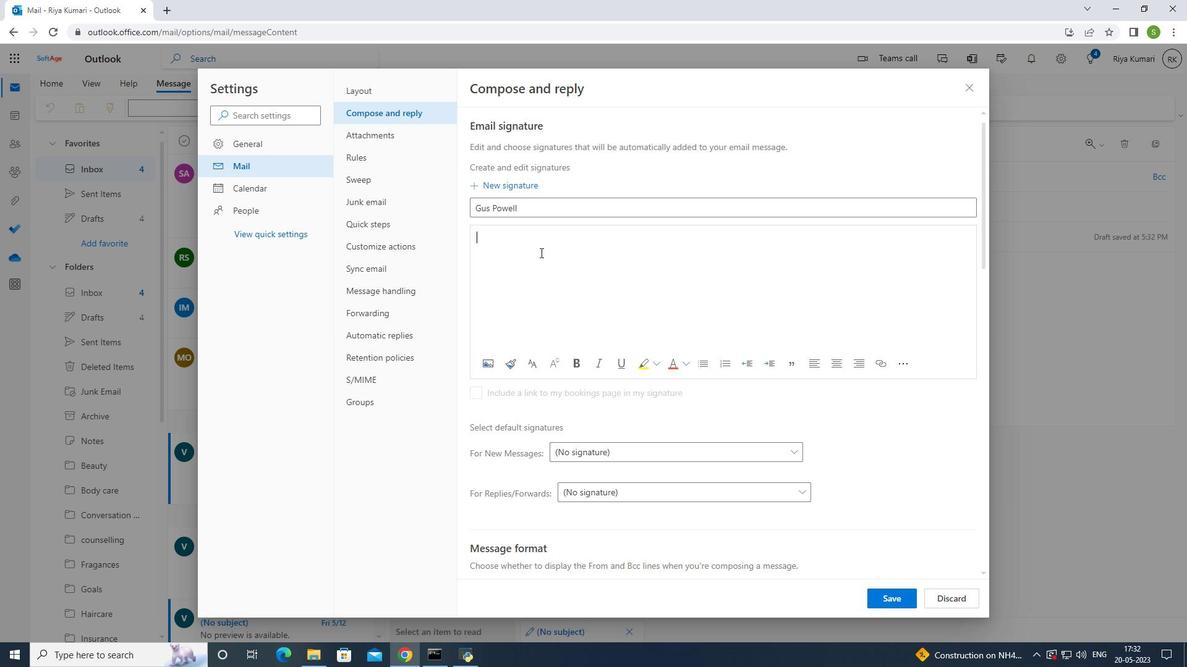 
Action: Mouse moved to (905, 599)
Screenshot: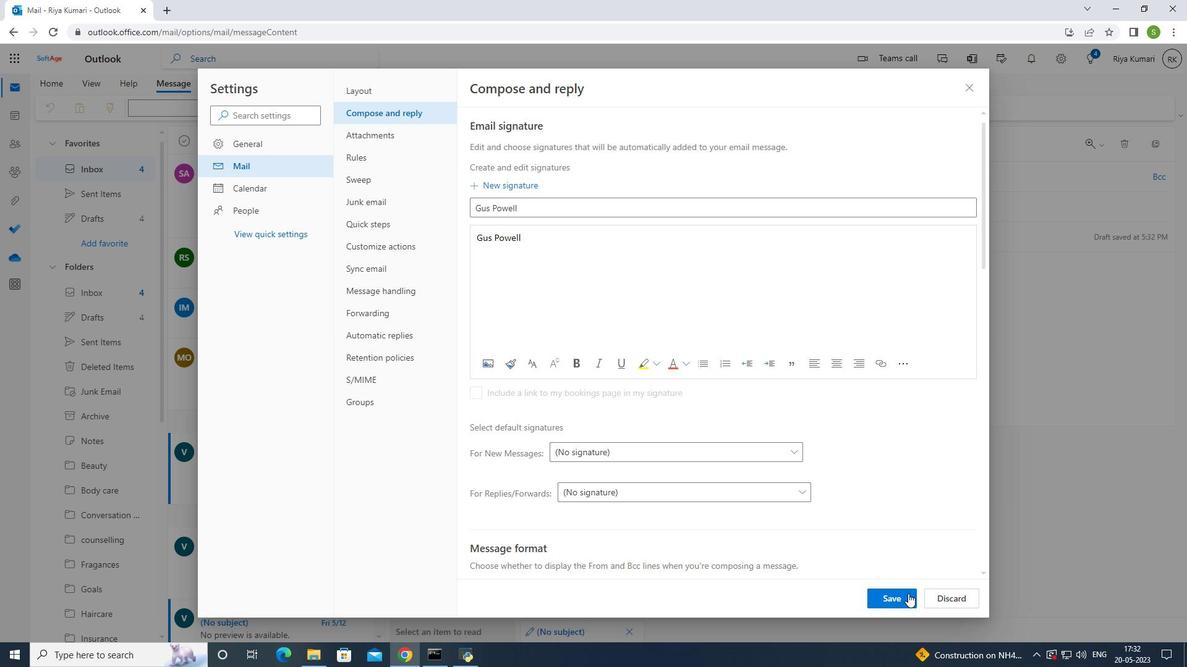 
Action: Mouse pressed left at (905, 599)
Screenshot: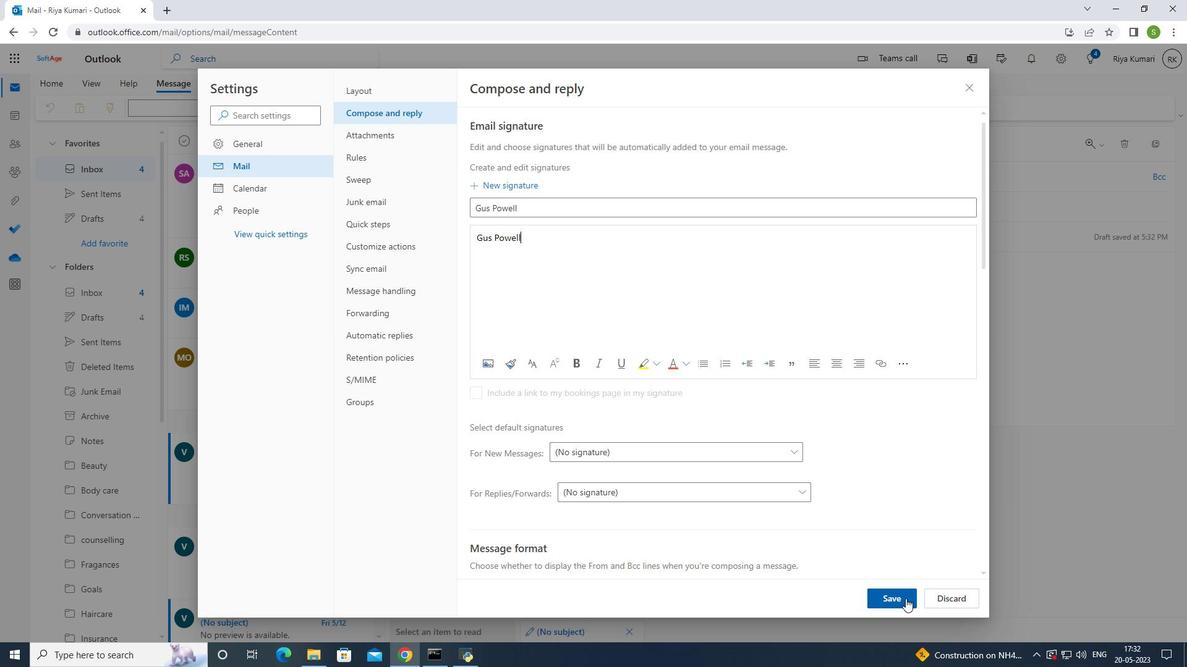 
Action: Mouse moved to (960, 86)
Screenshot: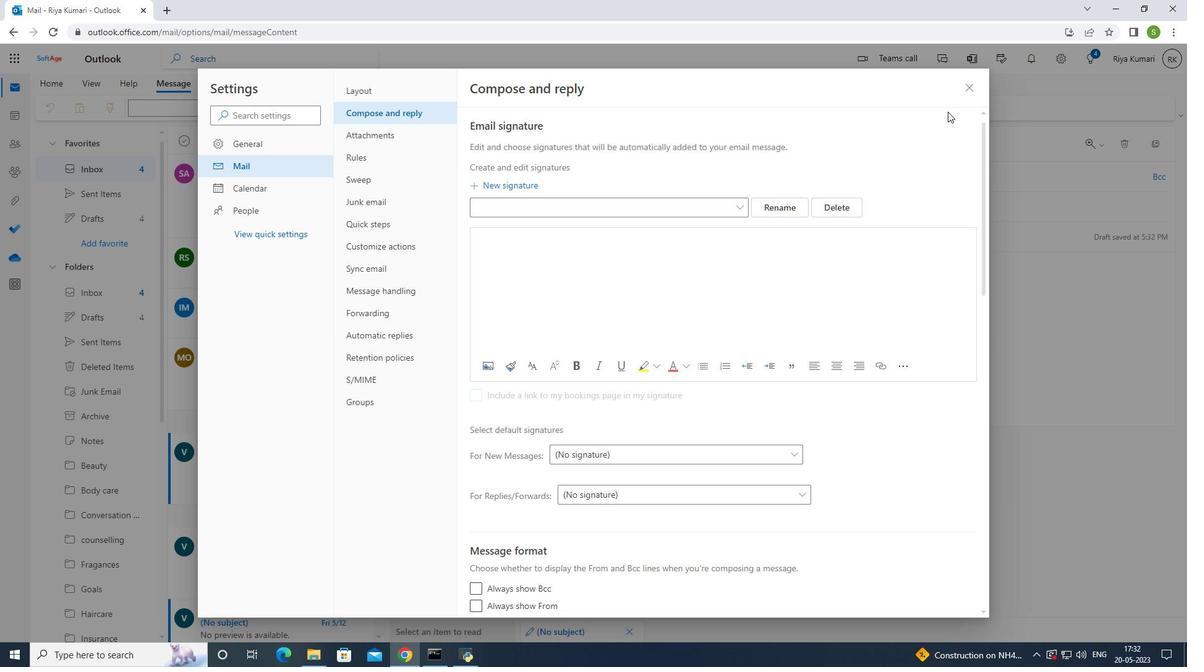 
Action: Mouse pressed left at (960, 86)
Screenshot: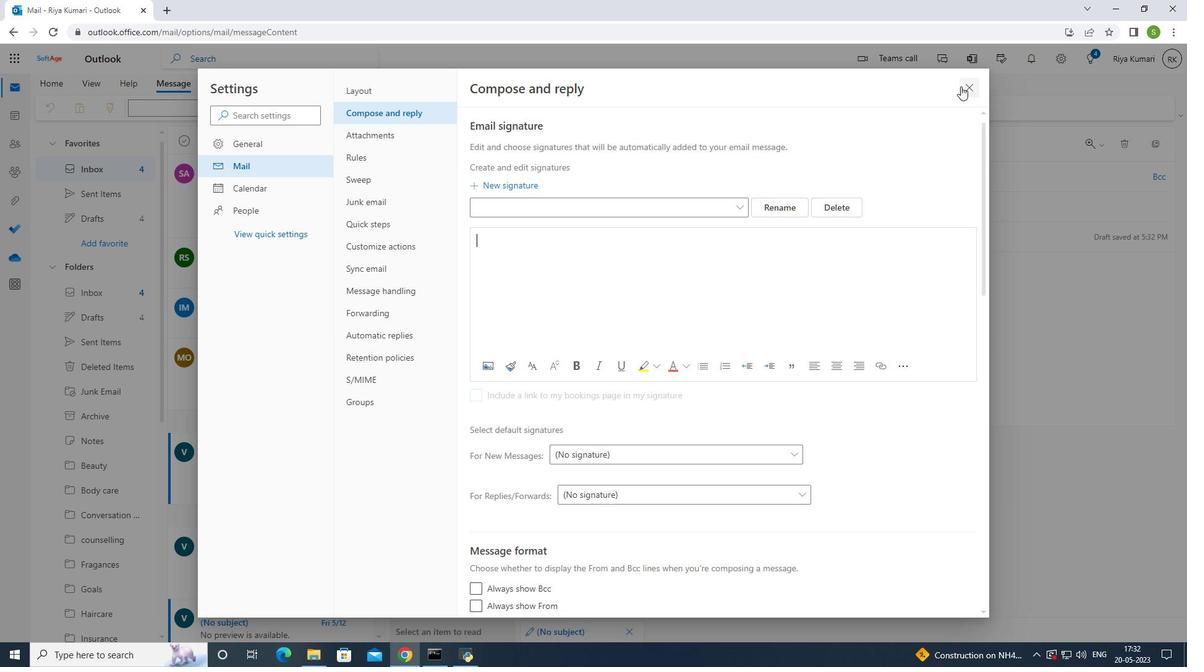 
Action: Mouse moved to (592, 178)
Screenshot: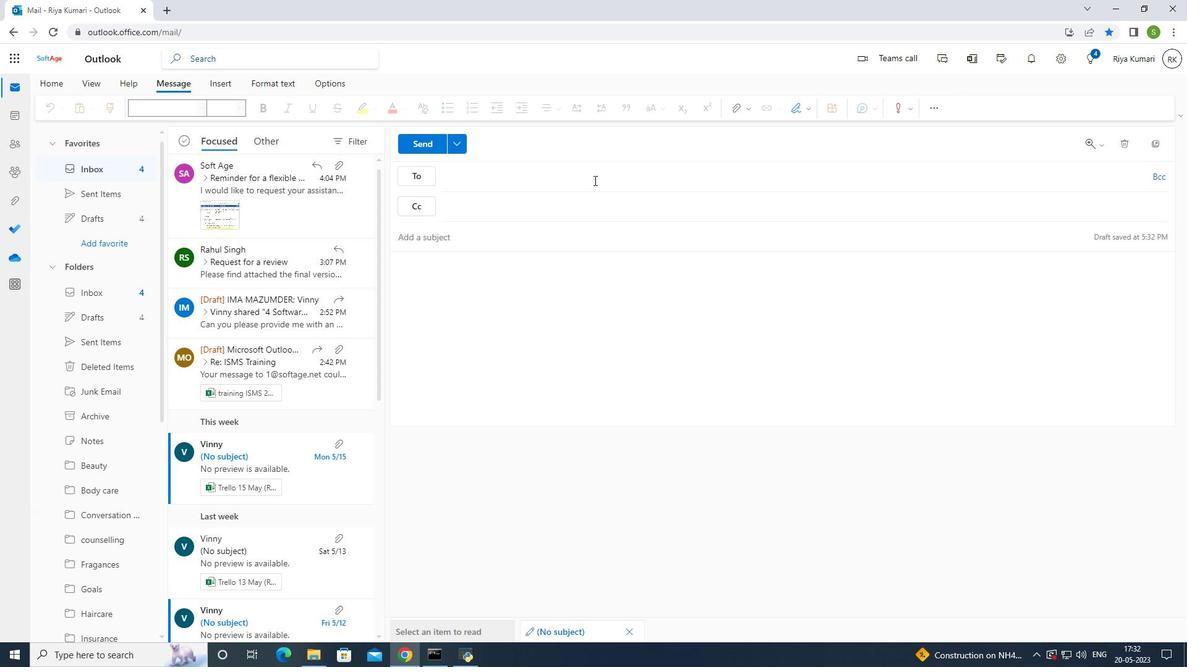
Action: Mouse pressed left at (592, 178)
Screenshot: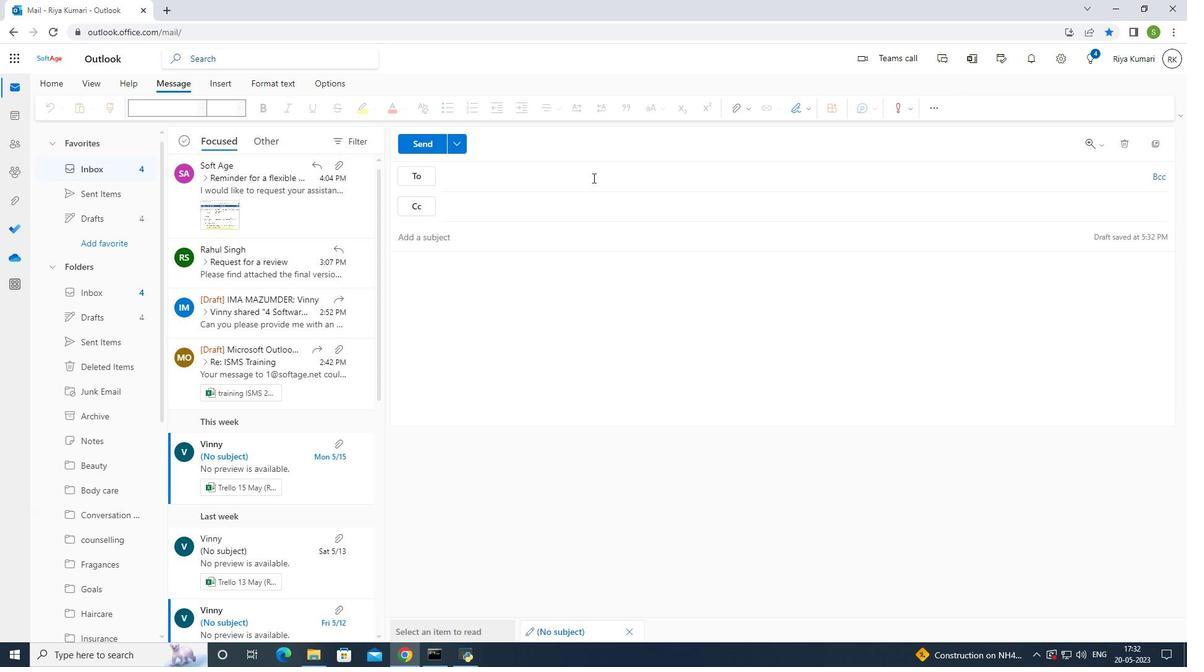 
Action: Mouse moved to (593, 181)
Screenshot: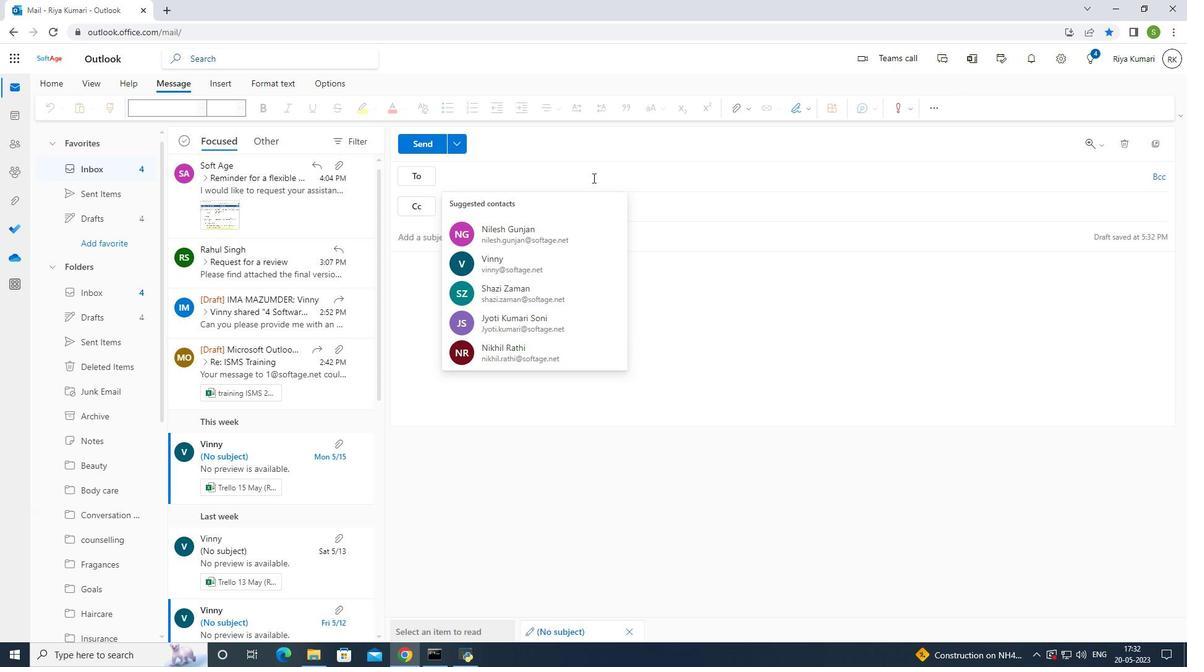
Action: Key pressed softage.5<Key.shift>@a<Key.backspace>softage.net
Screenshot: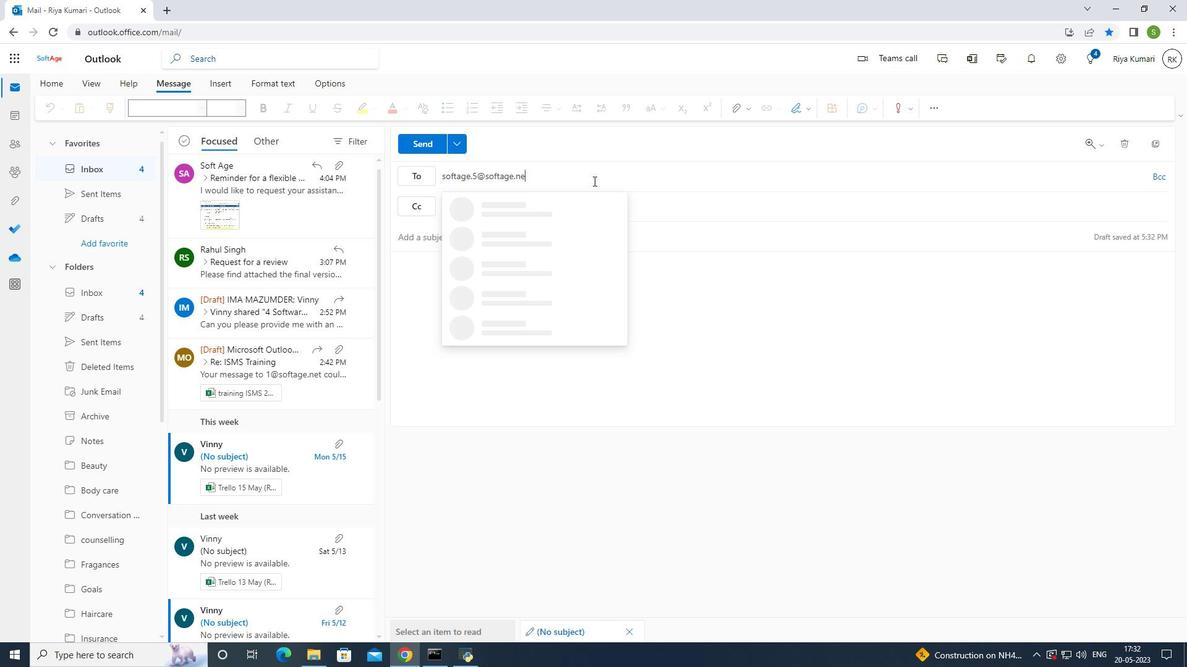 
Action: Mouse moved to (554, 213)
Screenshot: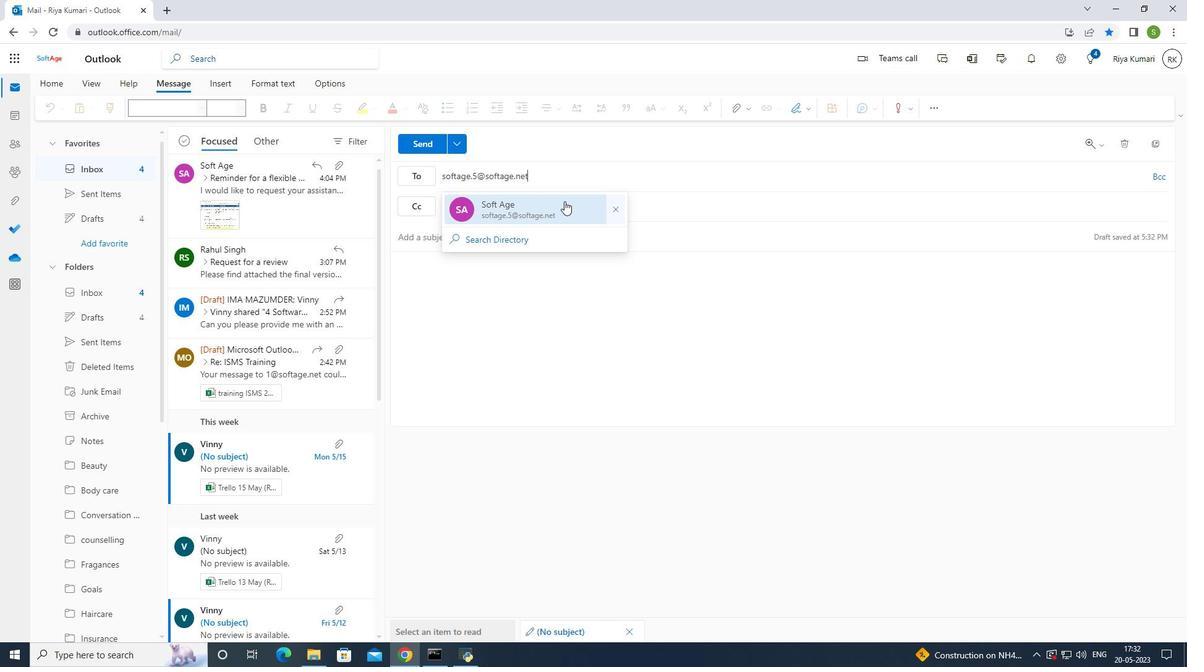 
Action: Mouse pressed left at (554, 213)
Screenshot: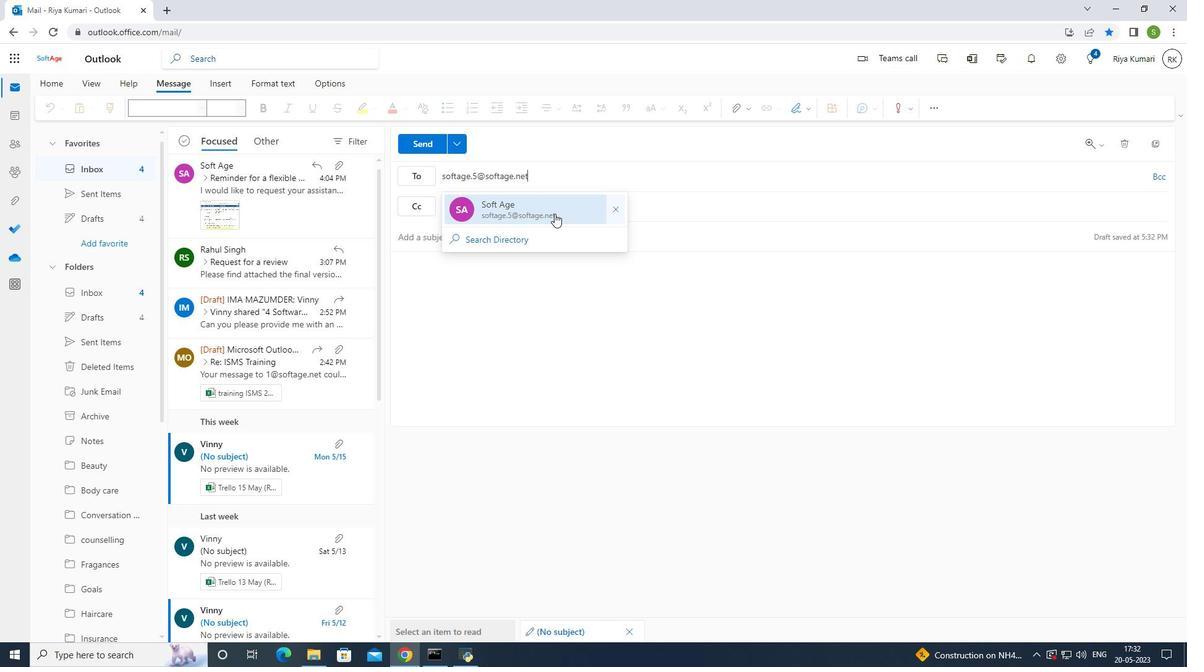 
Action: Mouse moved to (490, 243)
Screenshot: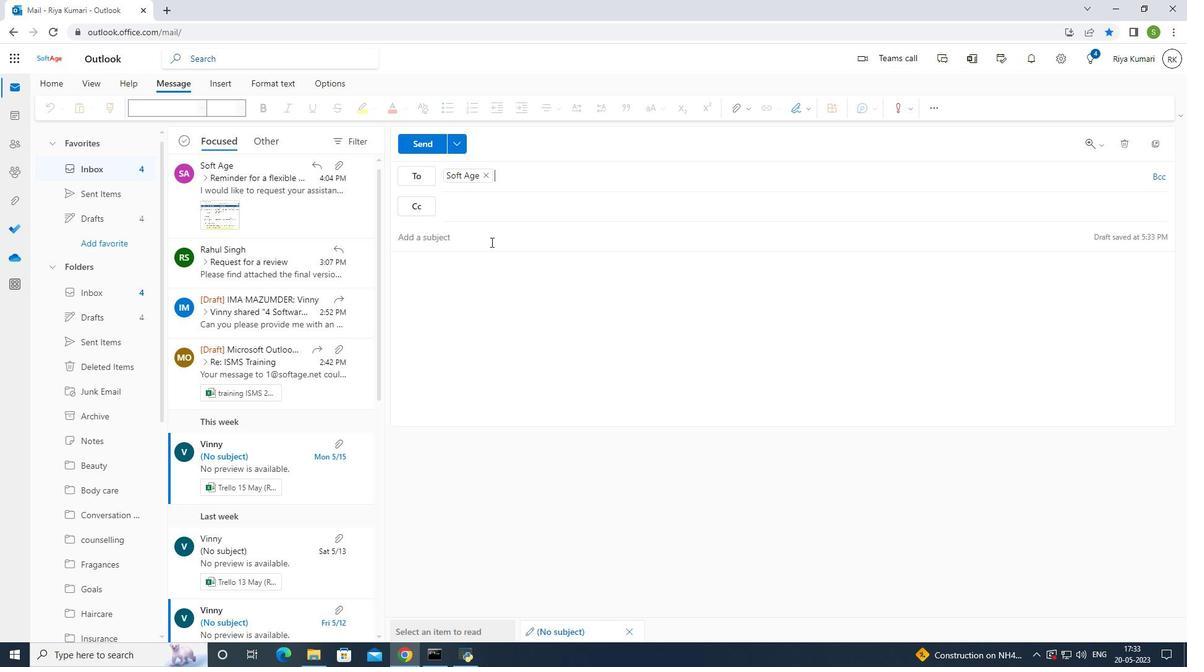 
Action: Mouse pressed left at (490, 243)
Screenshot: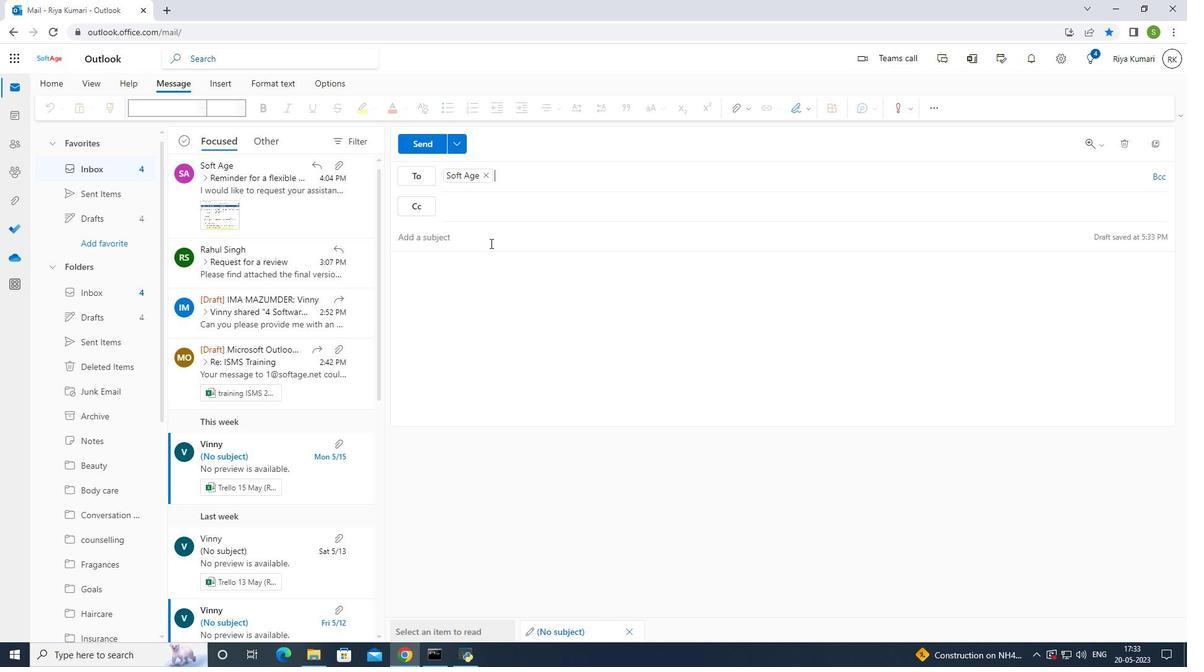 
Action: Mouse moved to (483, 238)
Screenshot: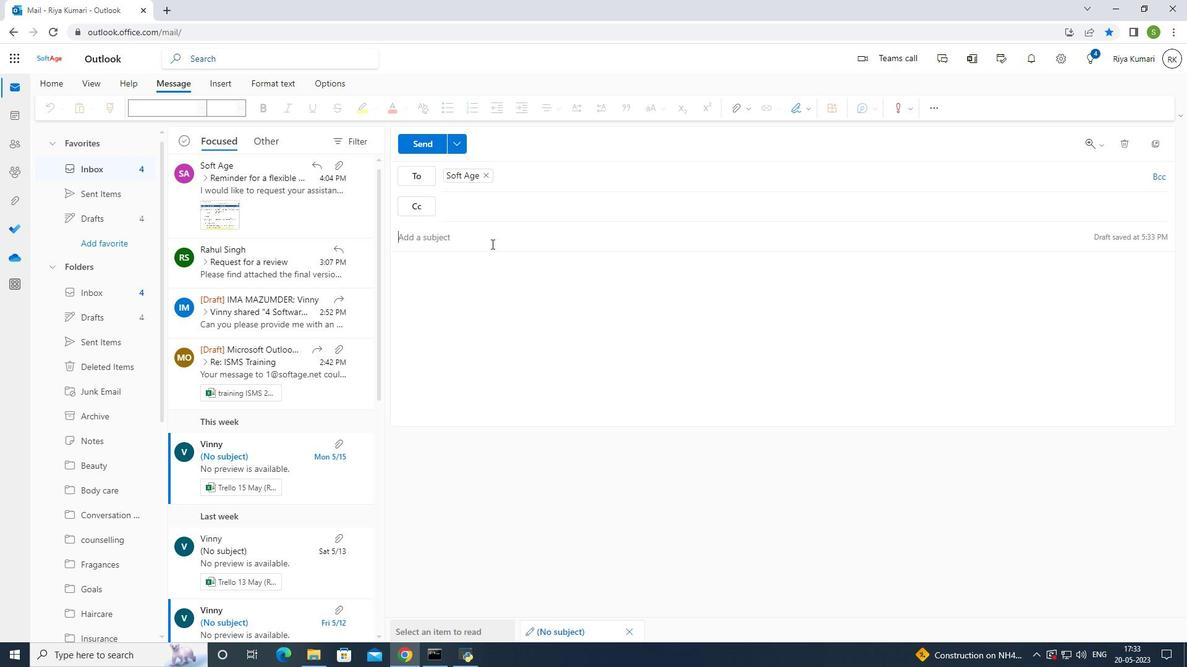 
Action: Key pressed <Key.shift><Key.shift><Key.shift>Happy<Key.space><Key.shift>Presidents<Key.space><Key.shift>Day
Screenshot: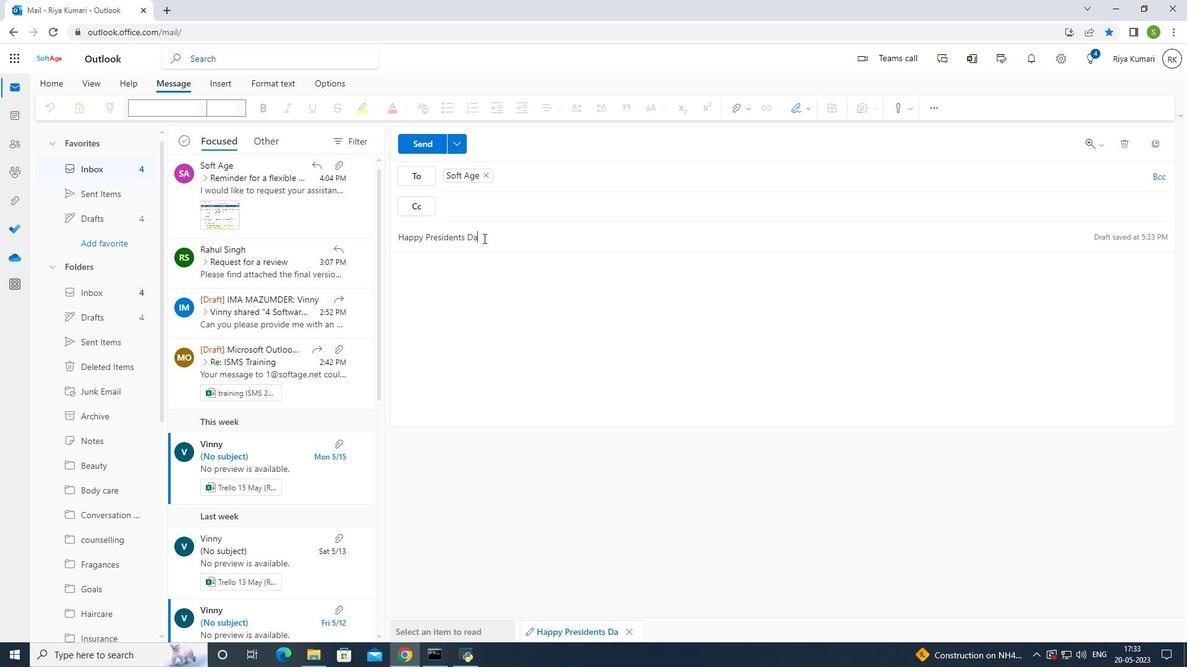 
Action: Mouse moved to (490, 304)
Screenshot: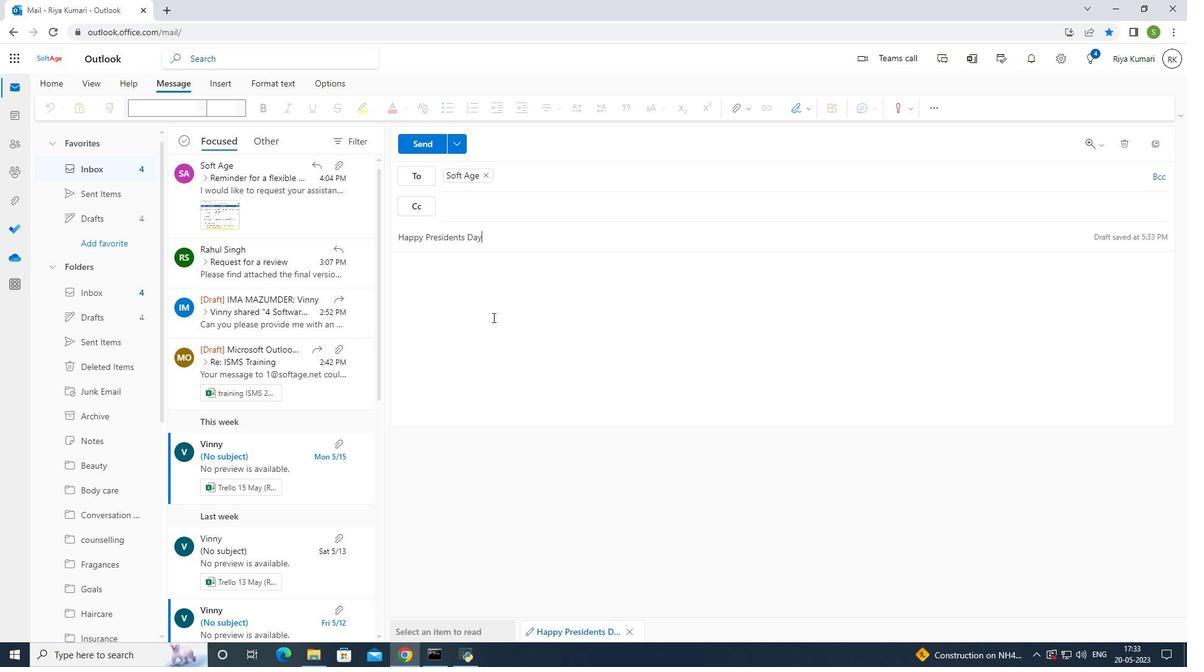 
Action: Mouse pressed left at (490, 304)
Screenshot: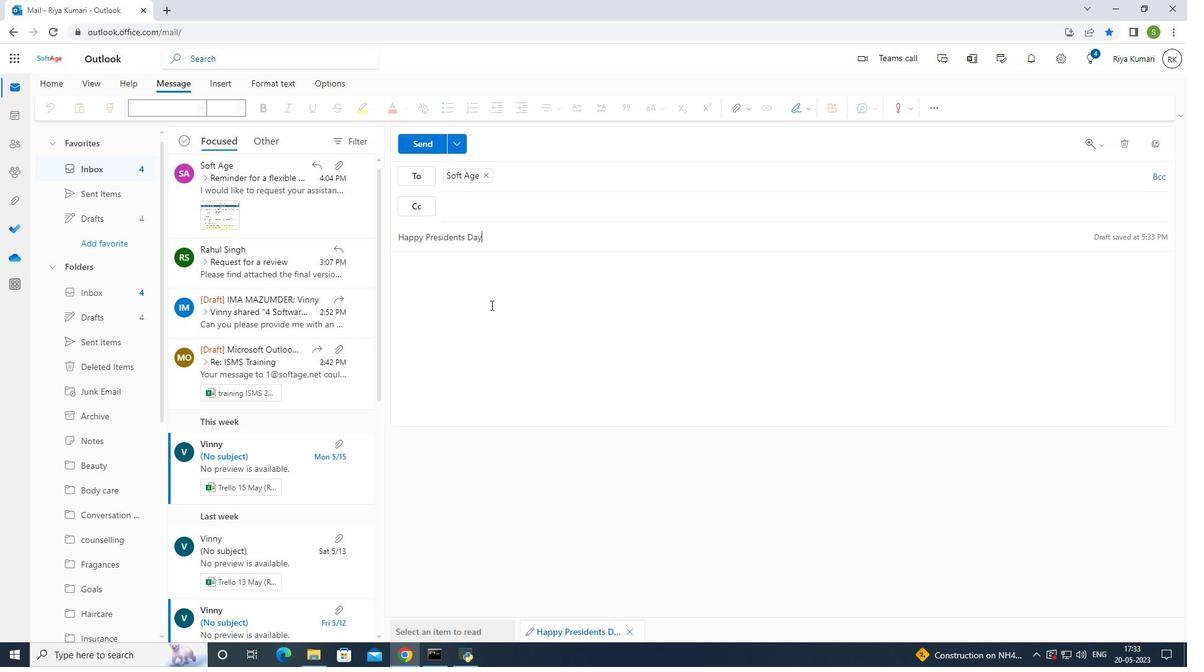
Action: Mouse moved to (803, 109)
Screenshot: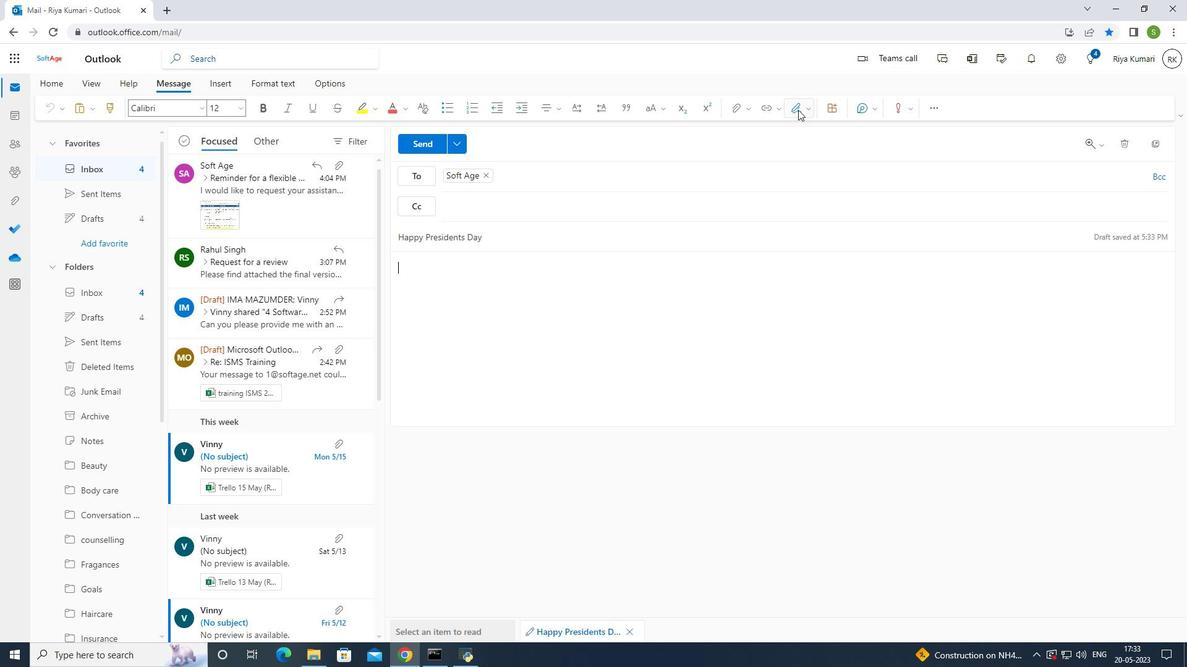 
Action: Mouse pressed left at (803, 109)
Screenshot: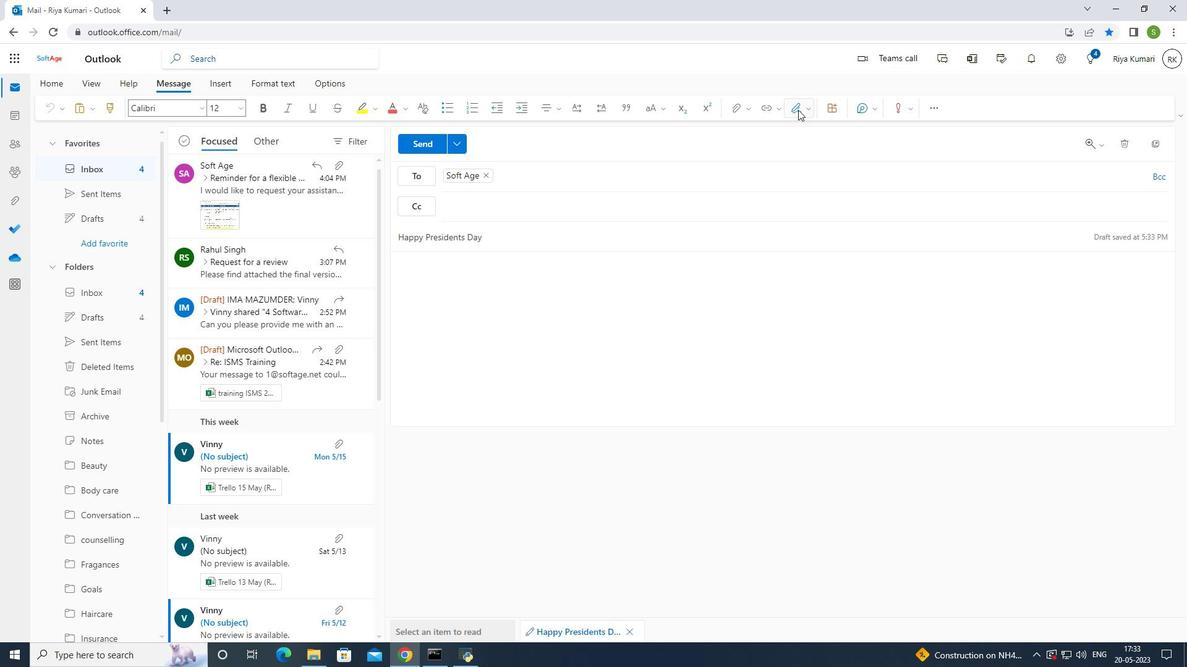 
Action: Mouse moved to (784, 136)
Screenshot: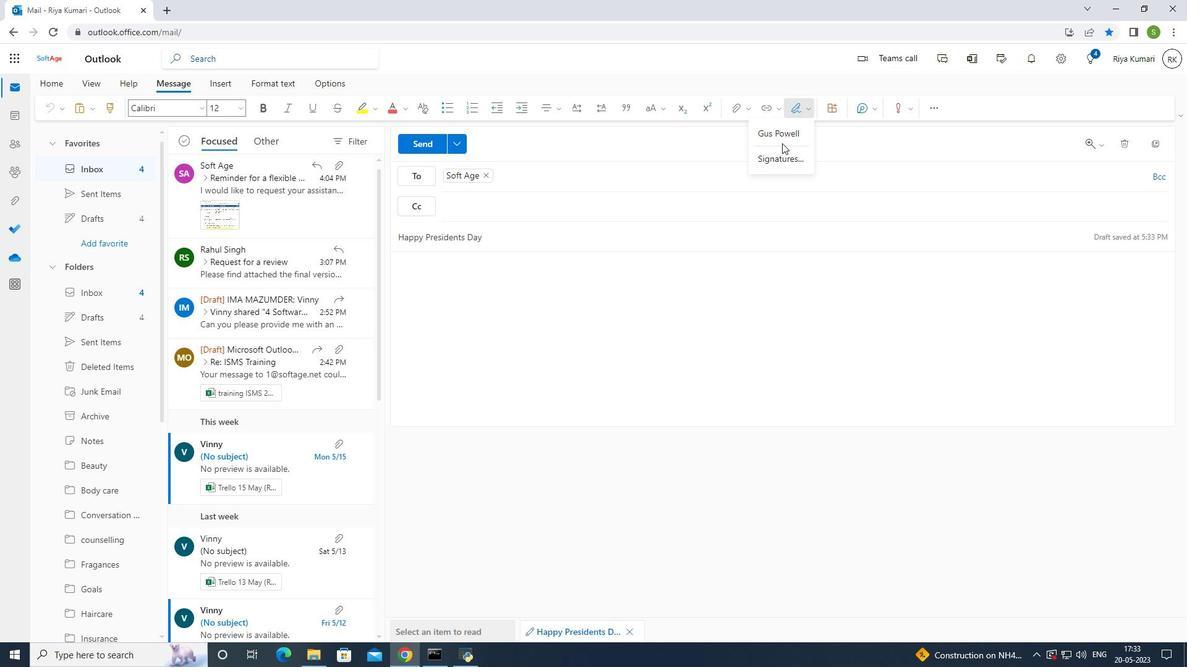 
Action: Mouse pressed left at (784, 136)
Screenshot: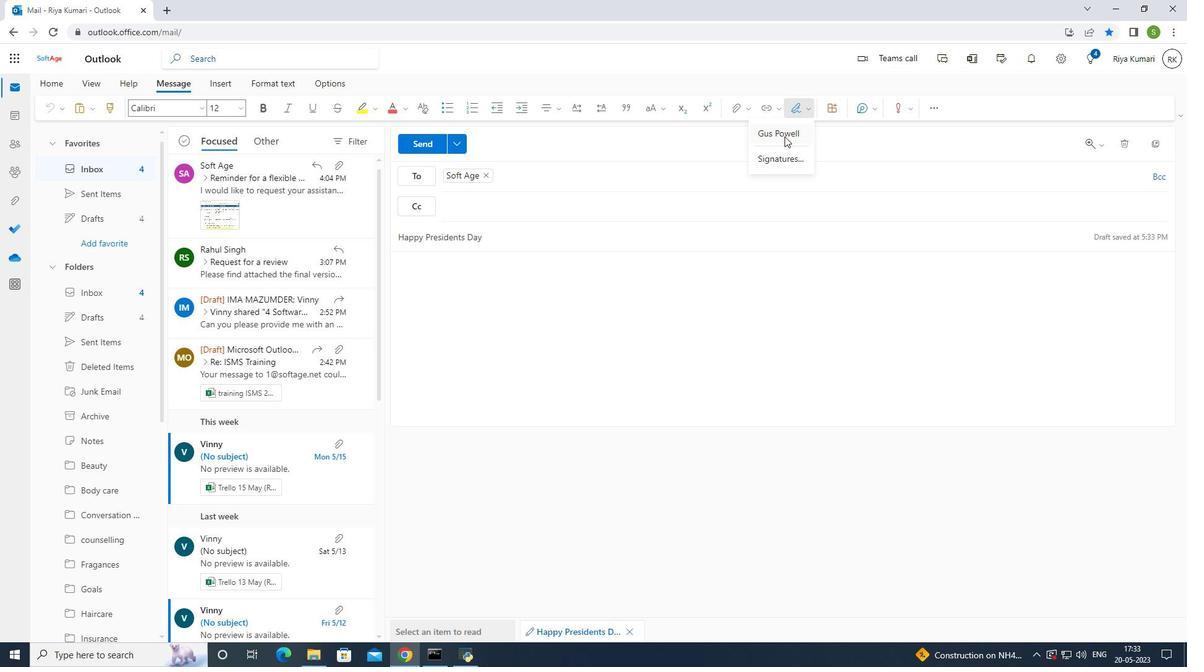 
Action: Mouse moved to (132, 503)
Screenshot: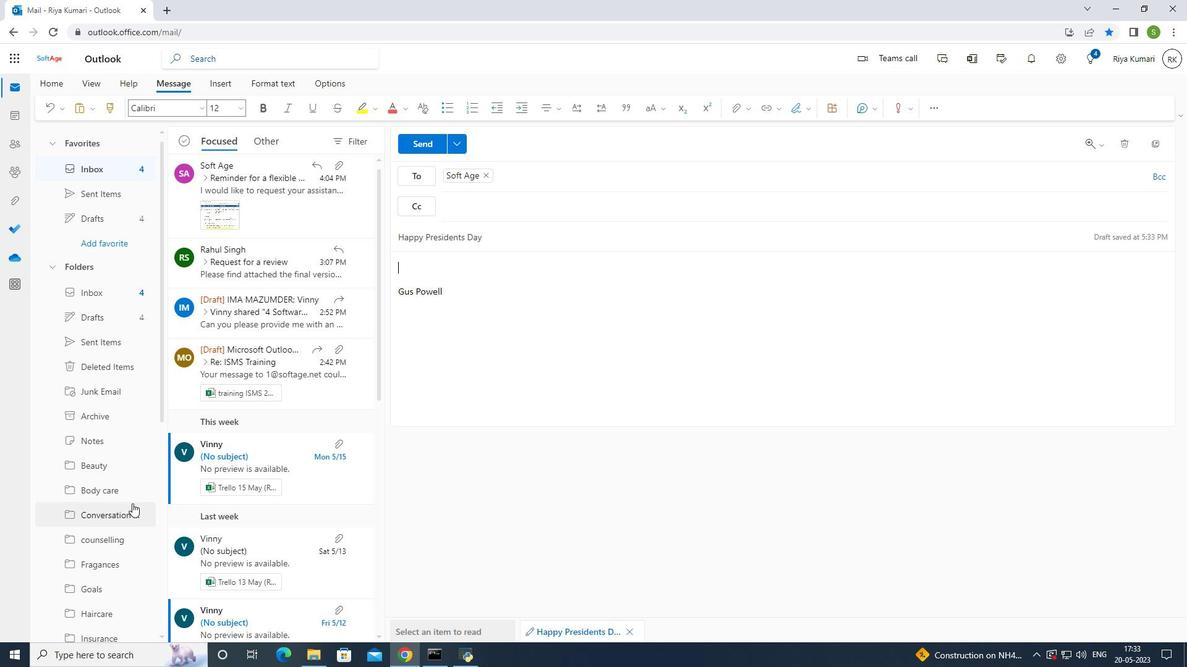 
Action: Mouse scrolled (132, 503) with delta (0, 0)
Screenshot: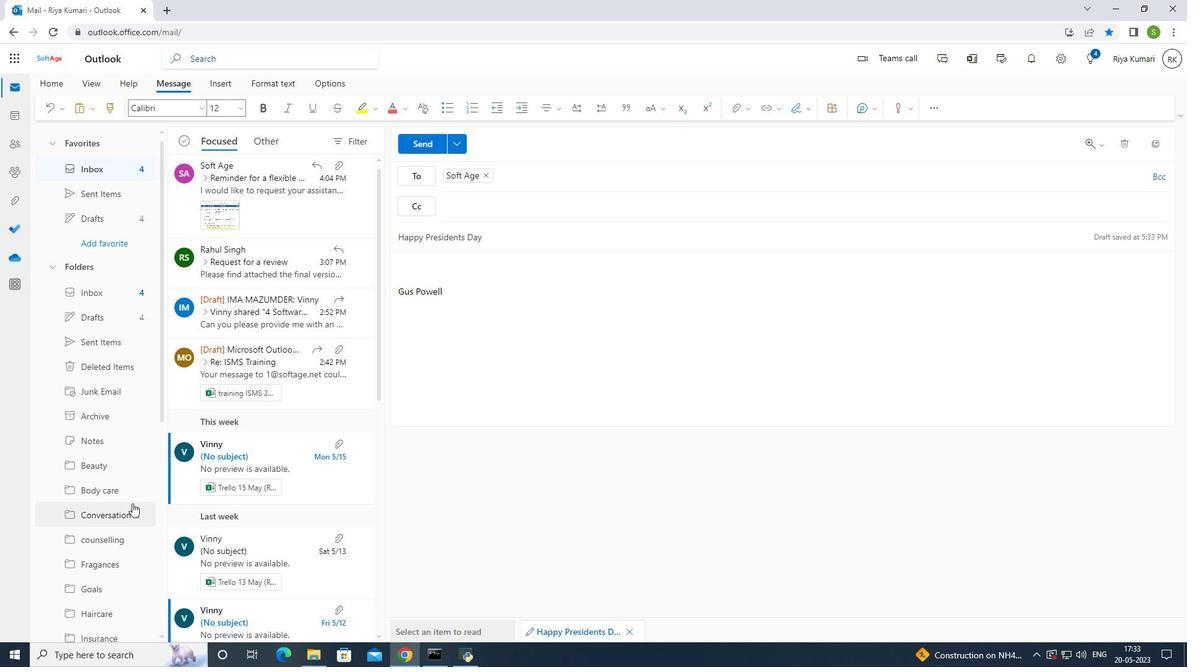 
Action: Mouse scrolled (132, 503) with delta (0, 0)
Screenshot: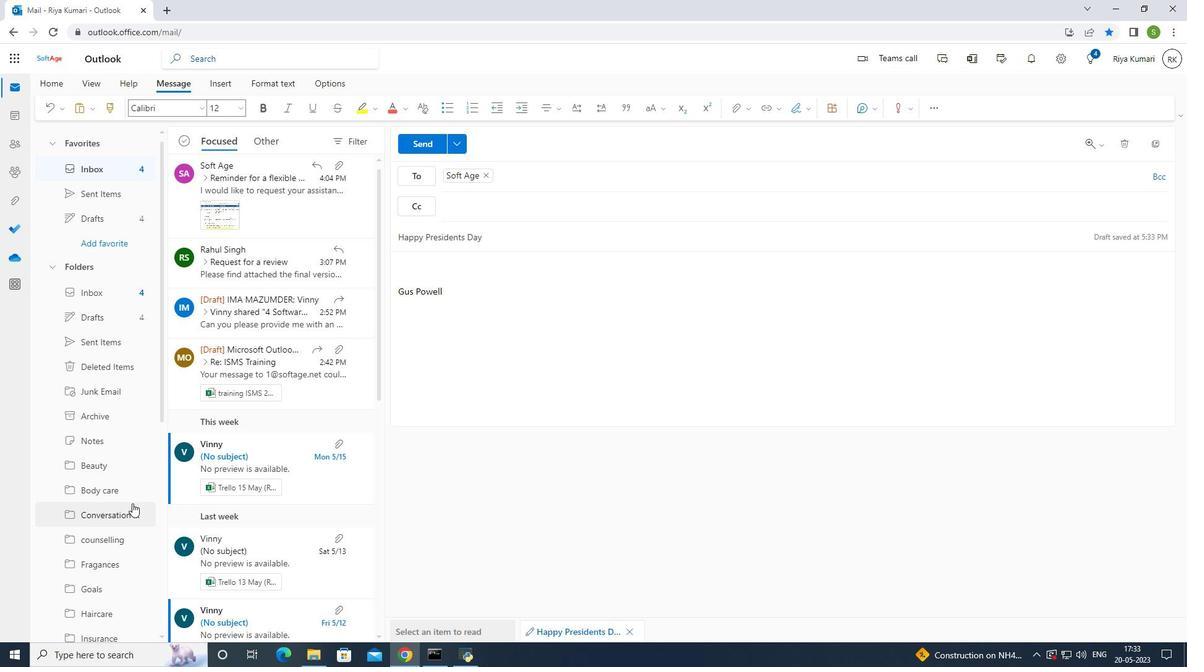 
Action: Mouse scrolled (132, 503) with delta (0, 0)
Screenshot: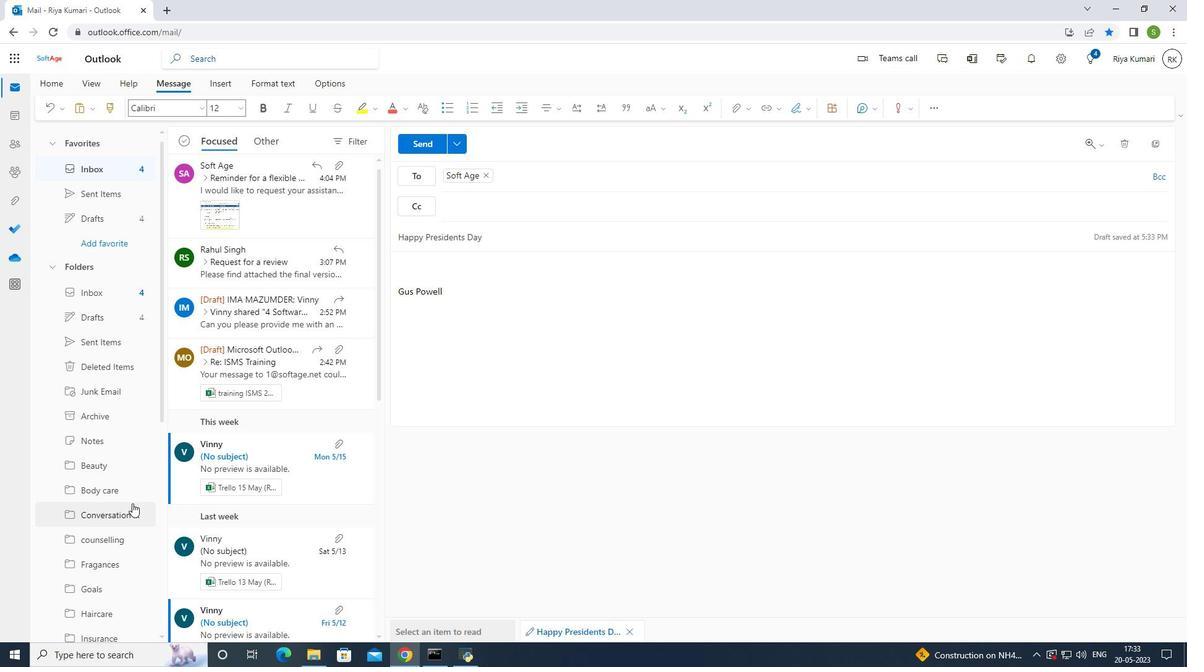 
Action: Mouse scrolled (132, 503) with delta (0, 0)
Screenshot: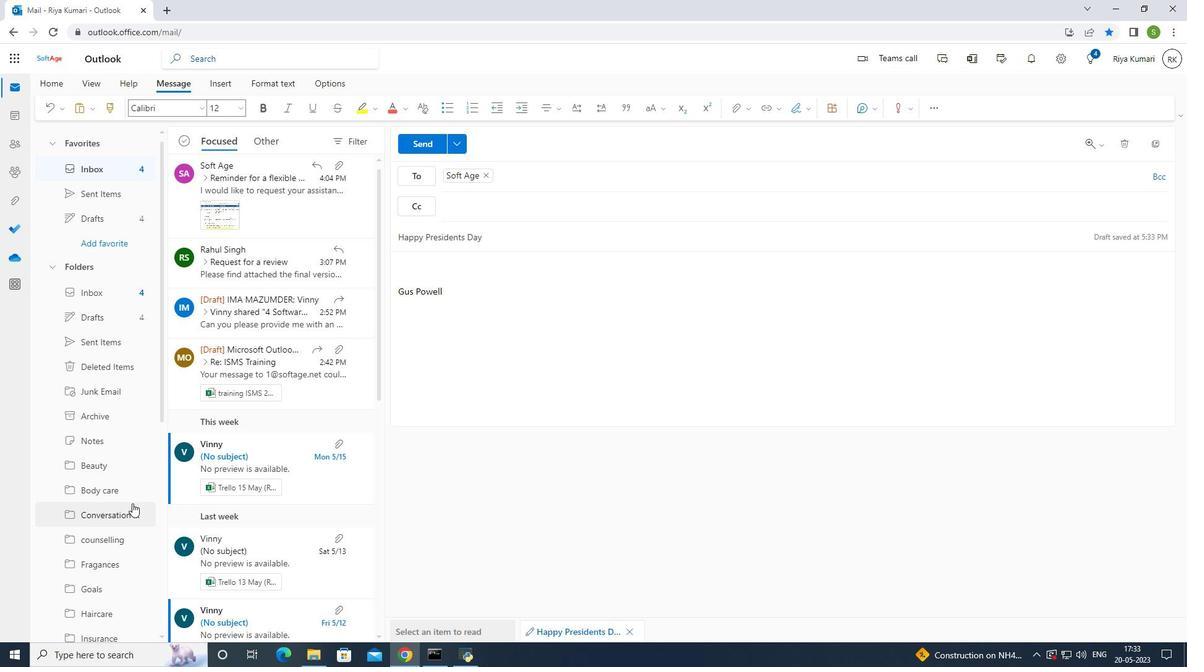 
Action: Mouse scrolled (132, 503) with delta (0, 0)
Screenshot: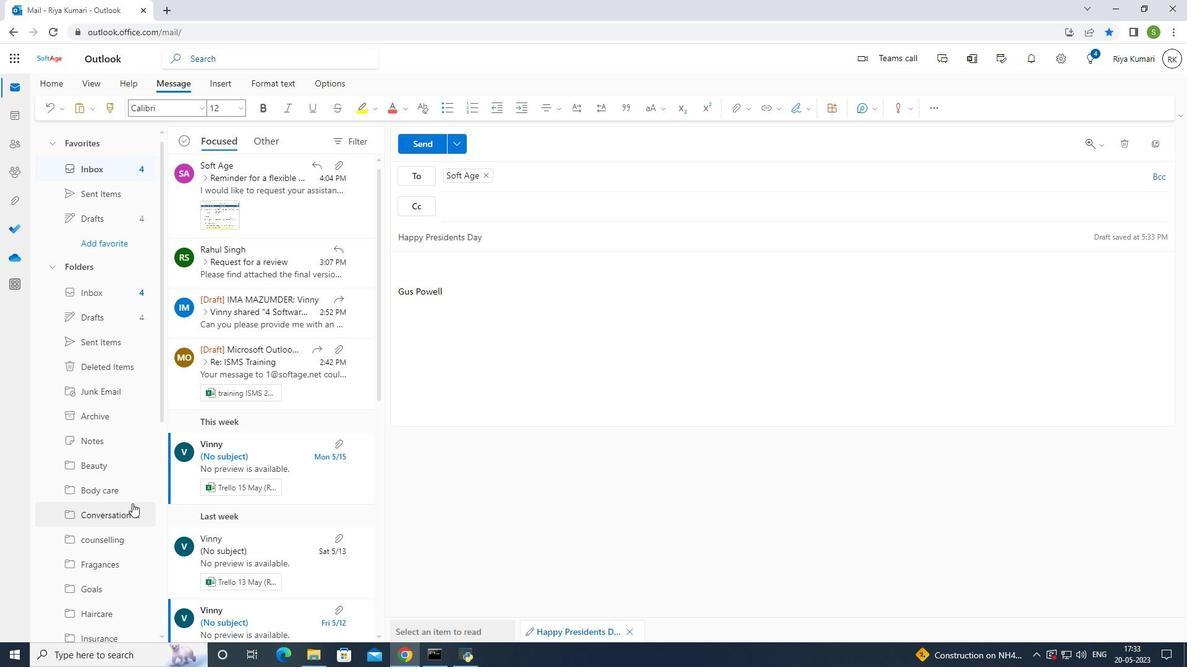 
Action: Mouse scrolled (132, 503) with delta (0, 0)
Screenshot: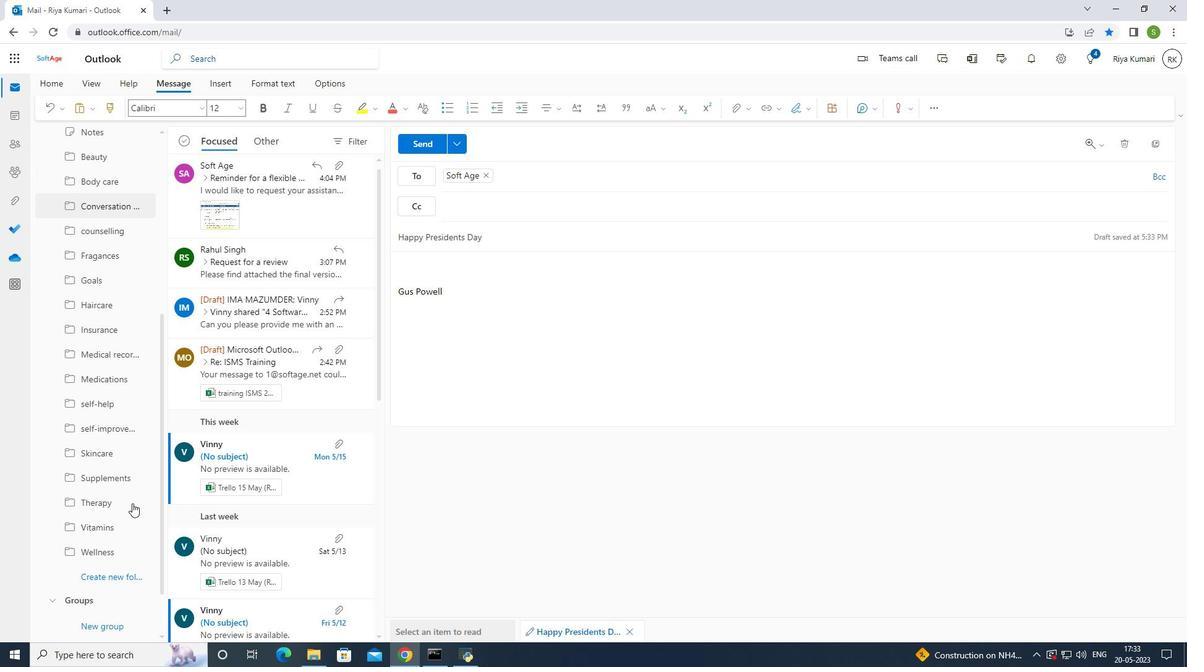 
Action: Mouse scrolled (132, 503) with delta (0, 0)
Screenshot: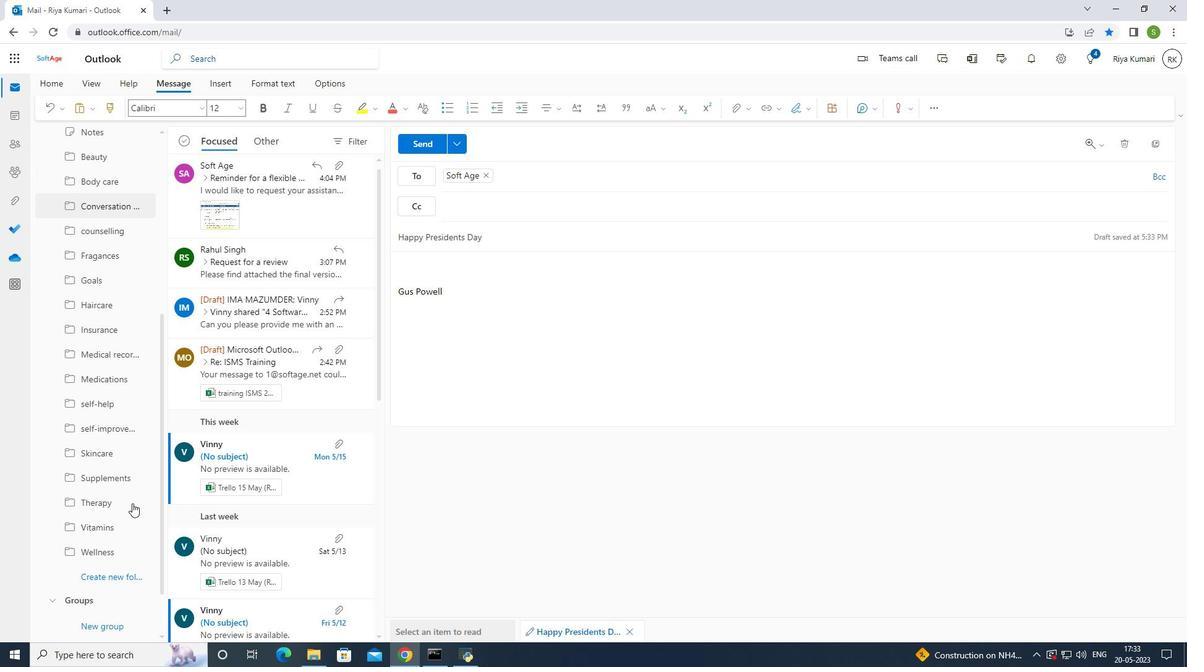 
Action: Mouse scrolled (132, 503) with delta (0, 0)
Screenshot: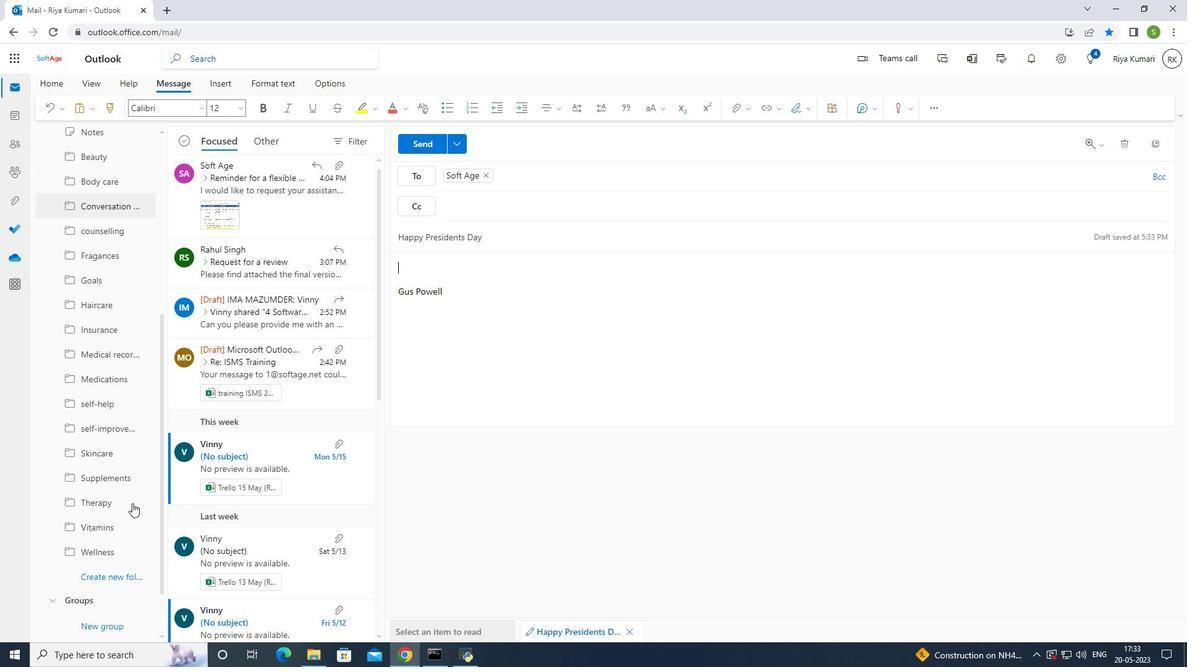 
Action: Mouse scrolled (132, 503) with delta (0, 0)
Screenshot: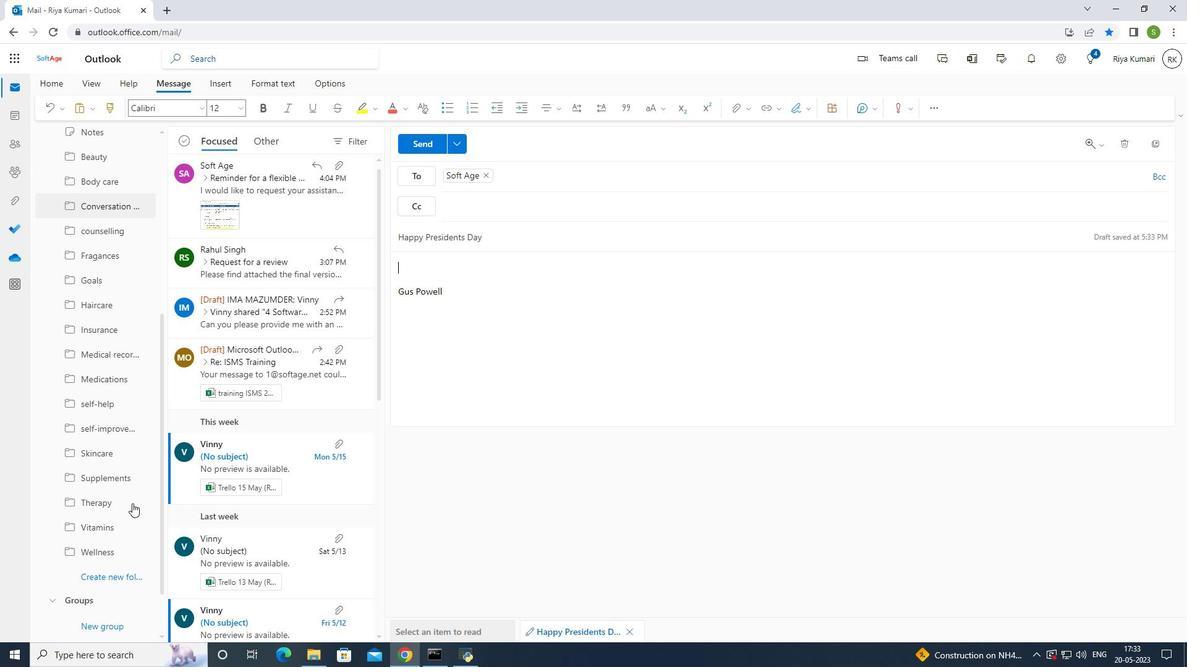 
Action: Mouse moved to (110, 528)
Screenshot: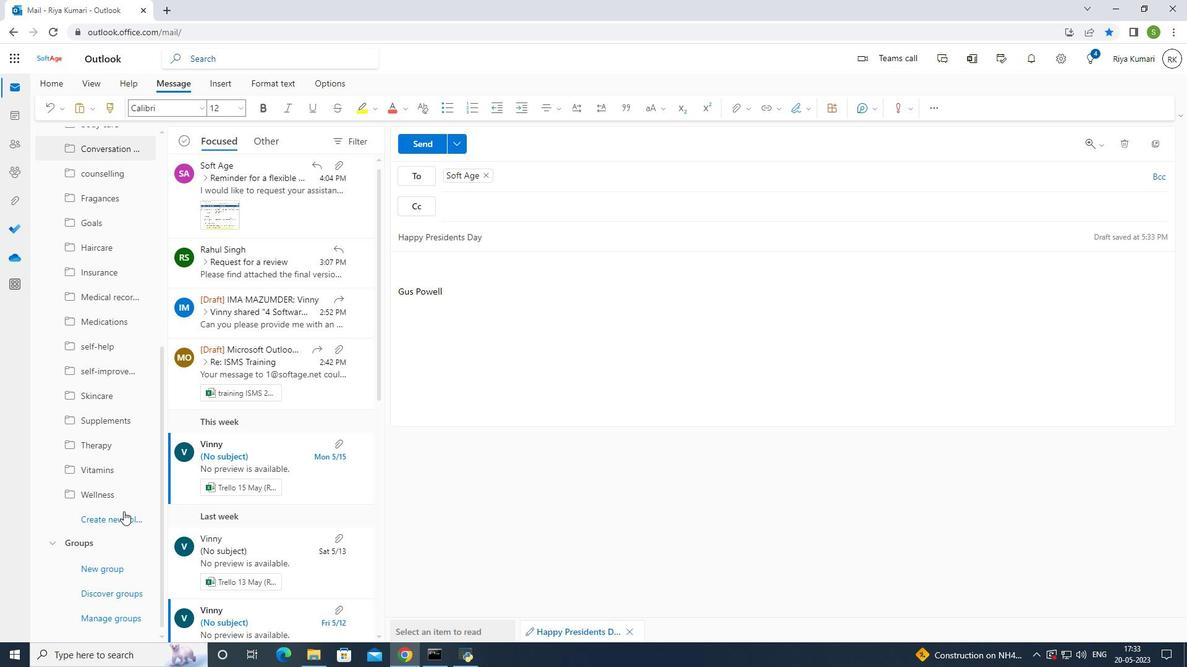 
Action: Mouse pressed left at (110, 528)
Screenshot: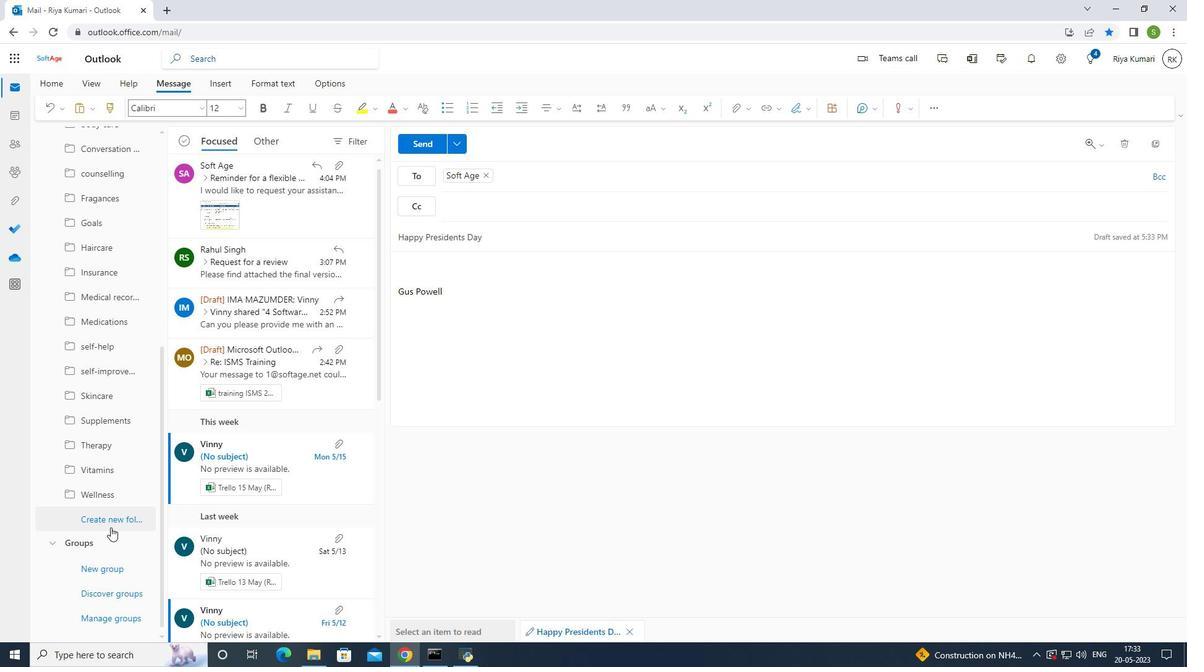 
Action: Mouse moved to (198, 461)
Screenshot: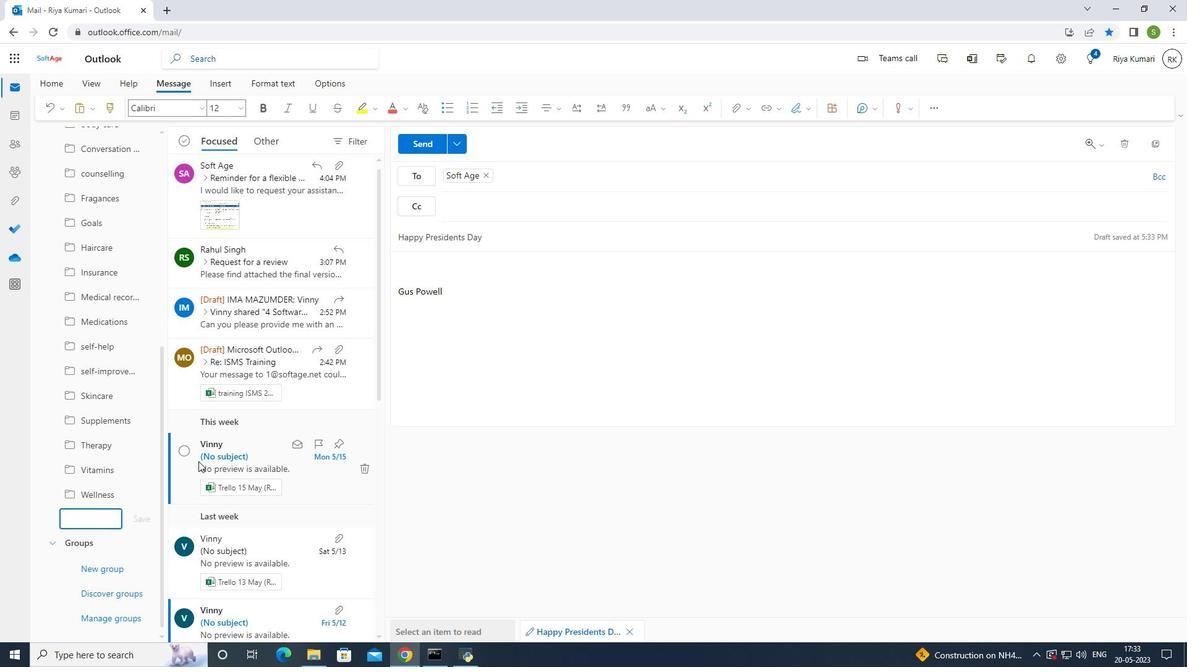 
Action: Key pressed <Key.shift>Journaling
Screenshot: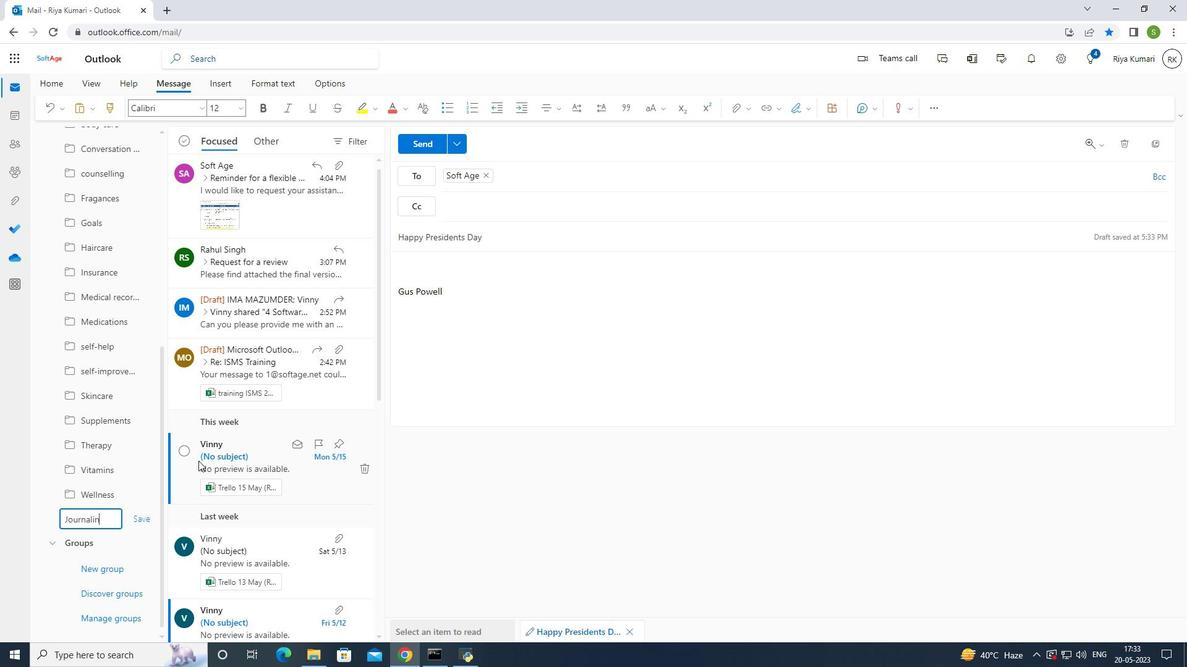 
Action: Mouse moved to (142, 521)
Screenshot: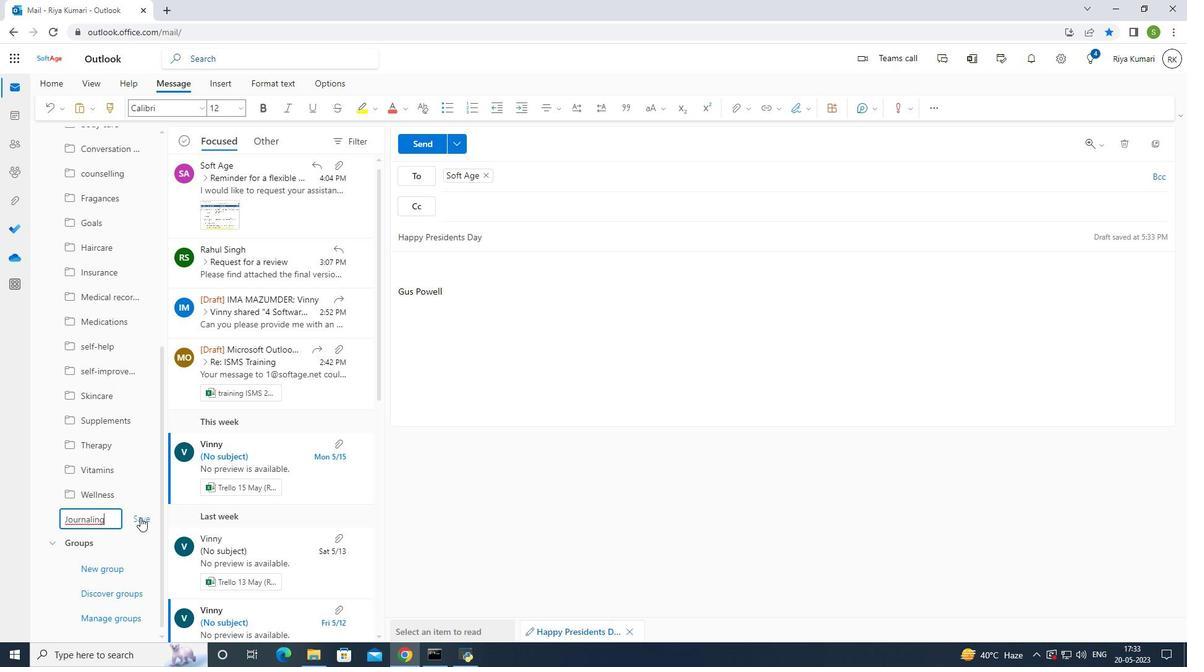 
Action: Mouse pressed left at (142, 521)
Screenshot: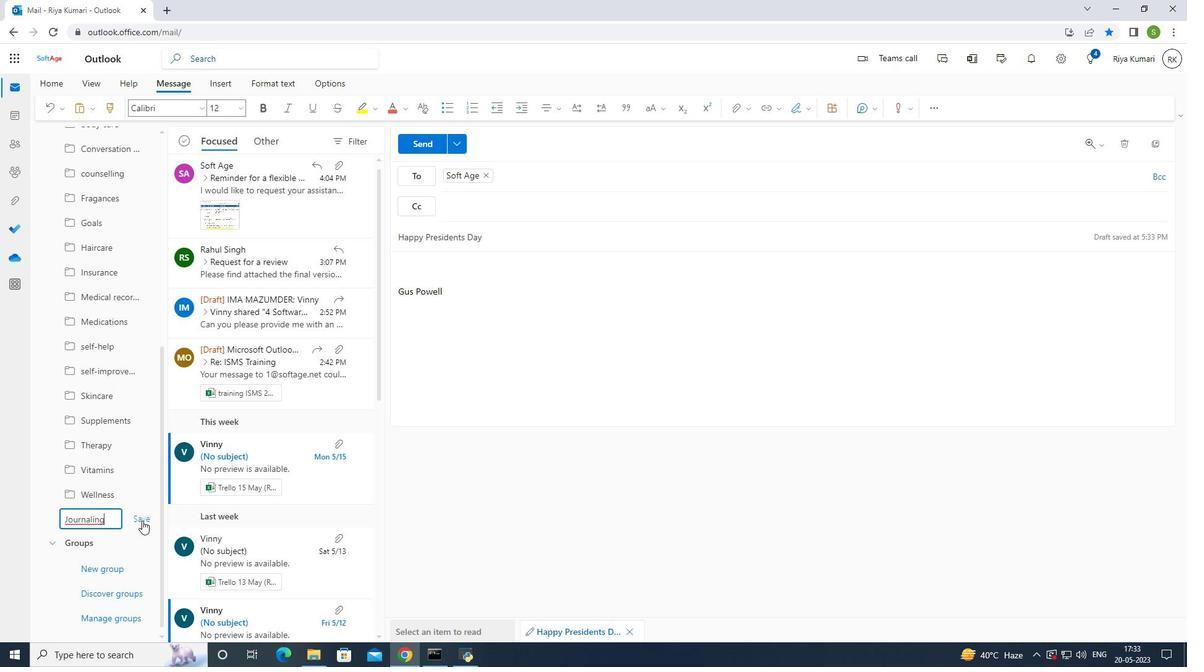 
Action: Mouse moved to (434, 140)
Screenshot: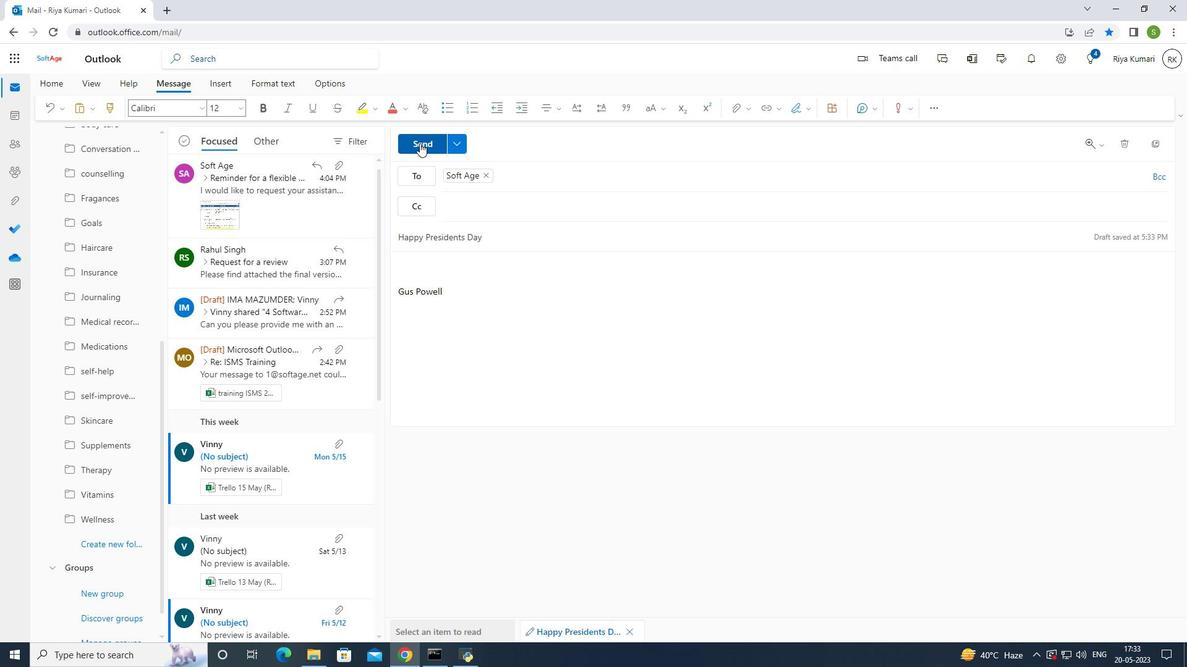 
Action: Mouse pressed left at (434, 140)
Screenshot: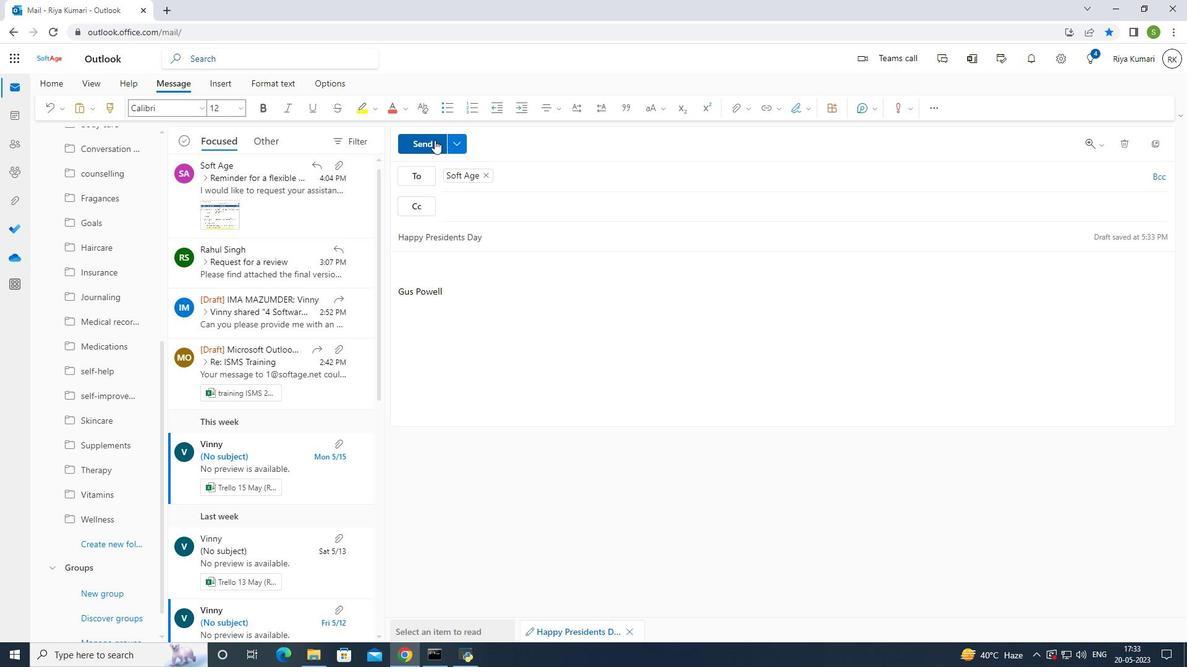 
Action: Mouse moved to (497, 422)
Screenshot: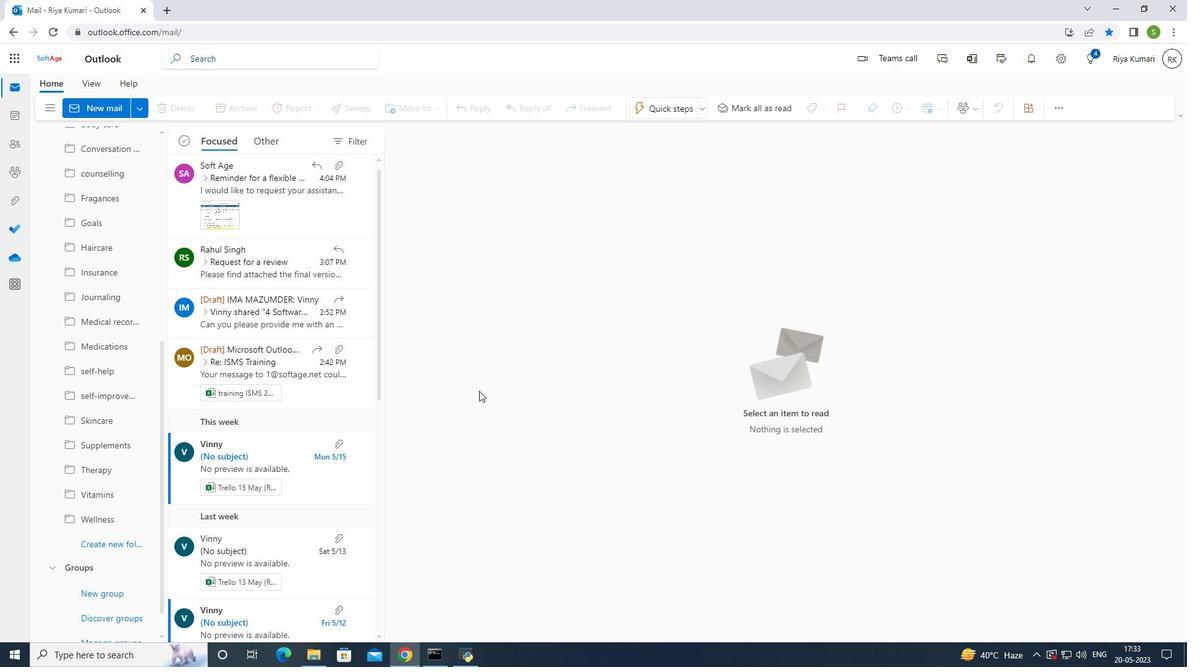 
